 Task: Clone the Jira issue 'IUM: Fee management structure' and verify it appears in the 'In Progress' column.
Action: Mouse moved to (550, 91)
Screenshot: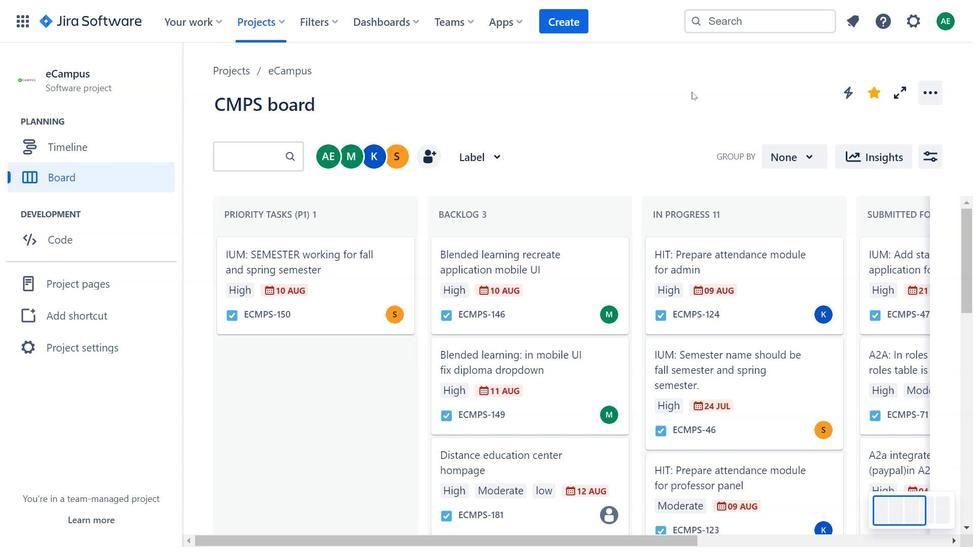 
Action: Mouse pressed left at (550, 91)
Screenshot: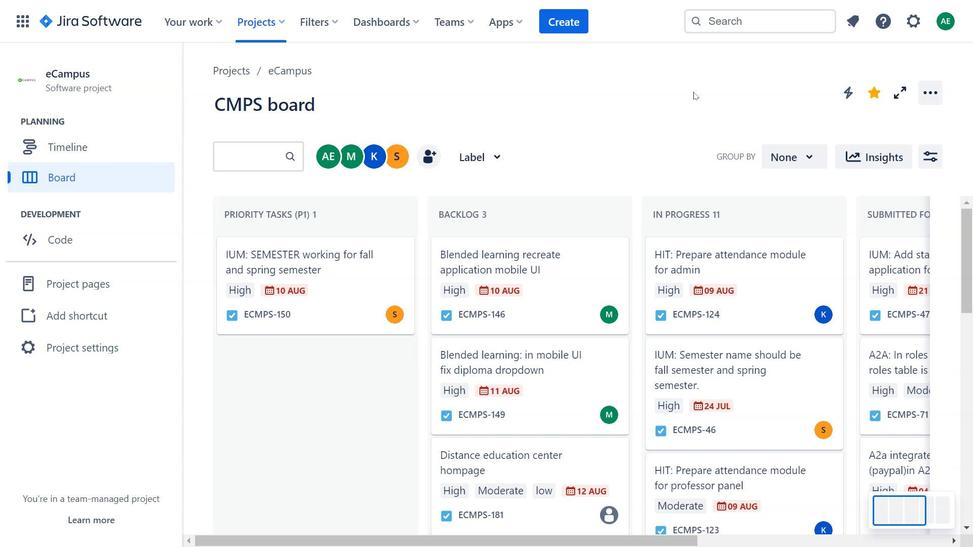 
Action: Mouse moved to (693, 91)
Screenshot: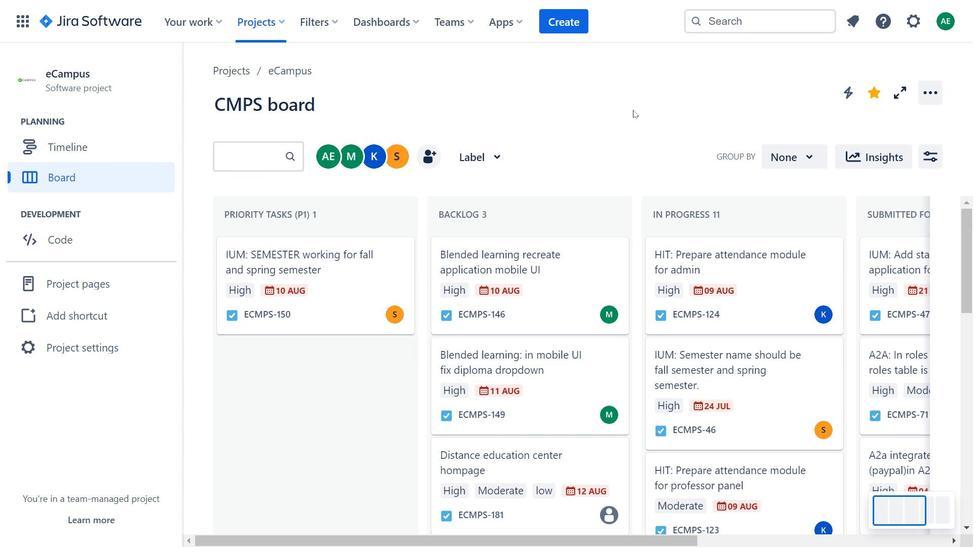 
Action: Mouse pressed left at (693, 91)
Screenshot: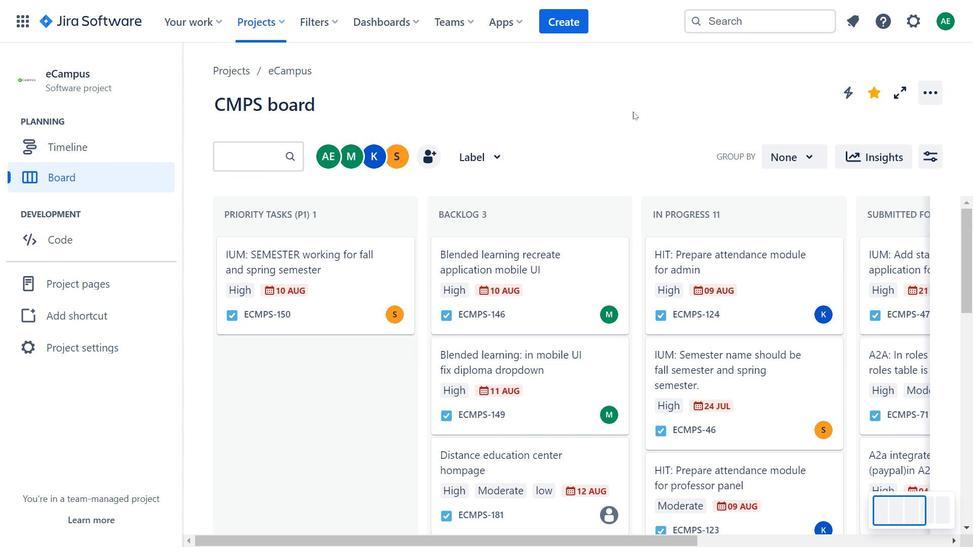 
Action: Mouse moved to (633, 111)
Screenshot: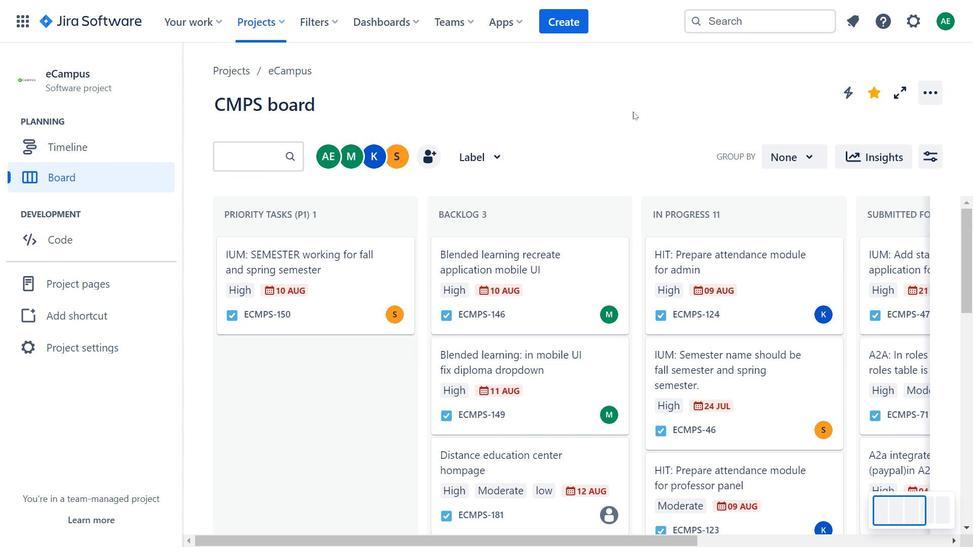 
Action: Mouse pressed left at (633, 111)
Screenshot: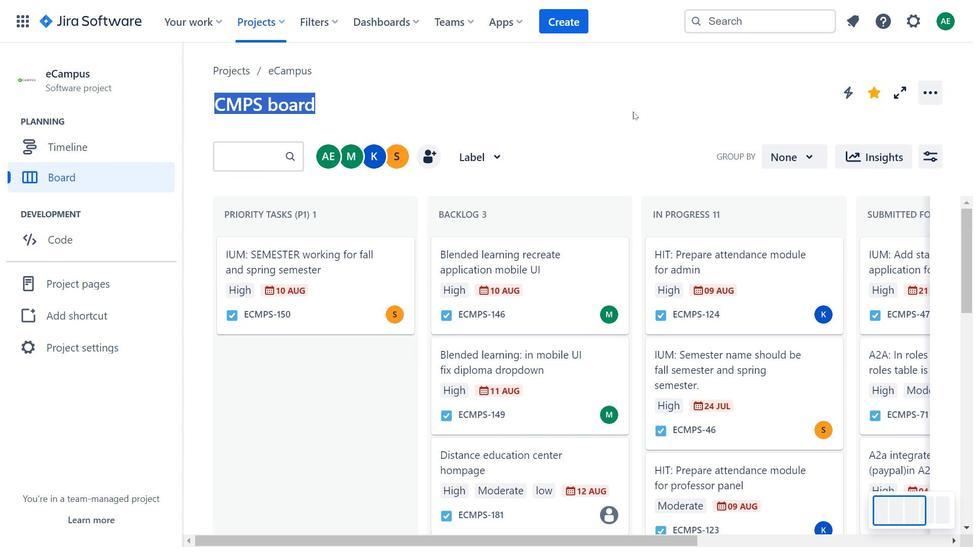 
Action: Mouse pressed left at (633, 111)
Screenshot: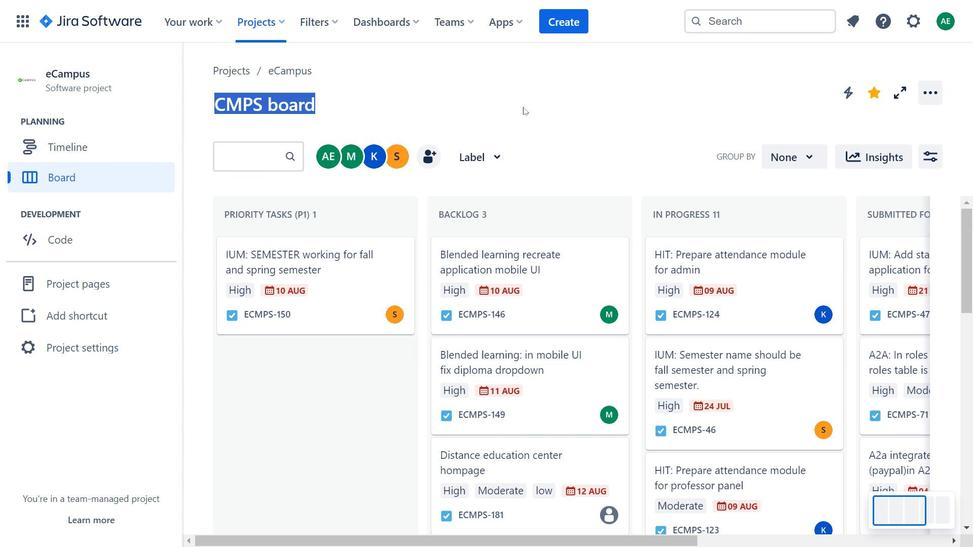 
Action: Mouse pressed left at (633, 111)
Screenshot: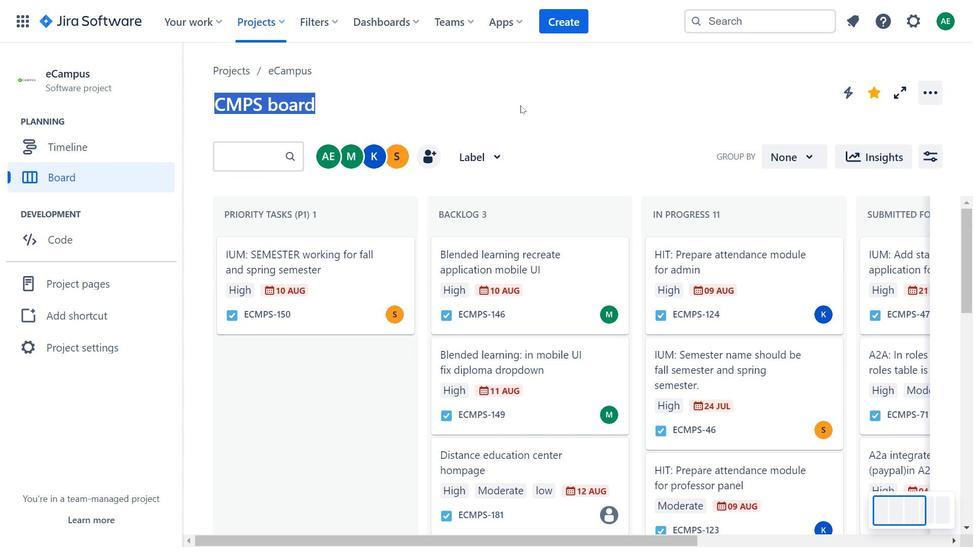 
Action: Mouse moved to (520, 105)
Screenshot: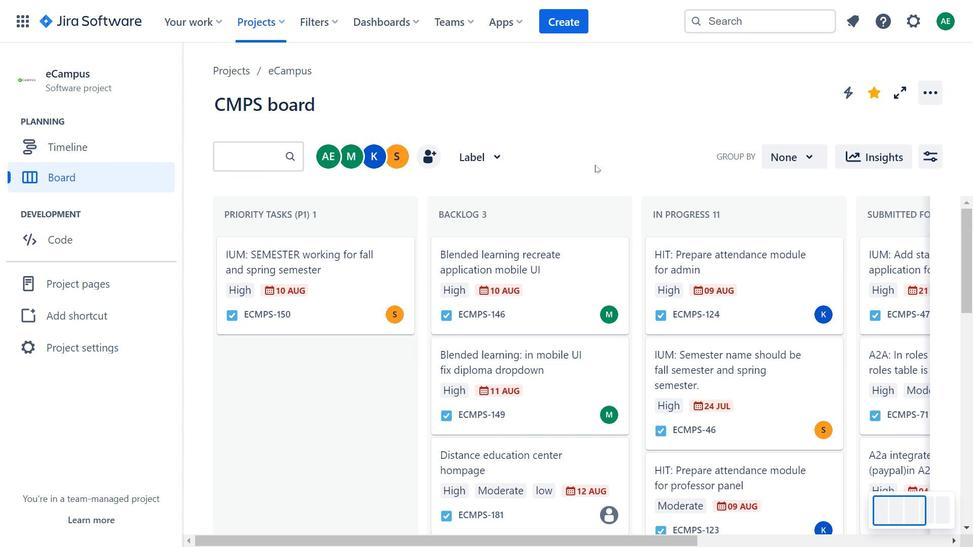 
Action: Mouse pressed left at (520, 105)
Screenshot: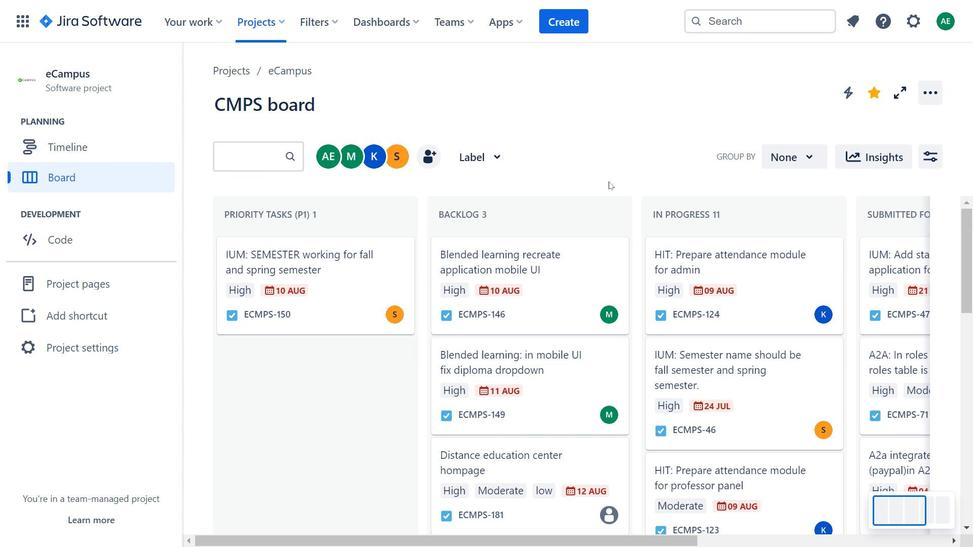 
Action: Mouse moved to (606, 178)
Screenshot: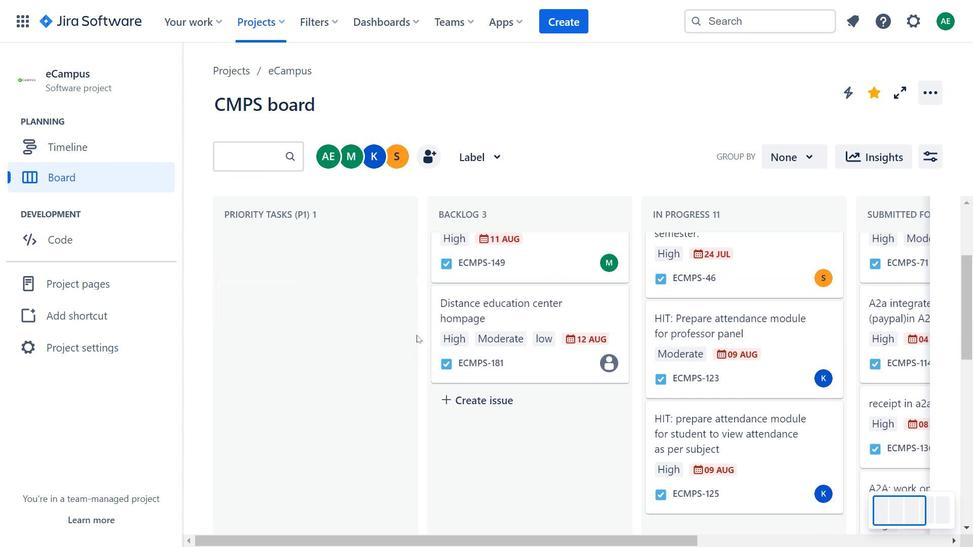 
Action: Mouse scrolled (606, 178) with delta (0, 0)
Screenshot: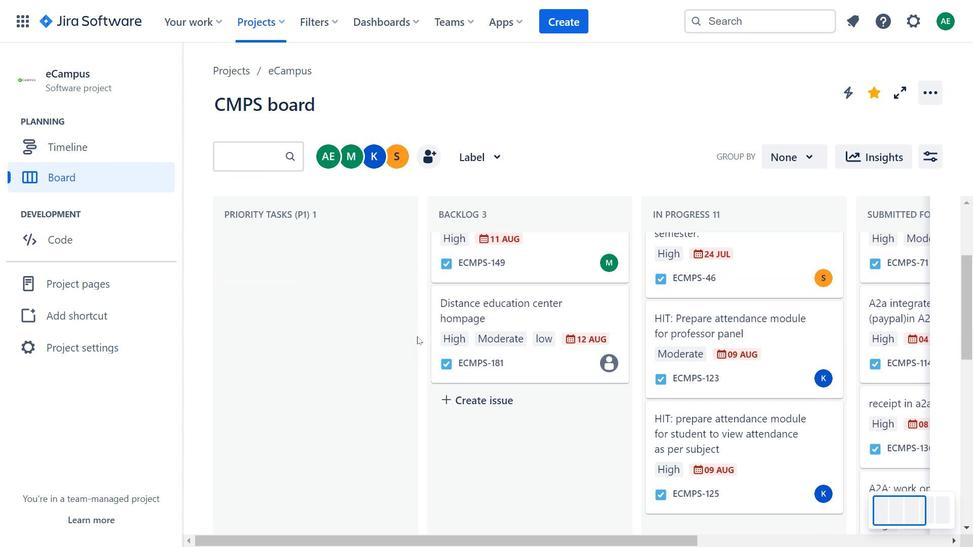 
Action: Mouse moved to (607, 180)
Screenshot: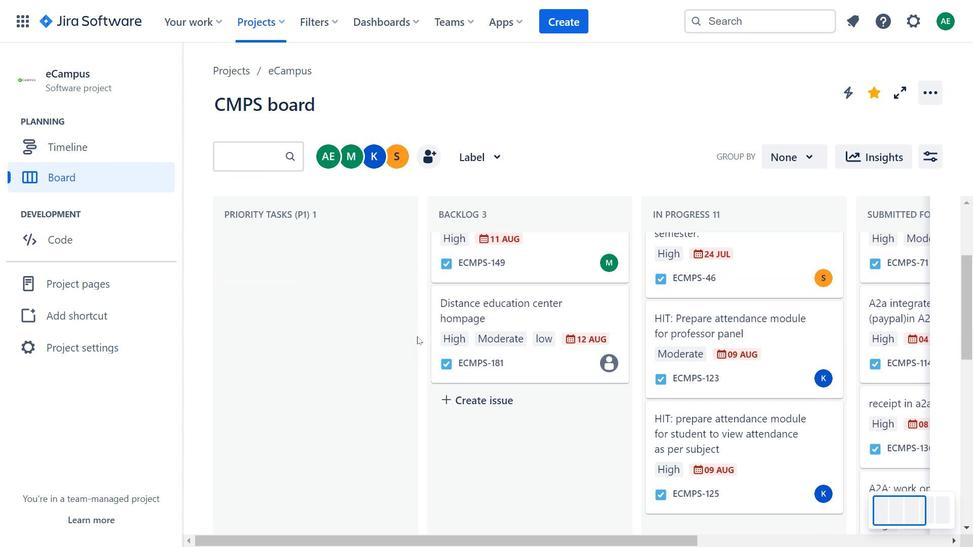 
Action: Mouse scrolled (607, 179) with delta (0, 0)
Screenshot: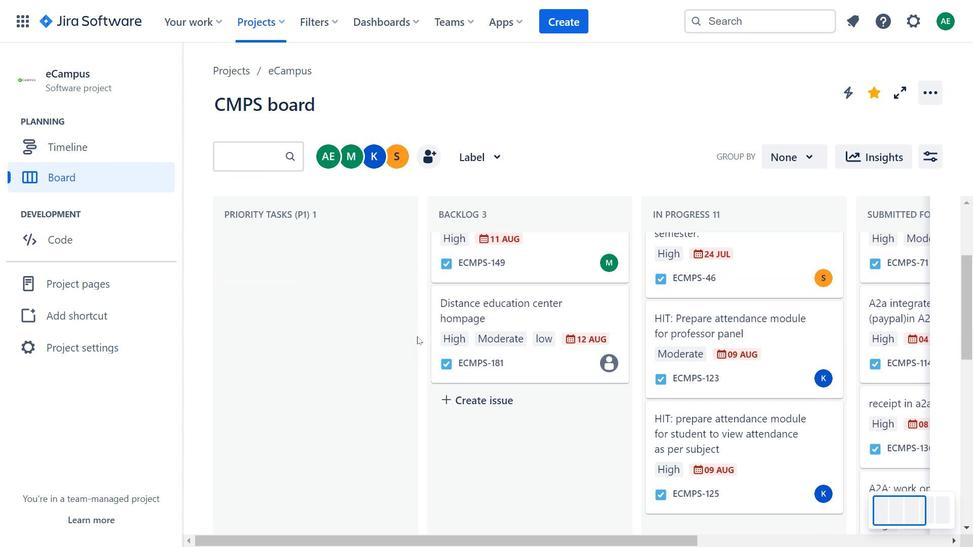
Action: Mouse moved to (608, 181)
Screenshot: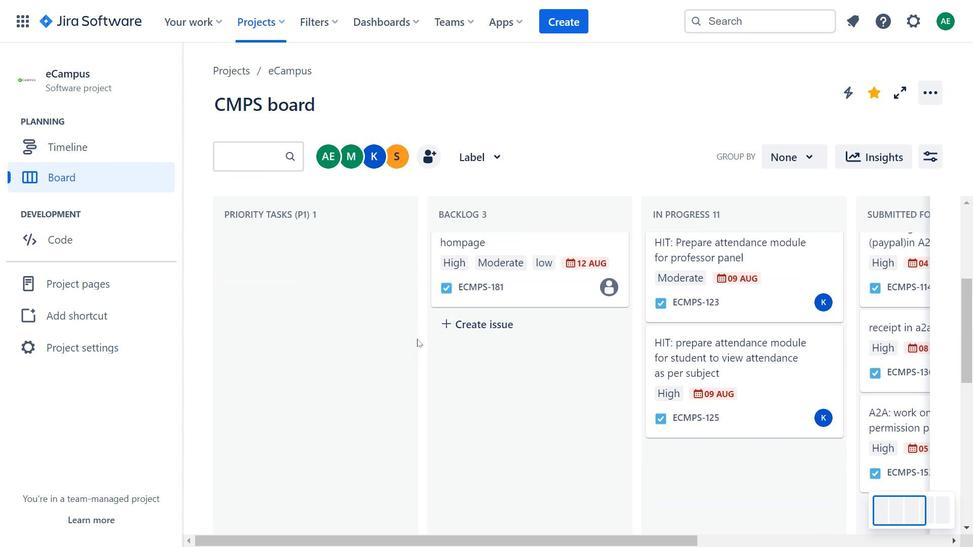 
Action: Mouse scrolled (608, 180) with delta (0, 0)
Screenshot: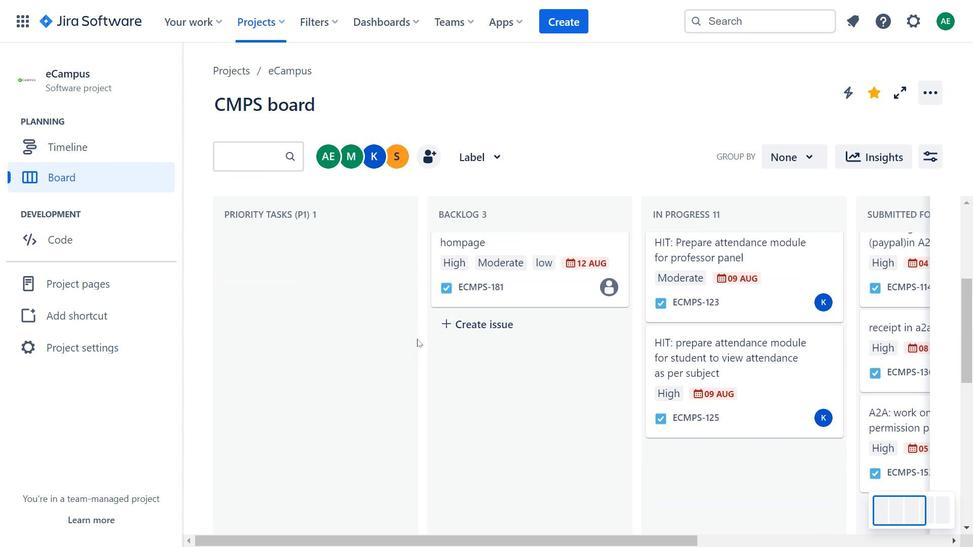 
Action: Mouse moved to (413, 335)
Screenshot: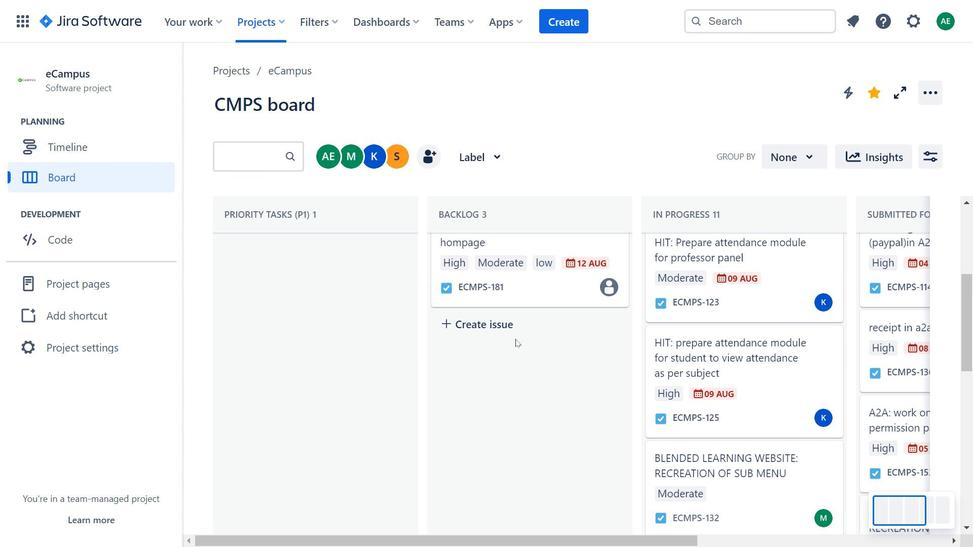 
Action: Mouse scrolled (413, 334) with delta (0, 0)
Screenshot: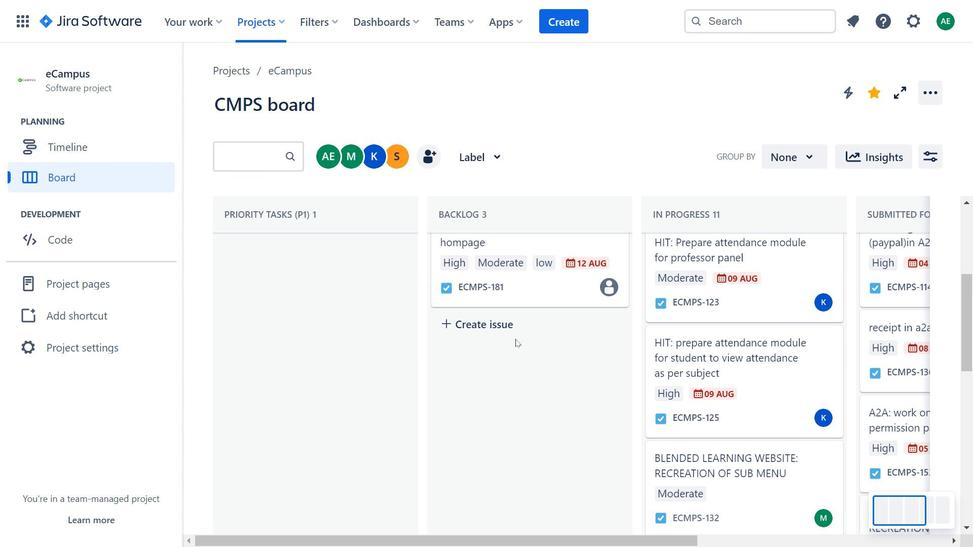 
Action: Mouse moved to (415, 335)
Screenshot: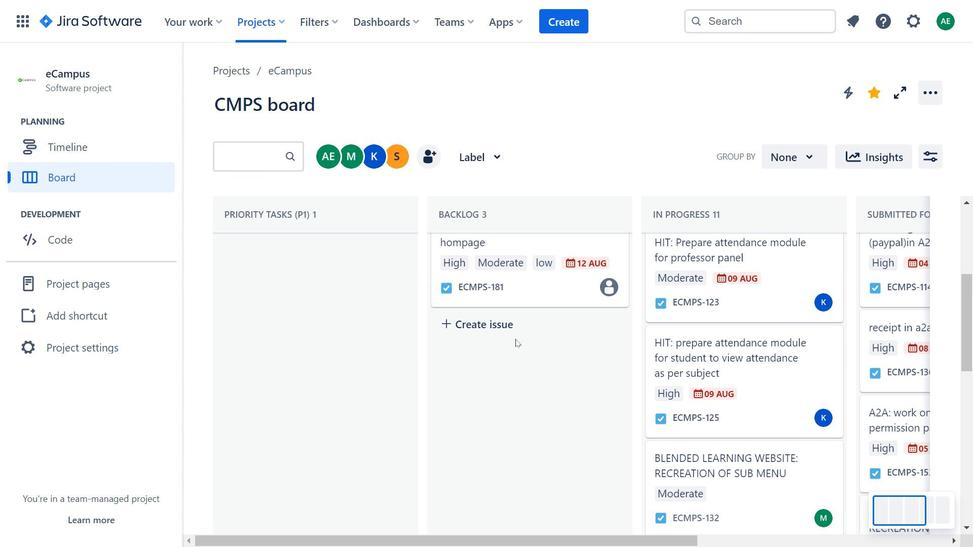 
Action: Mouse scrolled (415, 334) with delta (0, 0)
Screenshot: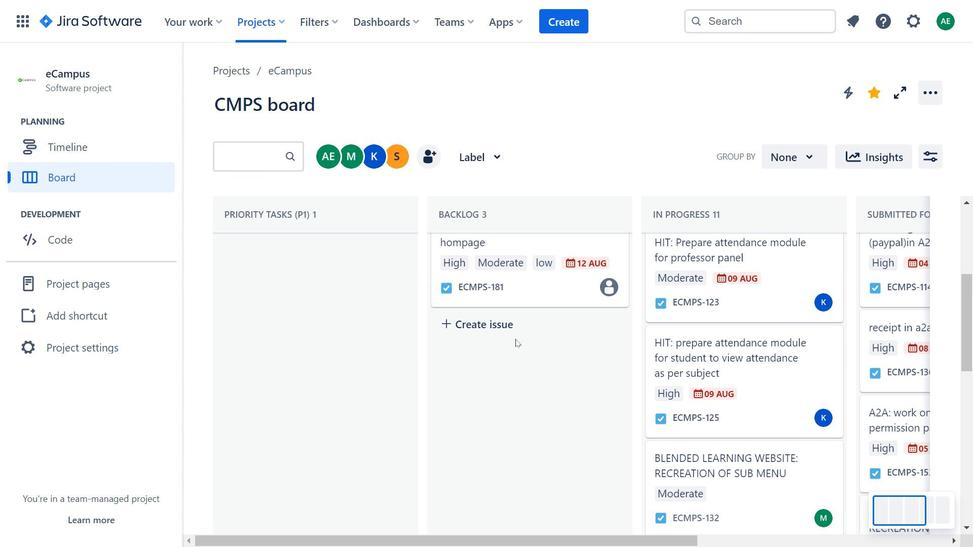 
Action: Mouse moved to (416, 335)
Screenshot: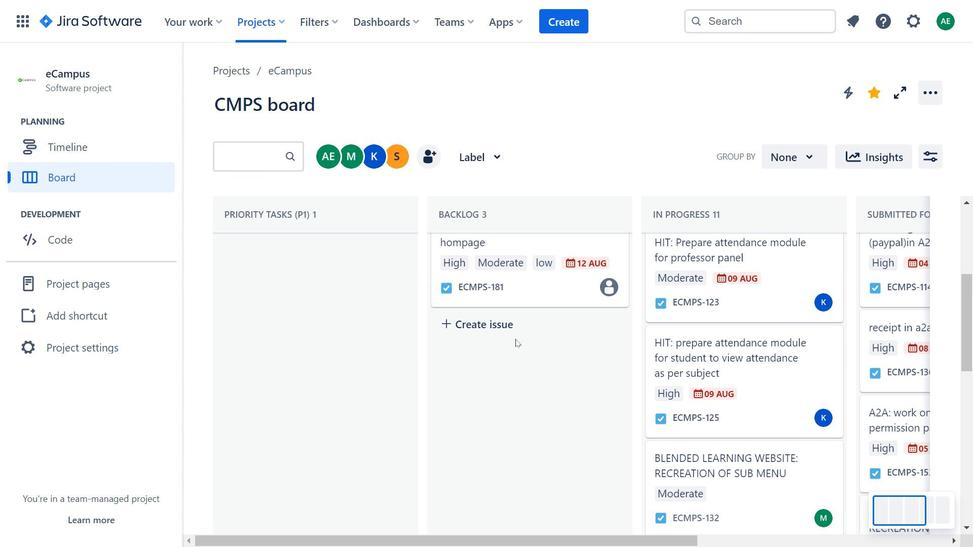 
Action: Mouse scrolled (416, 334) with delta (0, 0)
Screenshot: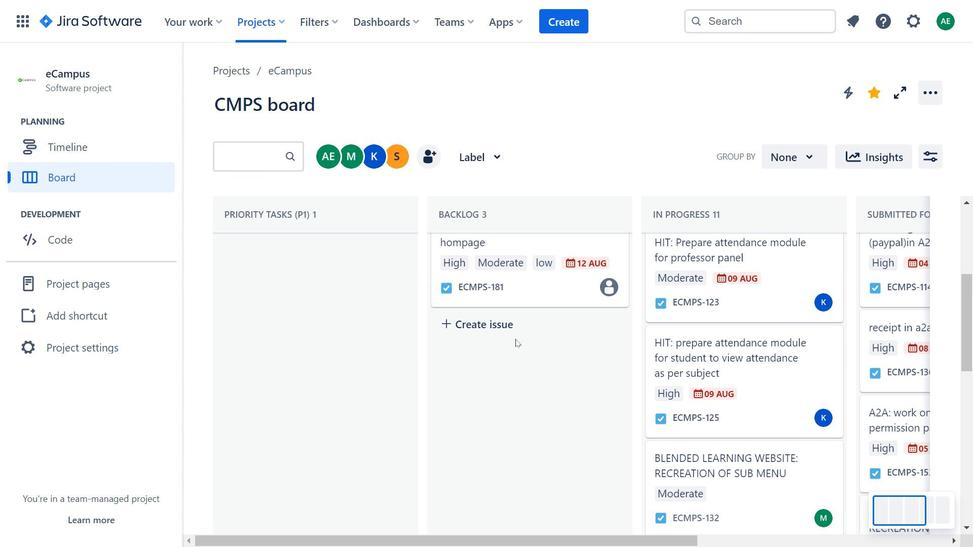 
Action: Mouse moved to (362, 355)
Screenshot: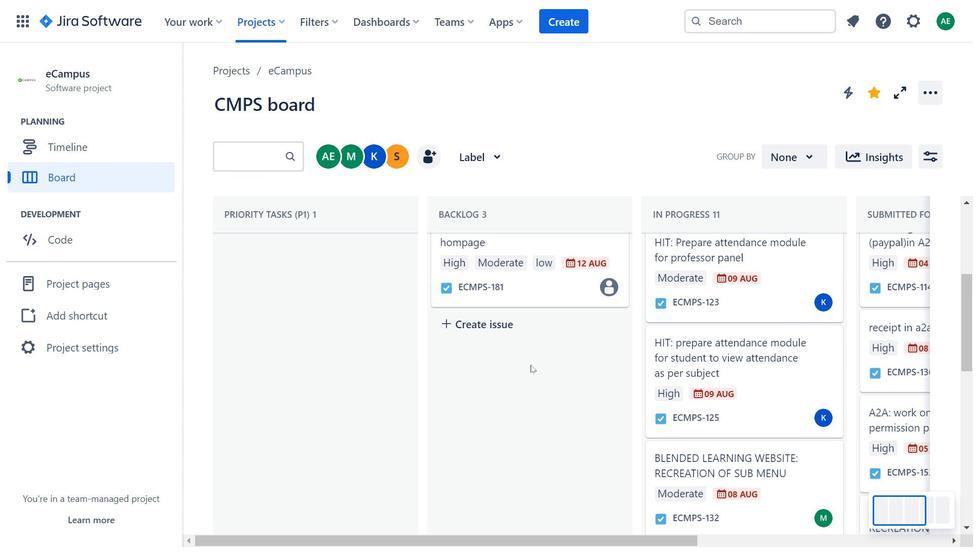 
Action: Mouse pressed left at (362, 355)
Screenshot: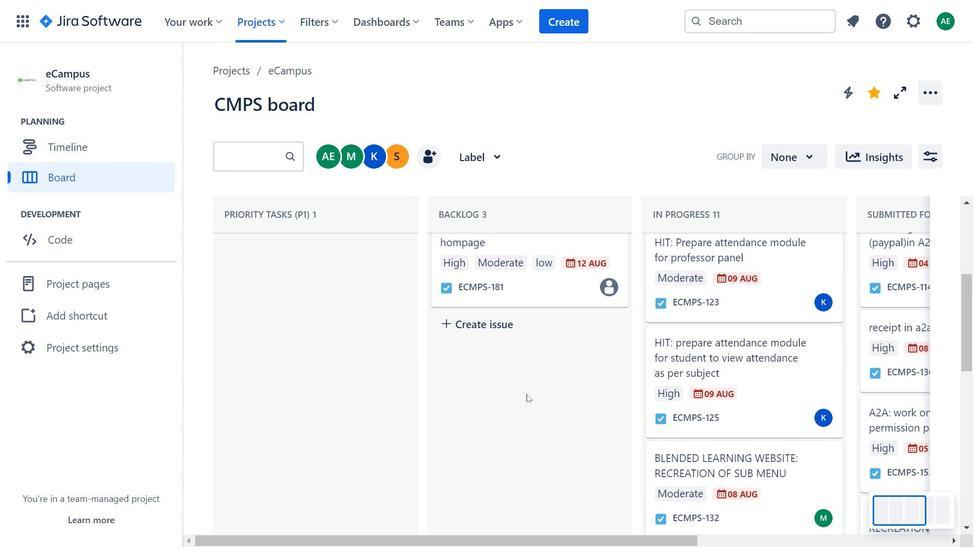 
Action: Mouse moved to (526, 394)
Screenshot: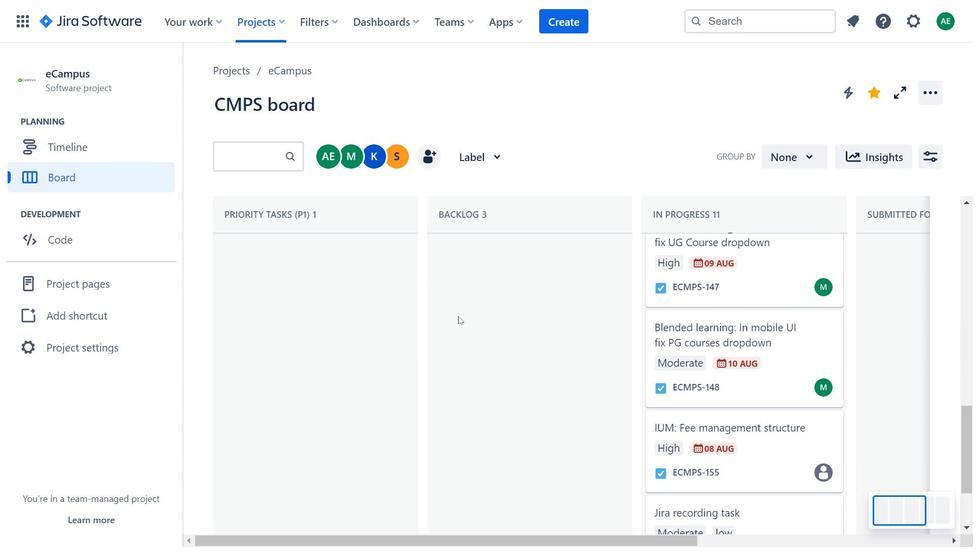 
Action: Mouse scrolled (526, 393) with delta (0, 0)
Screenshot: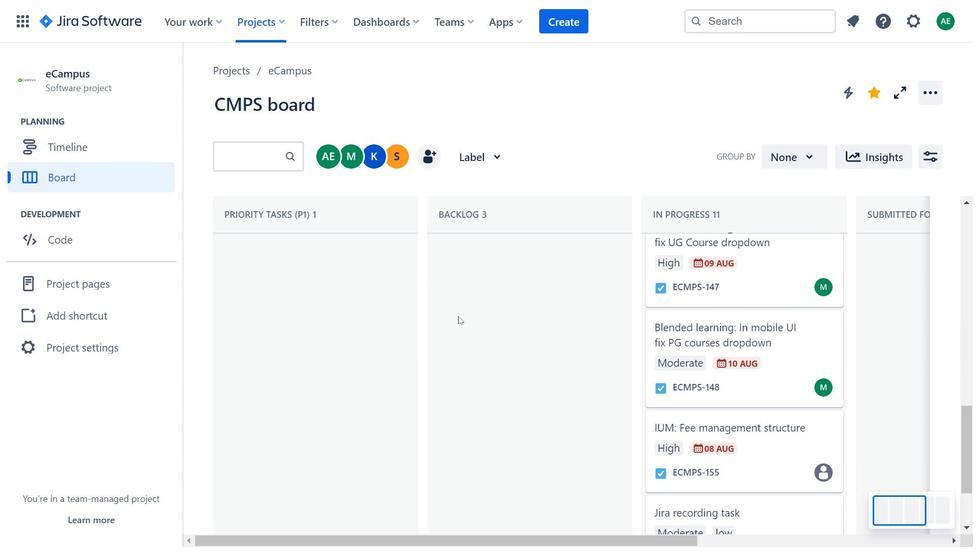 
Action: Mouse moved to (526, 396)
Screenshot: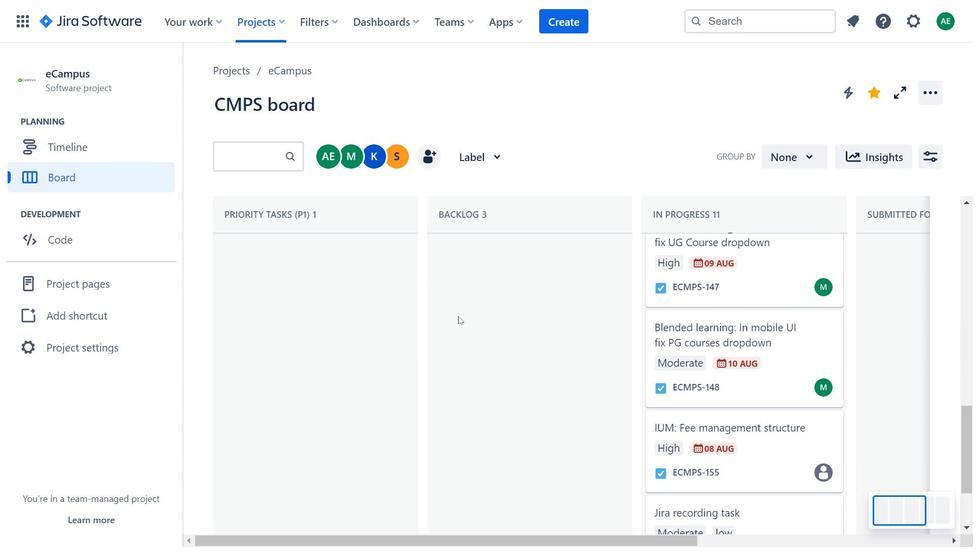 
Action: Mouse scrolled (526, 395) with delta (0, 0)
Screenshot: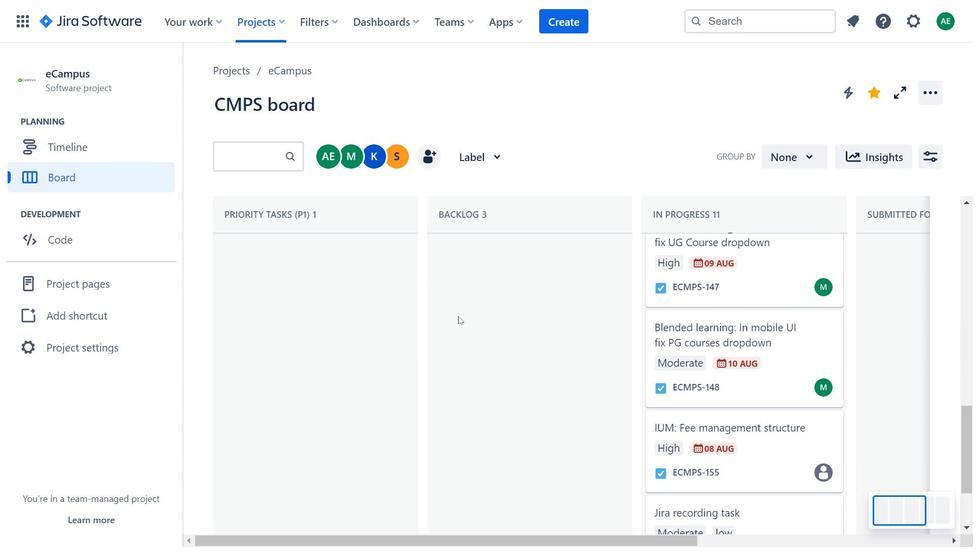 
Action: Mouse moved to (526, 396)
Screenshot: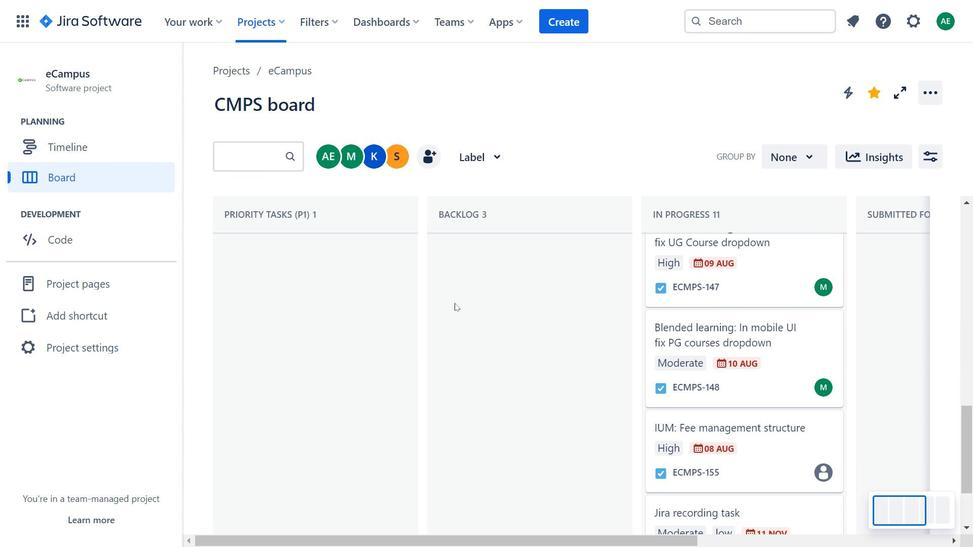 
Action: Mouse scrolled (526, 396) with delta (0, 0)
Screenshot: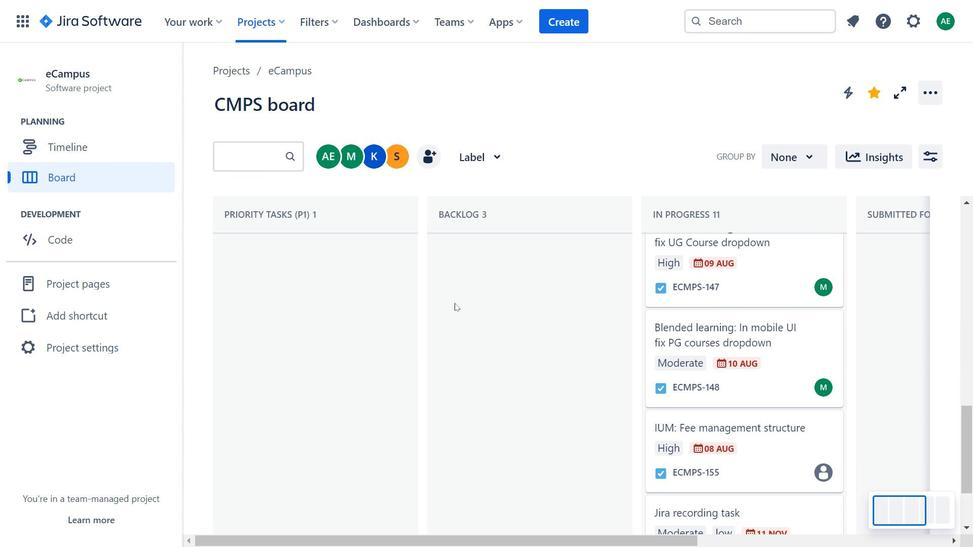 
Action: Mouse moved to (526, 397)
Screenshot: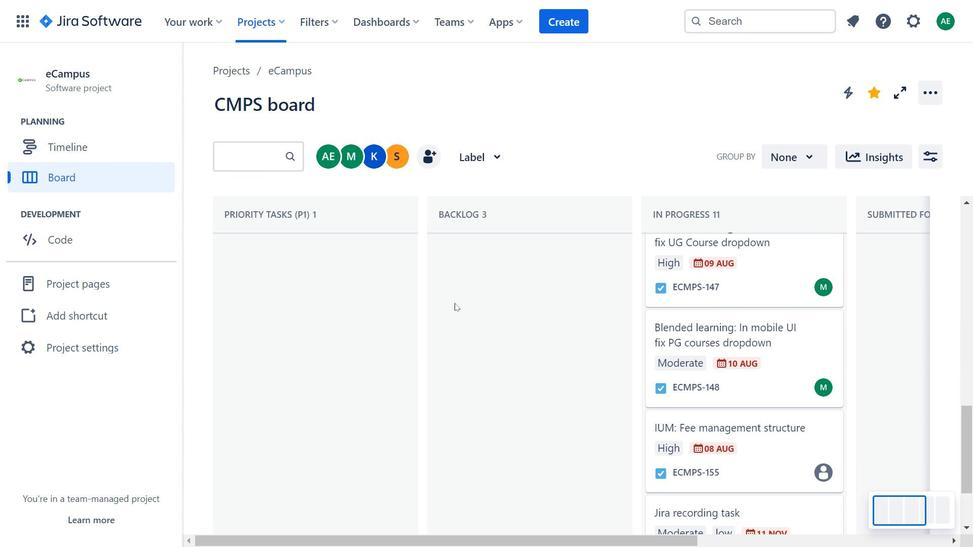 
Action: Mouse scrolled (526, 396) with delta (0, 0)
Screenshot: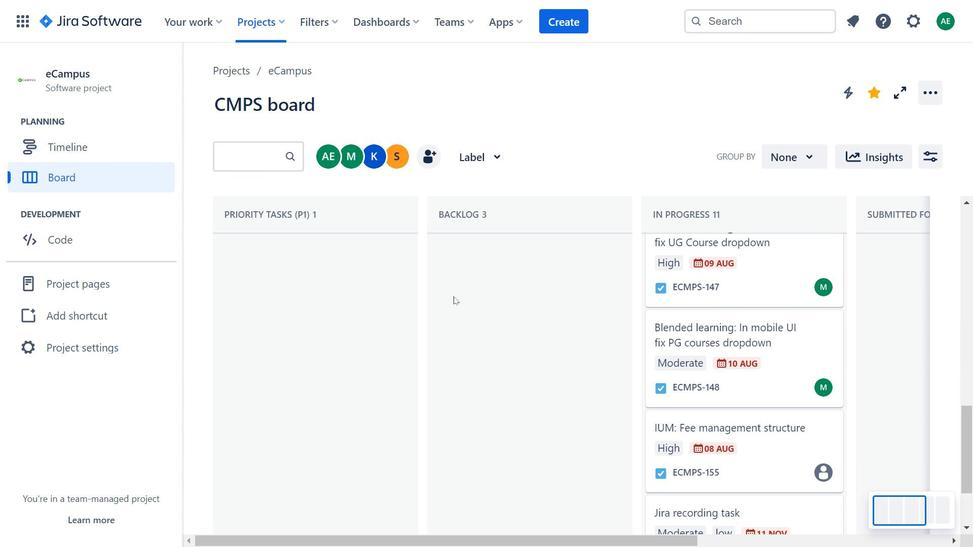 
Action: Mouse moved to (550, 385)
Screenshot: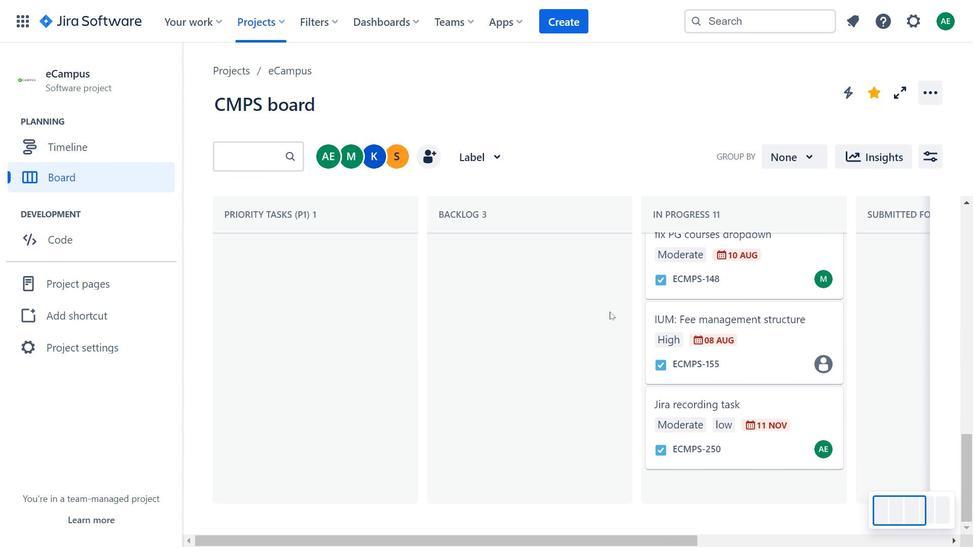 
Action: Mouse scrolled (550, 384) with delta (0, 0)
Screenshot: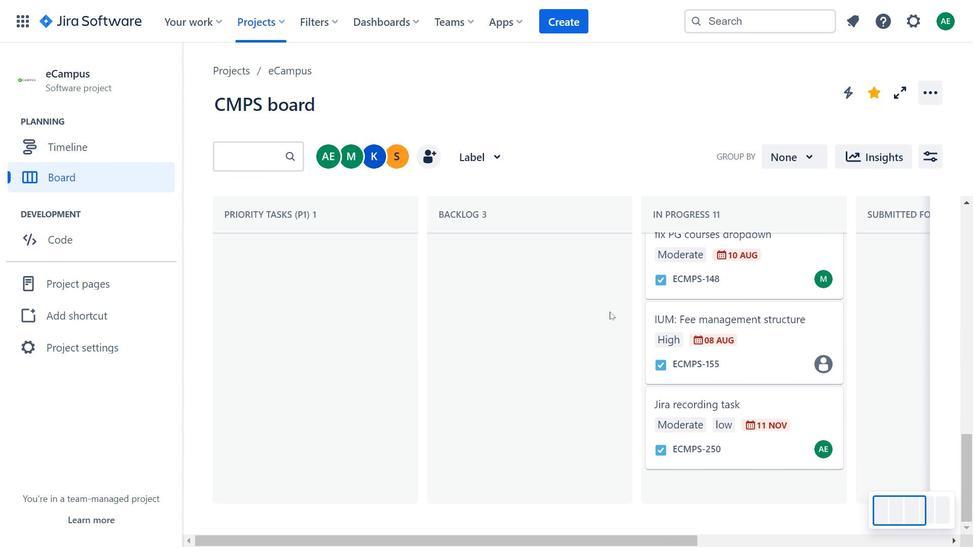 
Action: Mouse moved to (551, 385)
Screenshot: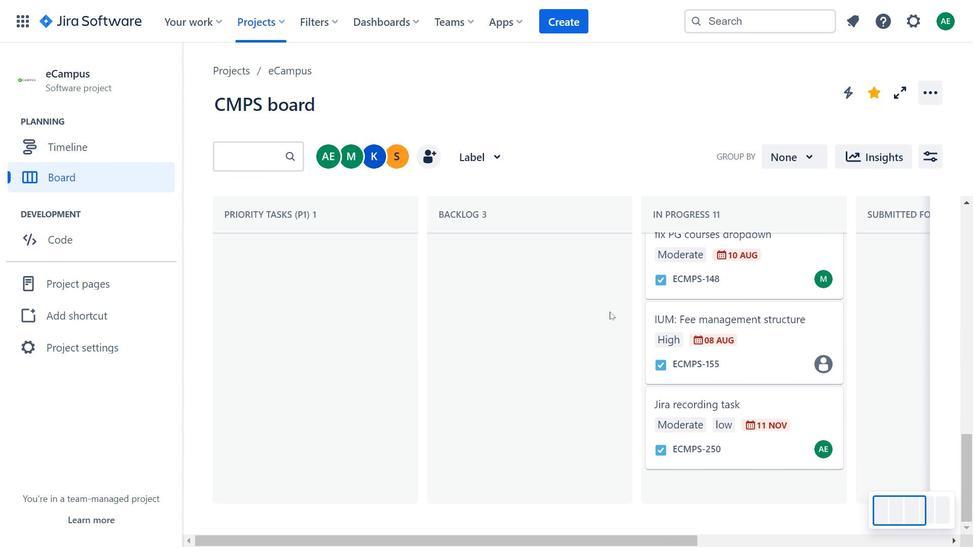 
Action: Mouse scrolled (551, 384) with delta (0, 0)
Screenshot: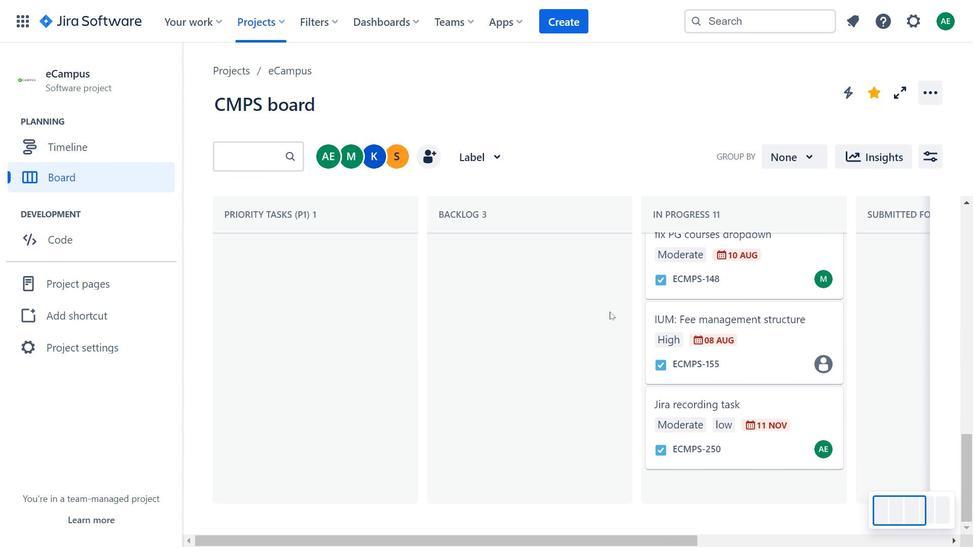 
Action: Mouse moved to (555, 383)
Screenshot: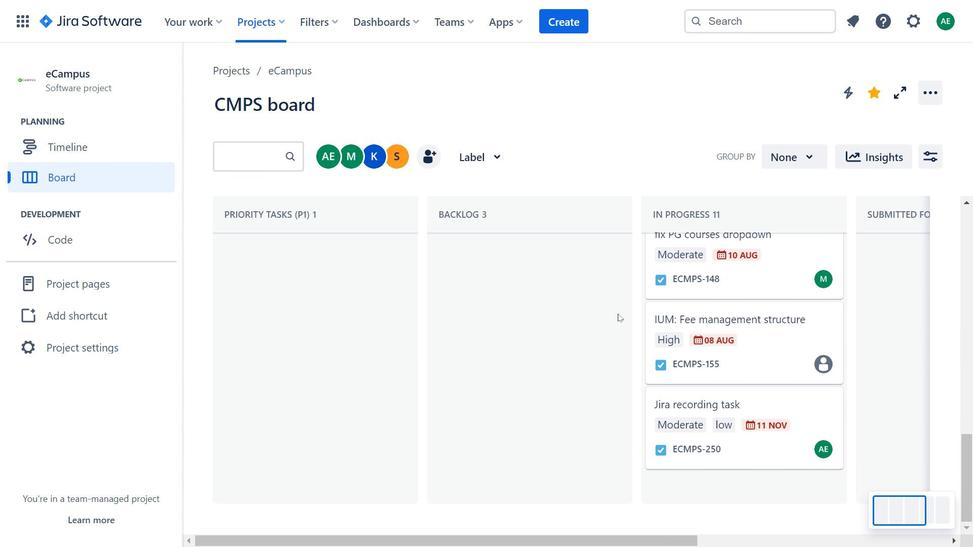 
Action: Mouse scrolled (555, 383) with delta (0, 0)
Screenshot: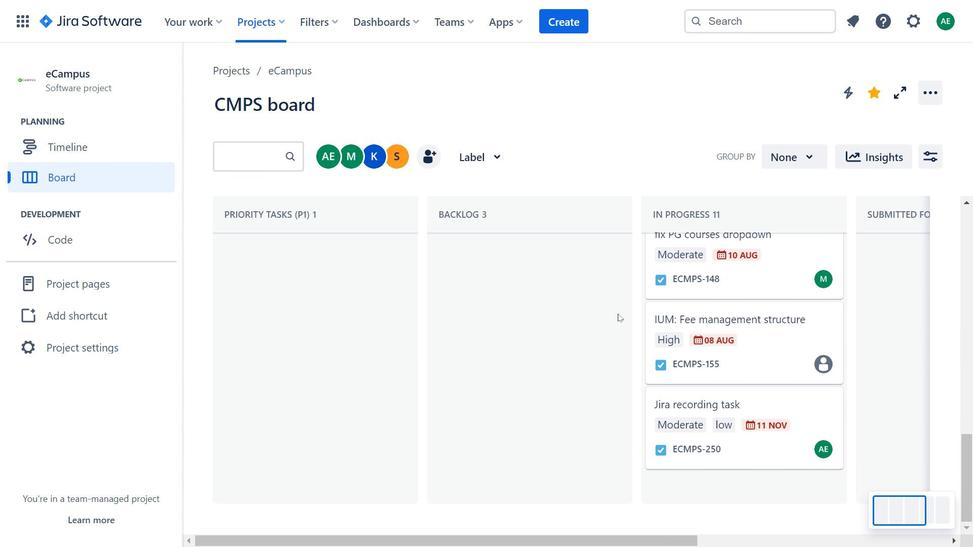 
Action: Mouse moved to (455, 296)
Screenshot: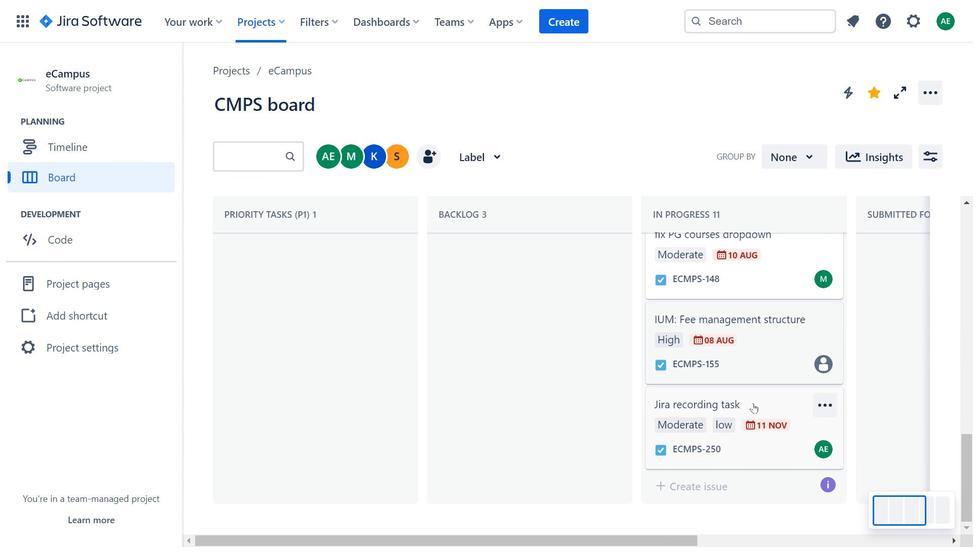 
Action: Mouse scrolled (455, 295) with delta (0, 0)
Screenshot: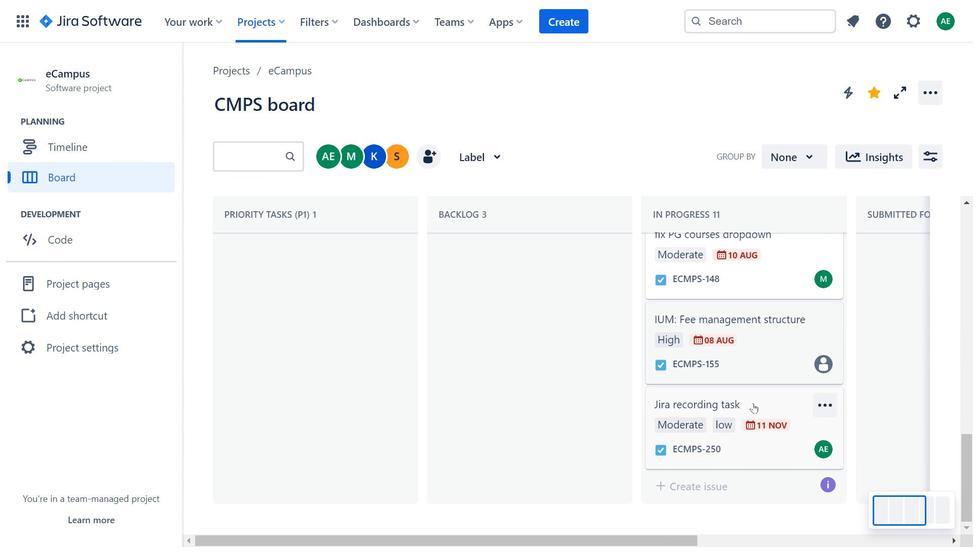 
Action: Mouse scrolled (455, 295) with delta (0, 0)
Screenshot: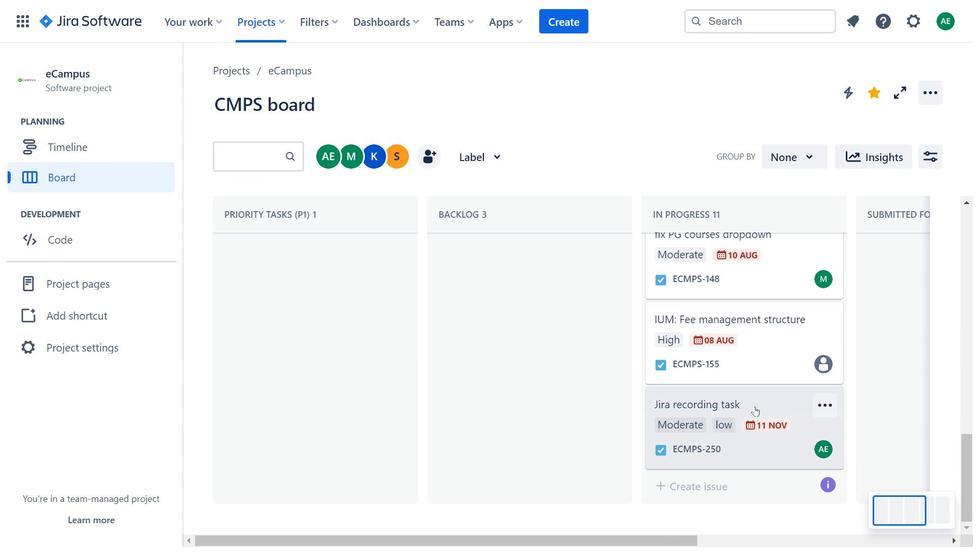 
Action: Mouse moved to (463, 299)
Screenshot: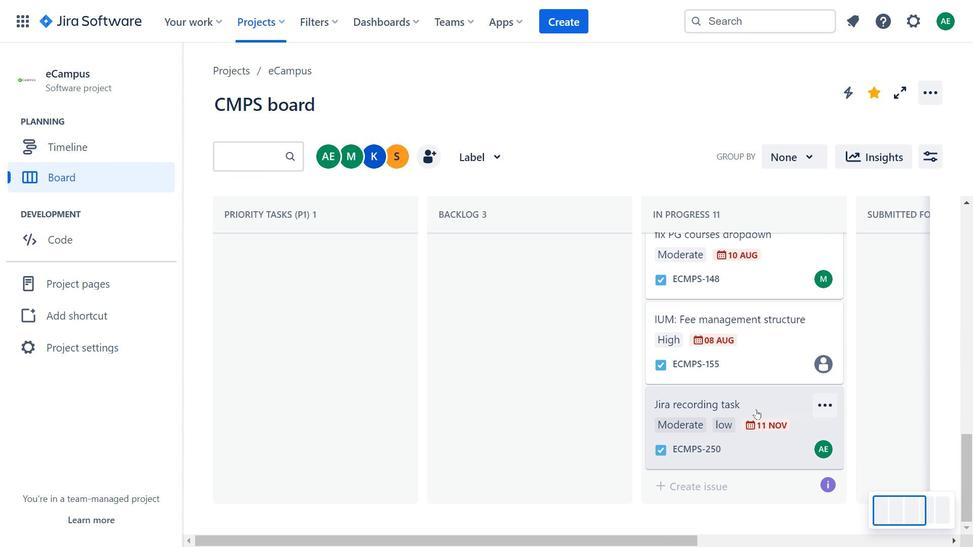 
Action: Mouse scrolled (463, 299) with delta (0, 0)
Screenshot: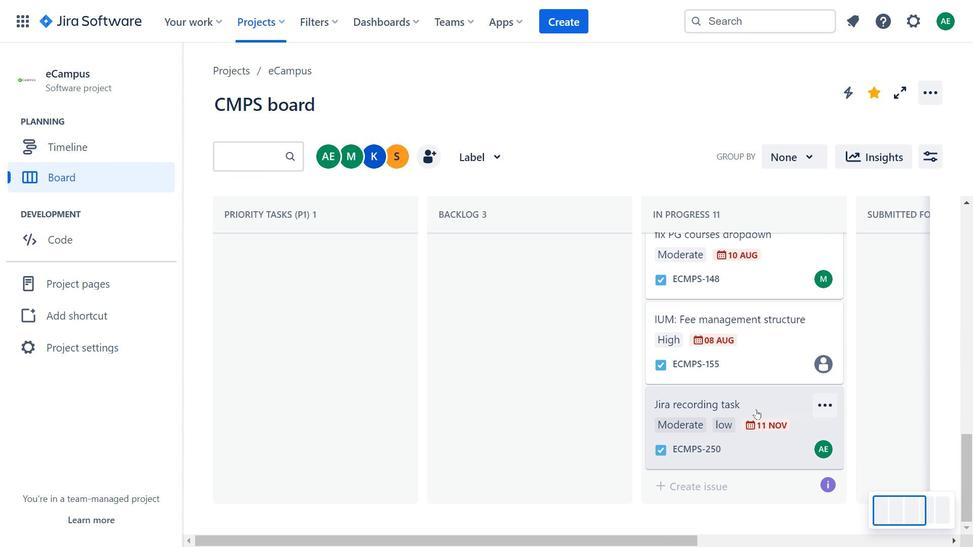 
Action: Mouse moved to (760, 415)
Screenshot: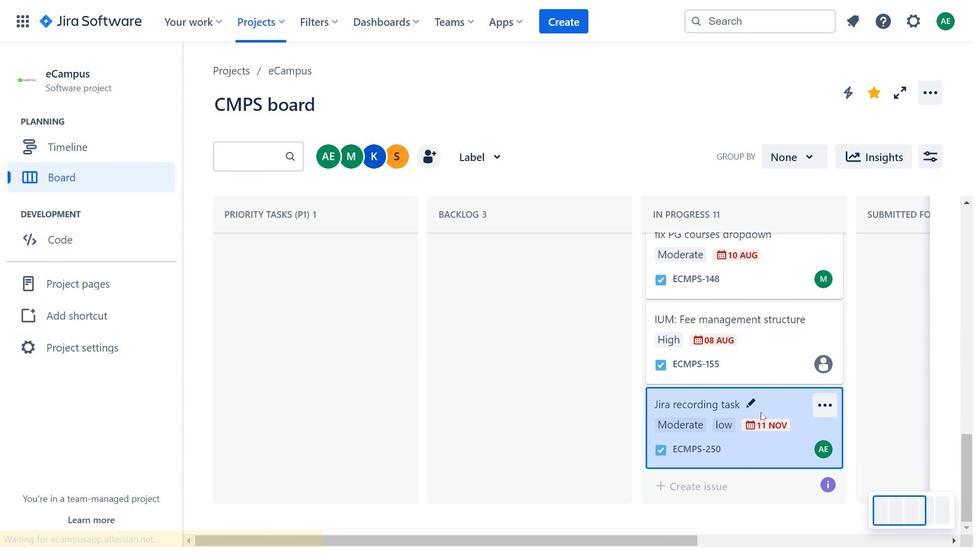
Action: Mouse pressed left at (760, 415)
Screenshot: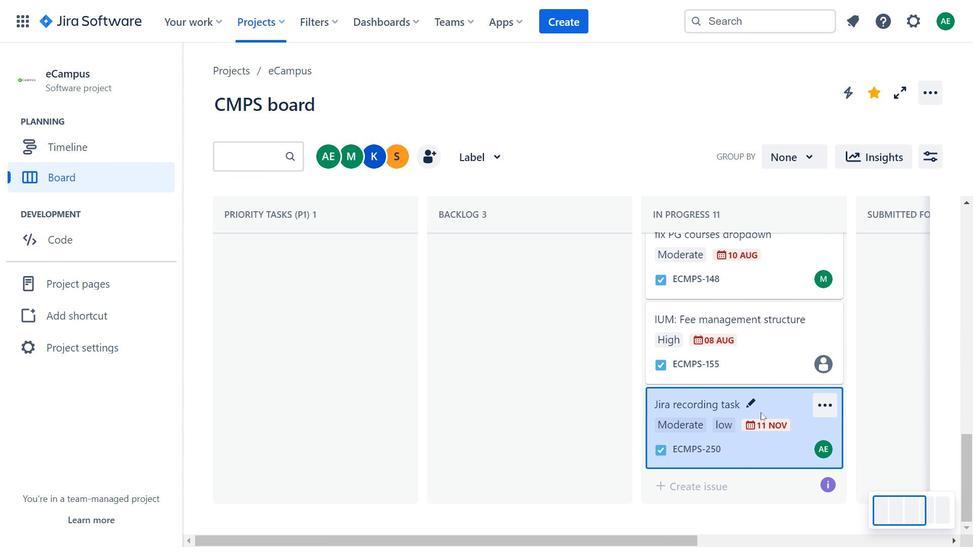 
Action: Mouse moved to (455, 188)
Screenshot: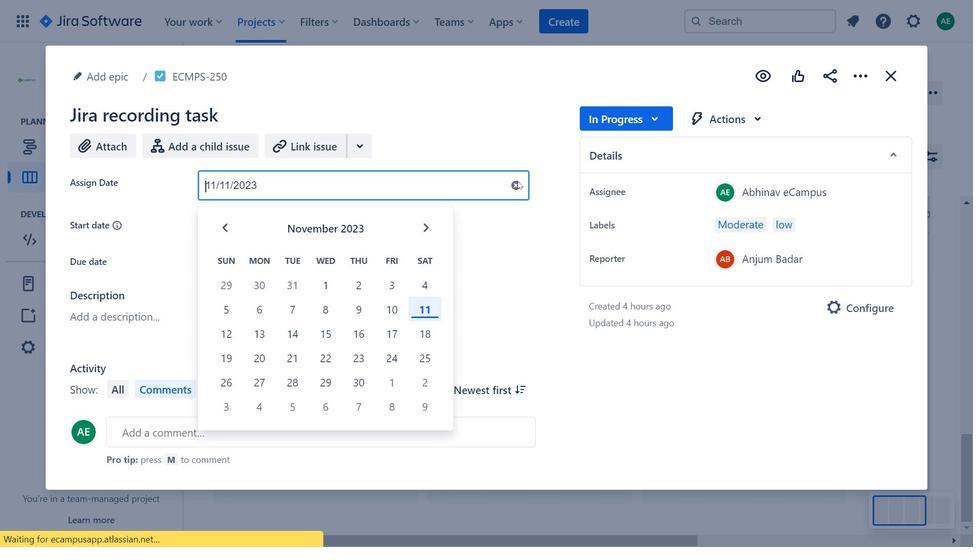 
Action: Mouse pressed left at (455, 188)
Screenshot: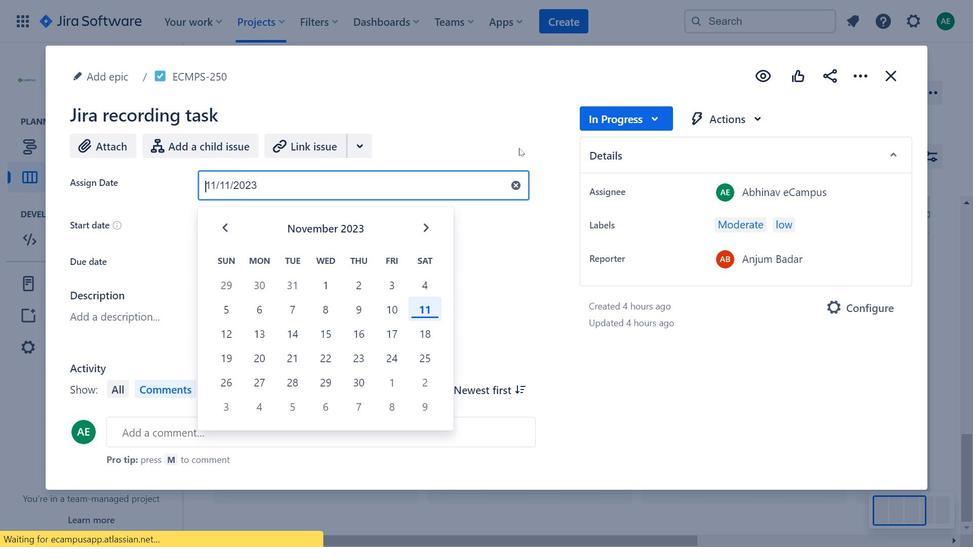 
Action: Mouse moved to (541, 99)
Screenshot: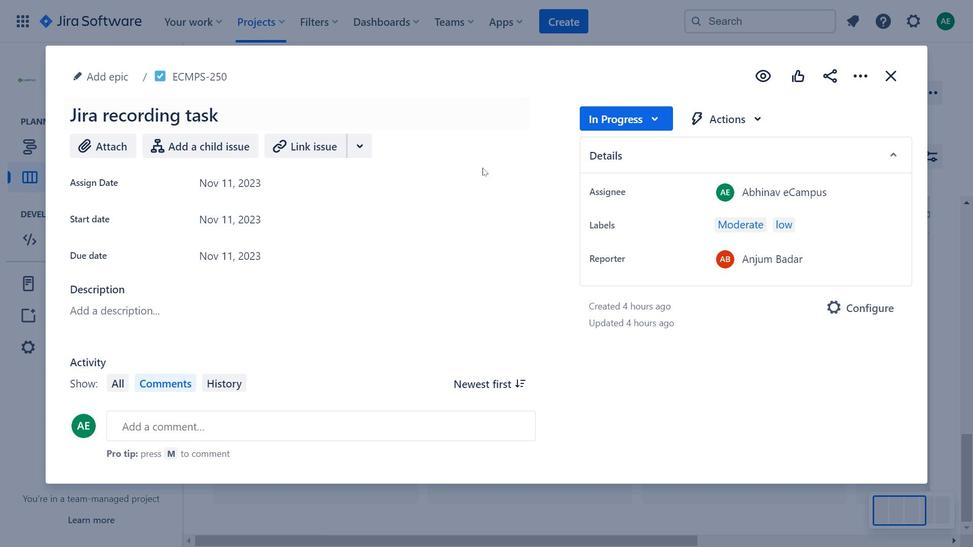 
Action: Mouse pressed left at (541, 99)
Screenshot: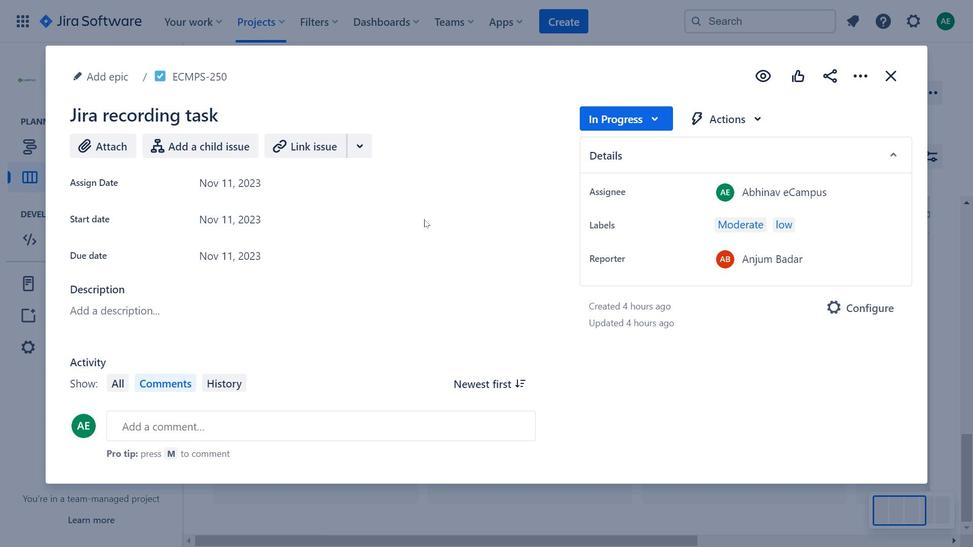 
Action: Mouse pressed left at (541, 99)
Screenshot: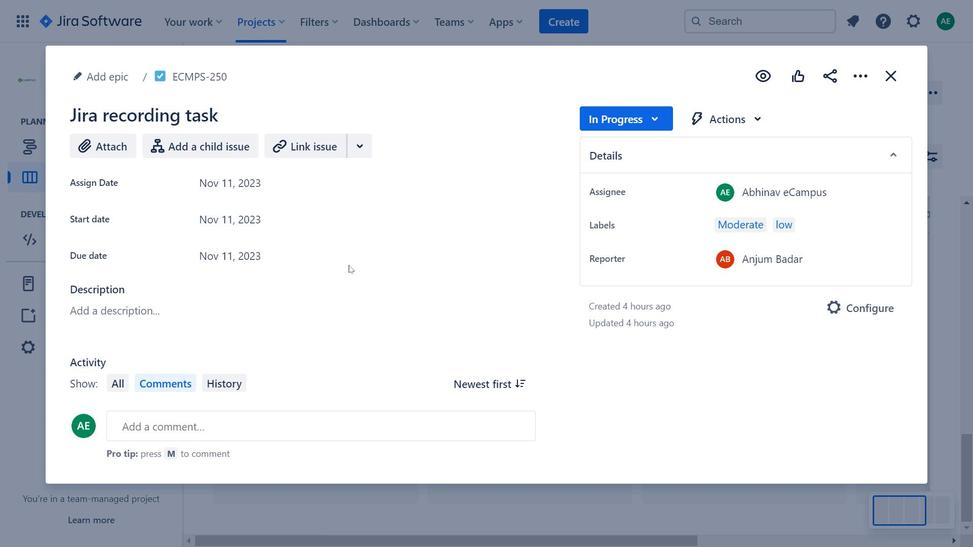 
Action: Mouse moved to (348, 264)
Screenshot: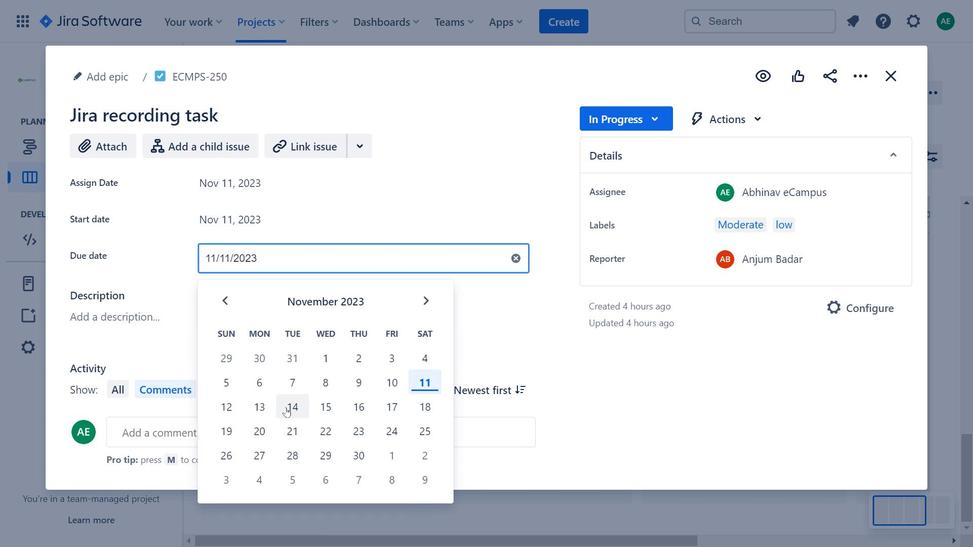 
Action: Mouse pressed left at (348, 264)
Screenshot: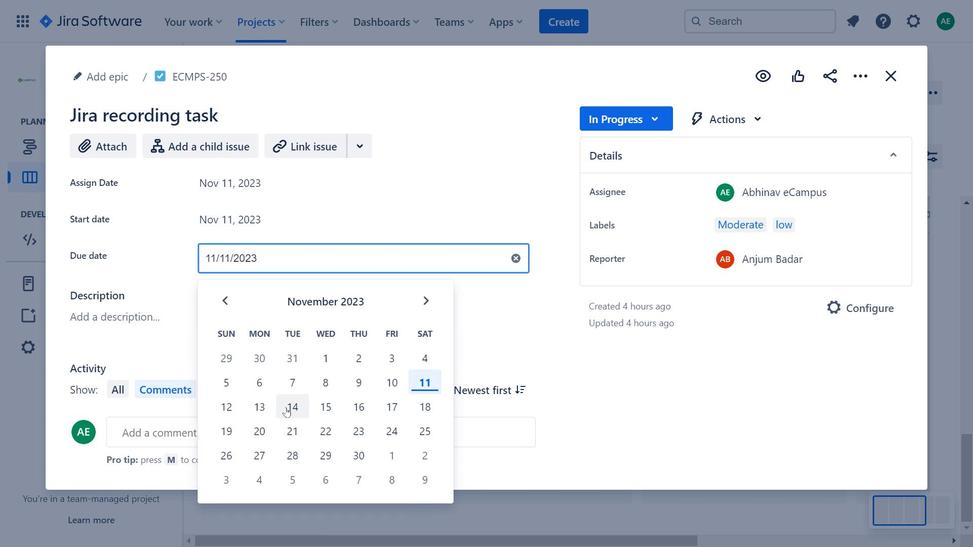 
Action: Mouse moved to (660, 117)
Screenshot: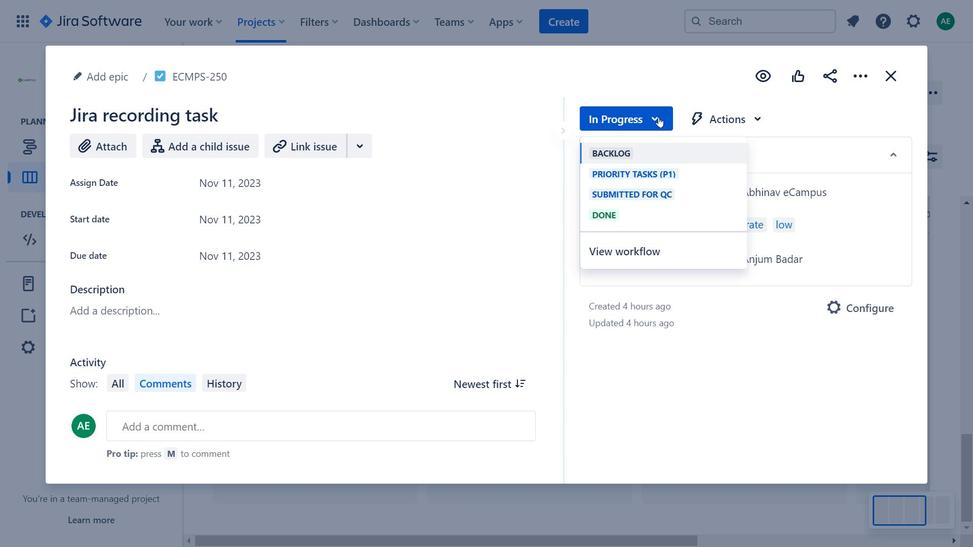 
Action: Mouse pressed left at (660, 117)
Screenshot: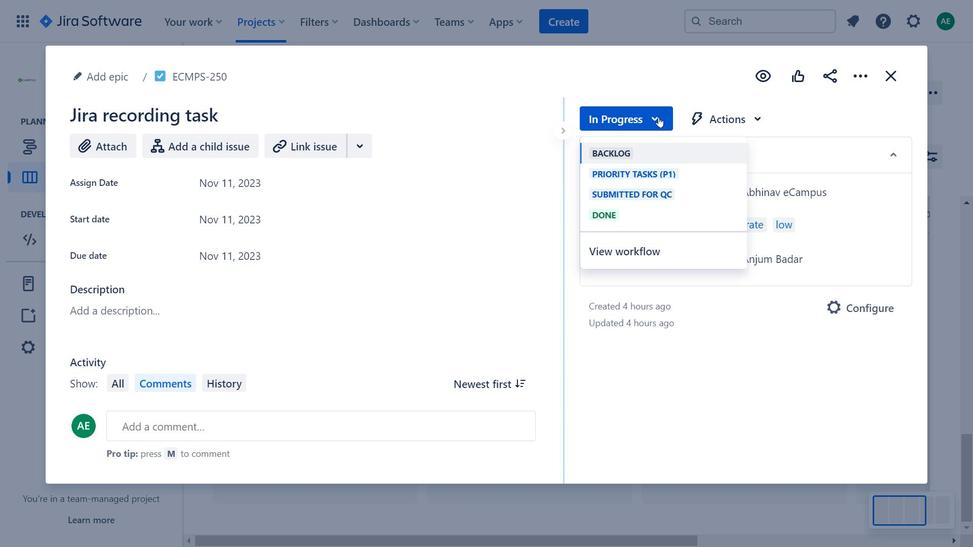 
Action: Mouse moved to (855, 80)
Screenshot: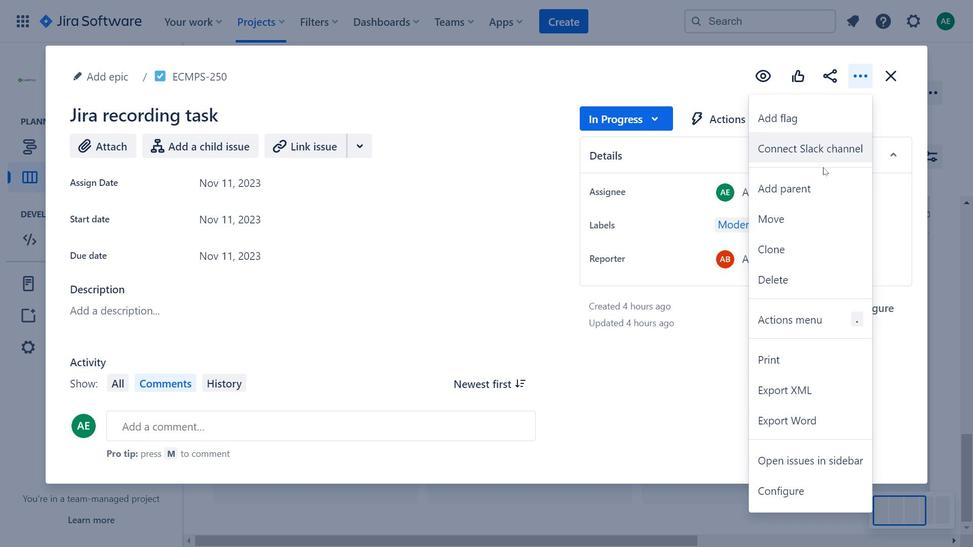 
Action: Mouse pressed left at (855, 80)
Screenshot: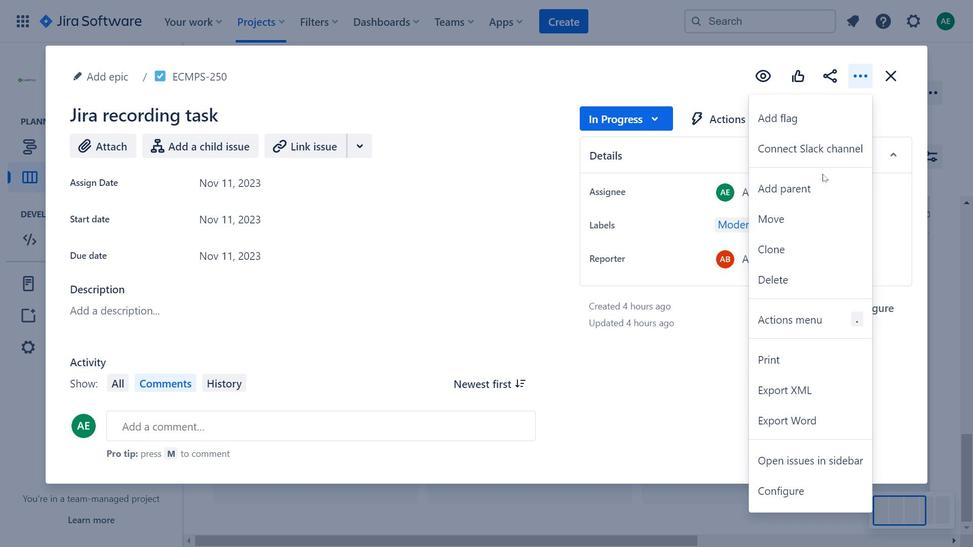 
Action: Mouse moved to (725, 122)
Screenshot: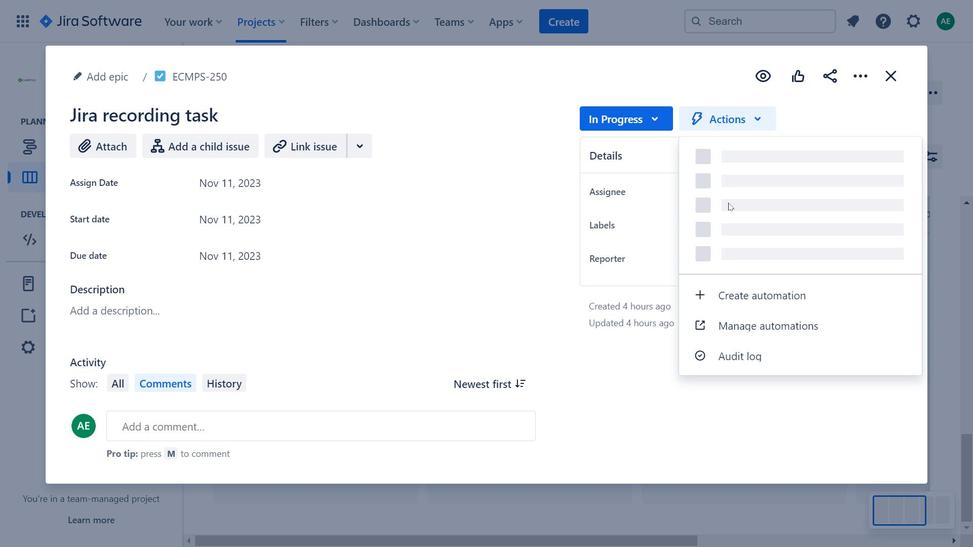 
Action: Mouse pressed left at (725, 122)
Screenshot: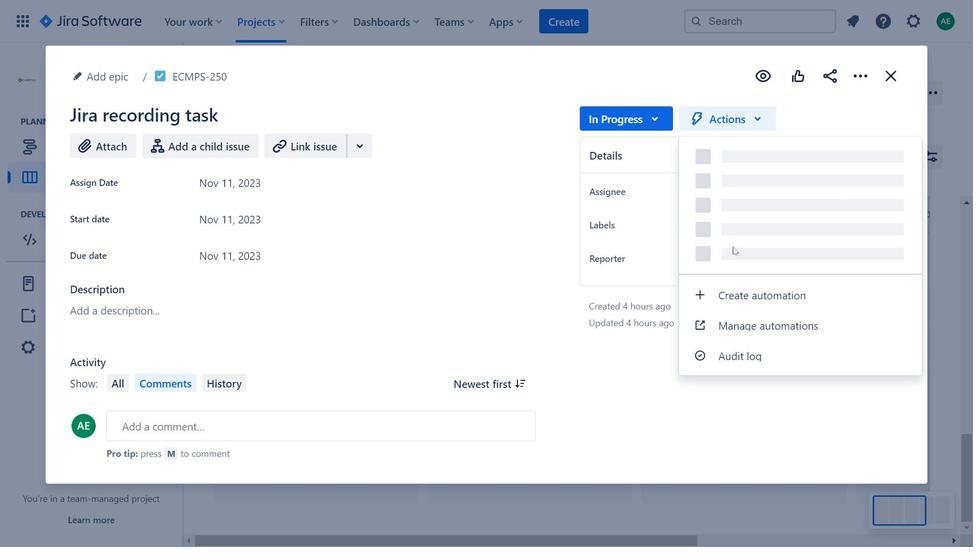
Action: Mouse moved to (807, 451)
Screenshot: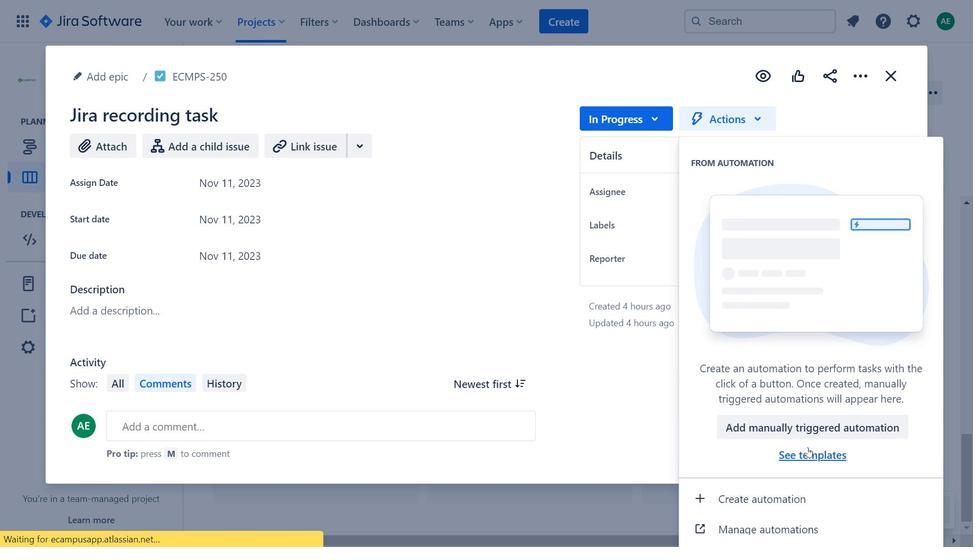 
Action: Mouse pressed left at (807, 451)
Screenshot: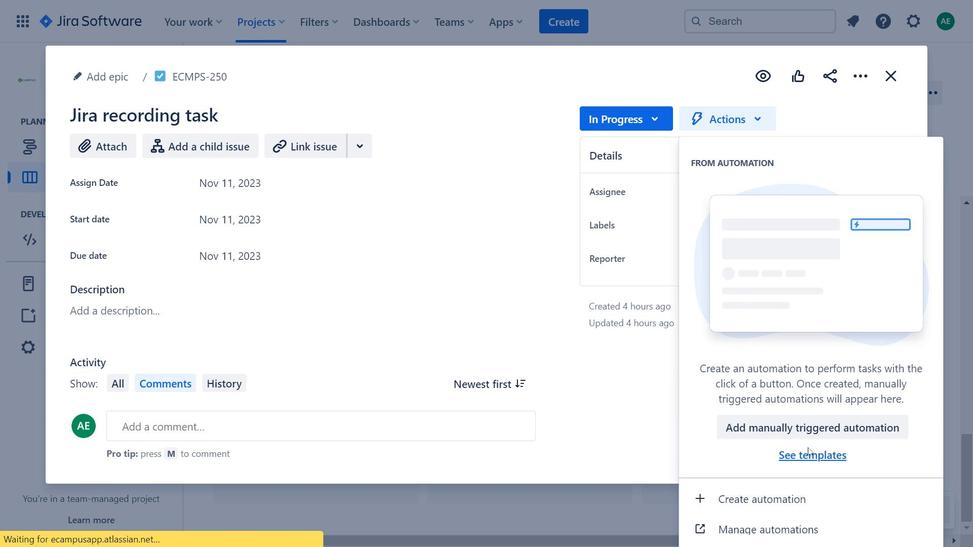 
Action: Mouse moved to (464, 291)
Screenshot: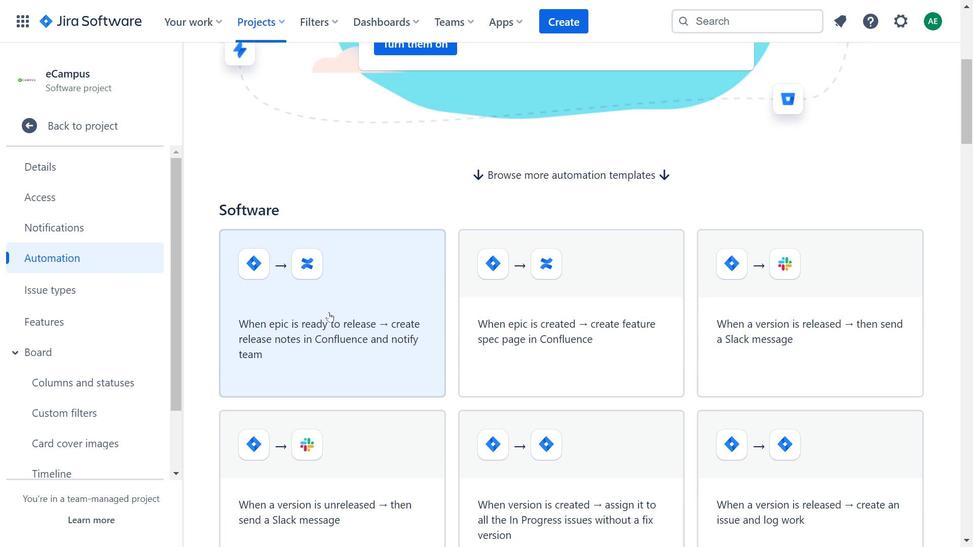 
Action: Mouse scrolled (464, 291) with delta (0, 0)
Screenshot: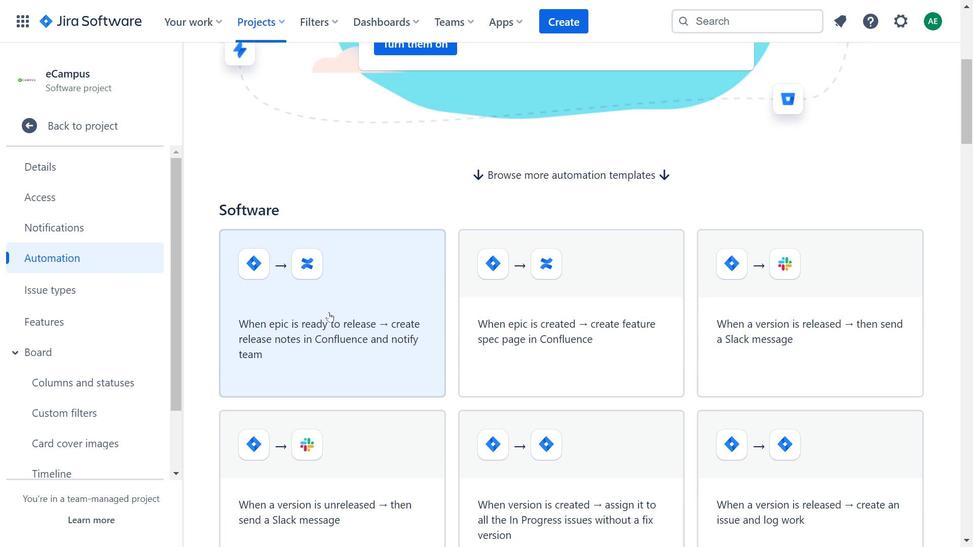 
Action: Mouse scrolled (464, 291) with delta (0, 0)
Screenshot: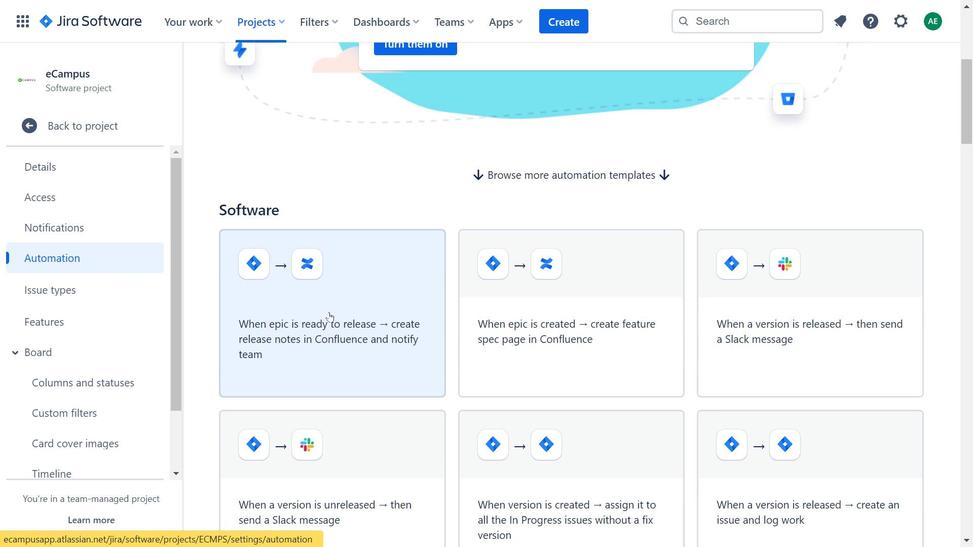
Action: Mouse scrolled (464, 291) with delta (0, 0)
Screenshot: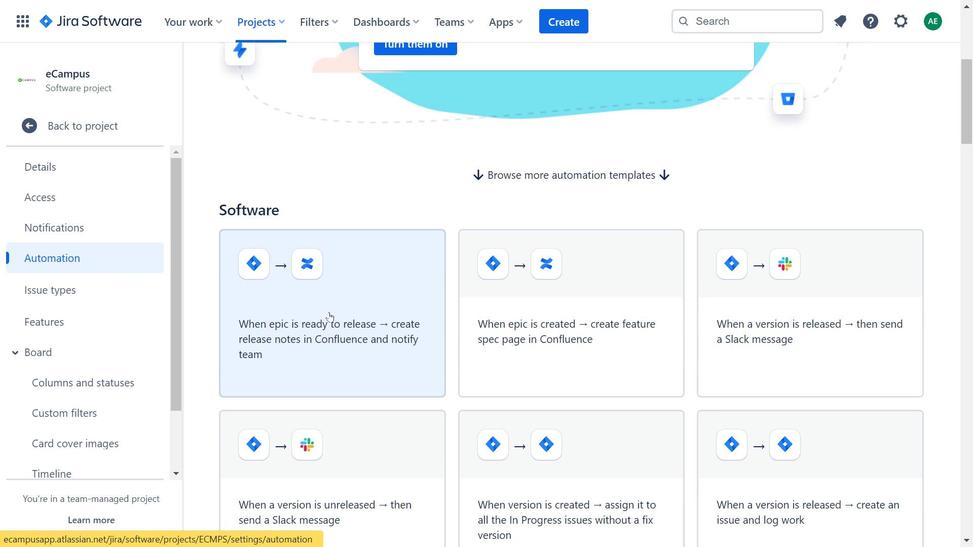 
Action: Mouse scrolled (464, 291) with delta (0, 0)
Screenshot: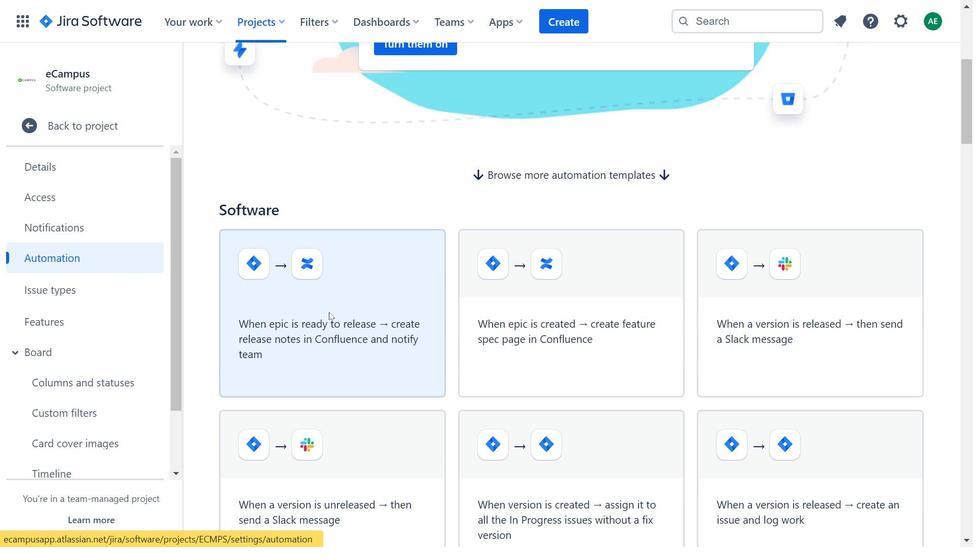
Action: Mouse moved to (329, 312)
Screenshot: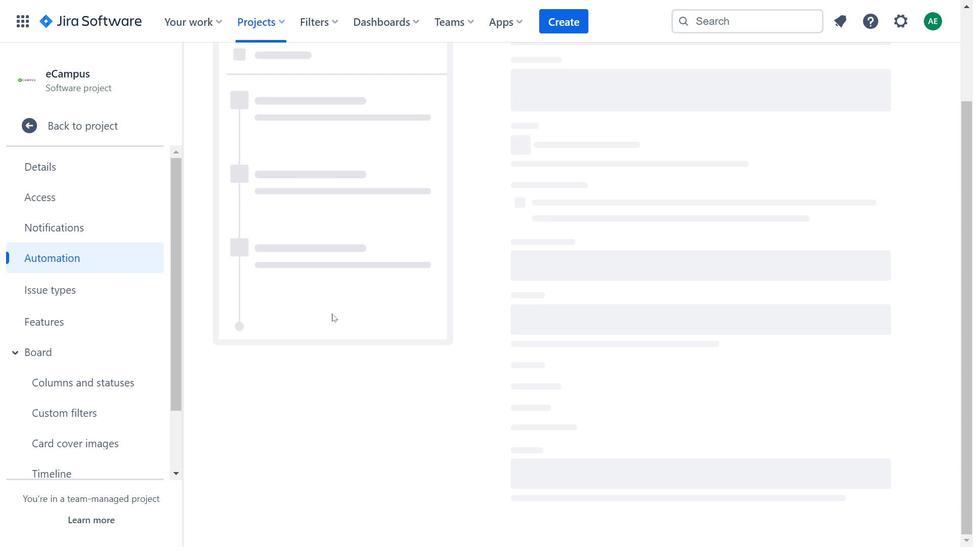 
Action: Mouse pressed left at (329, 312)
Screenshot: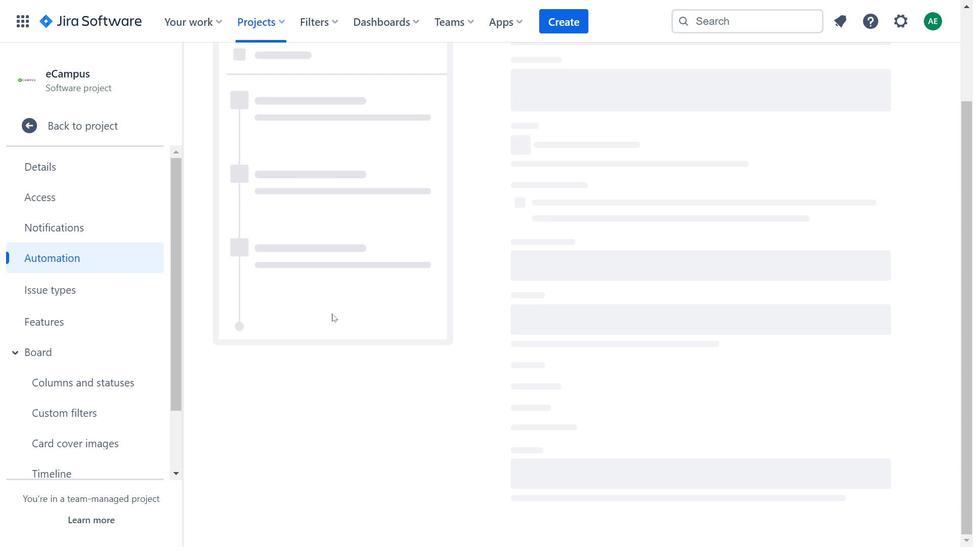 
Action: Mouse moved to (593, 248)
Screenshot: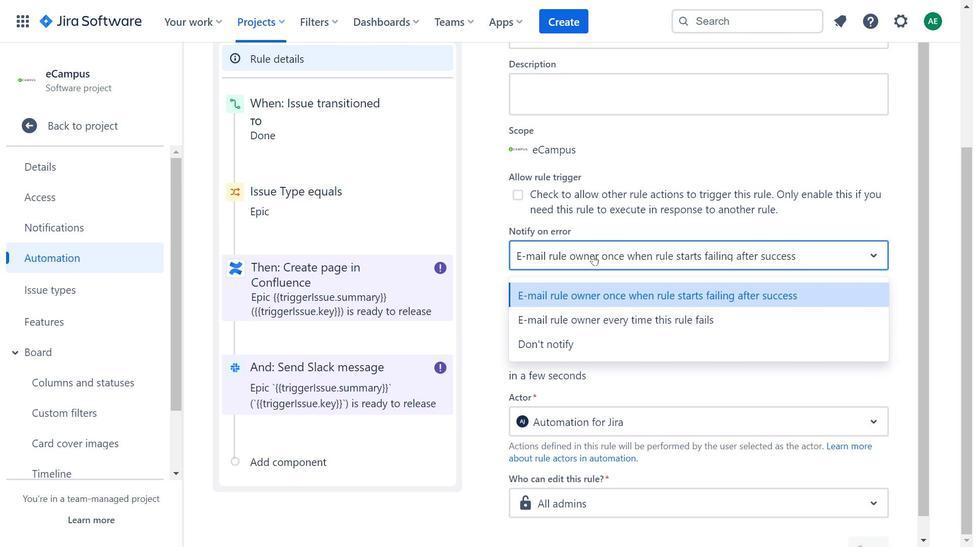 
Action: Mouse pressed left at (593, 248)
Screenshot: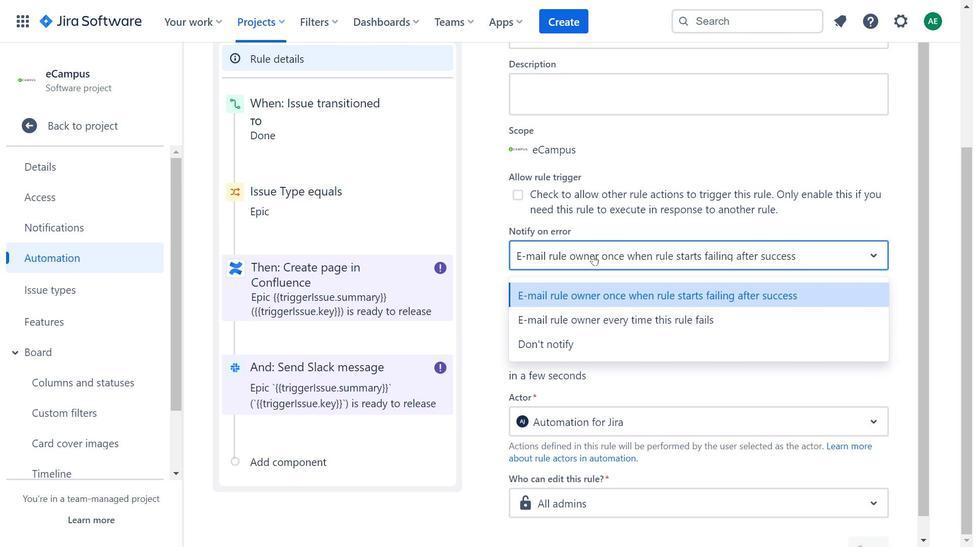 
Action: Mouse moved to (346, 180)
Screenshot: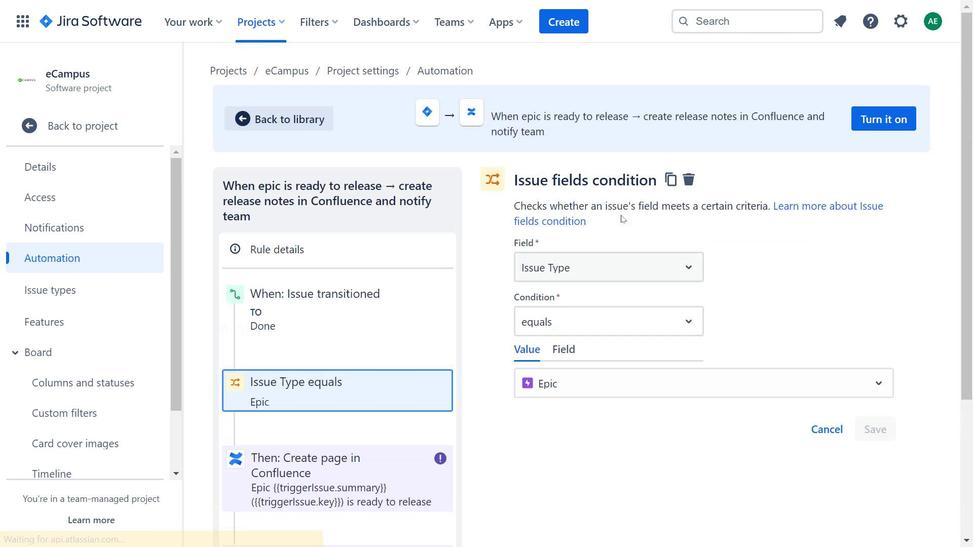 
Action: Mouse pressed left at (346, 180)
Screenshot: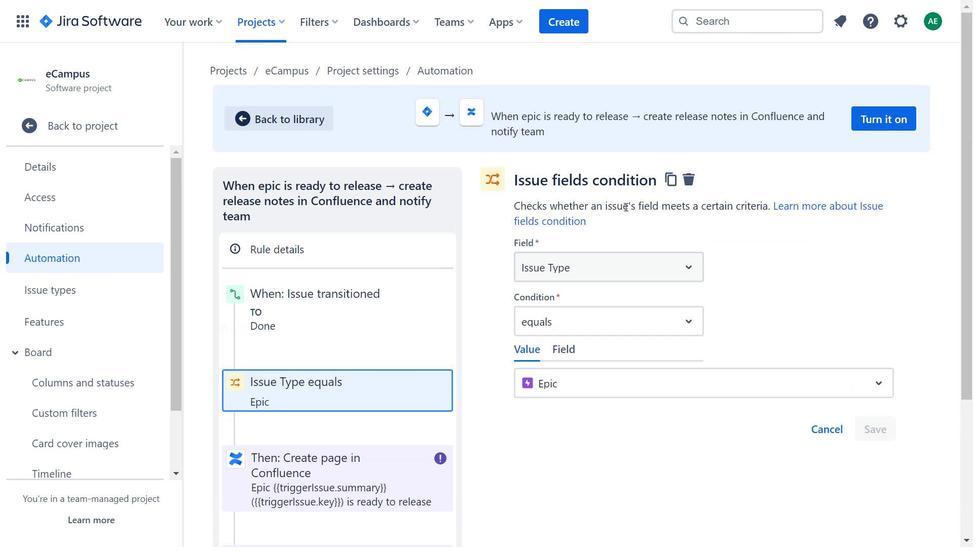 
Action: Mouse moved to (611, 247)
Screenshot: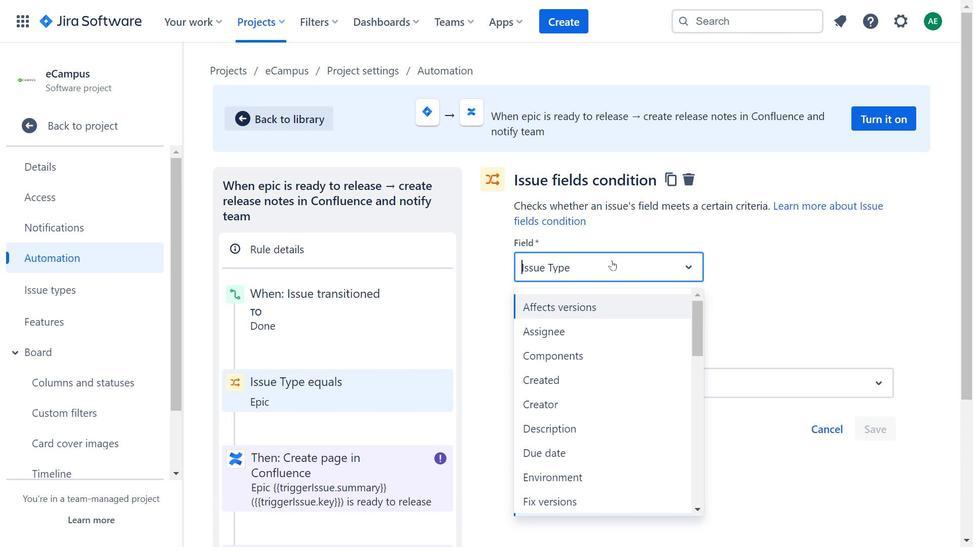 
Action: Mouse pressed left at (611, 247)
Screenshot: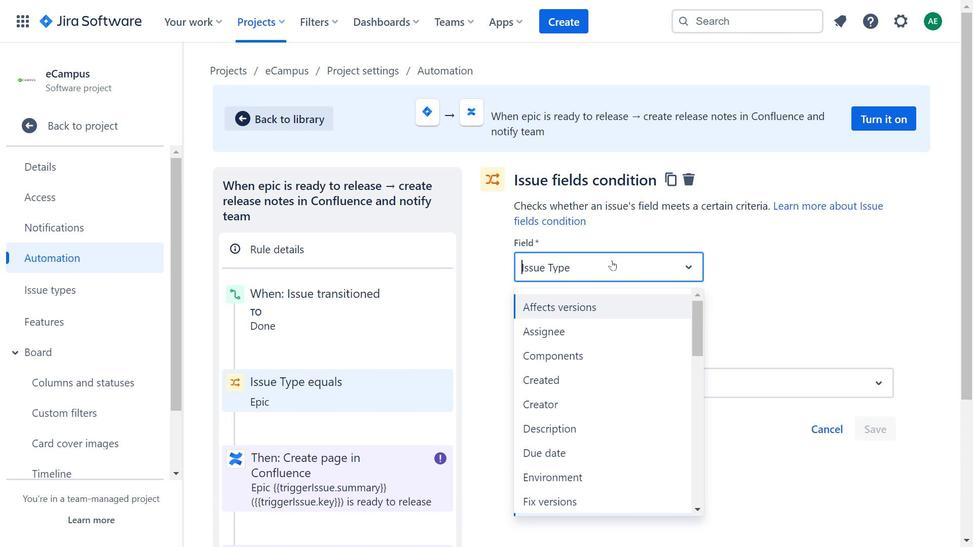 
Action: Mouse moved to (612, 260)
Screenshot: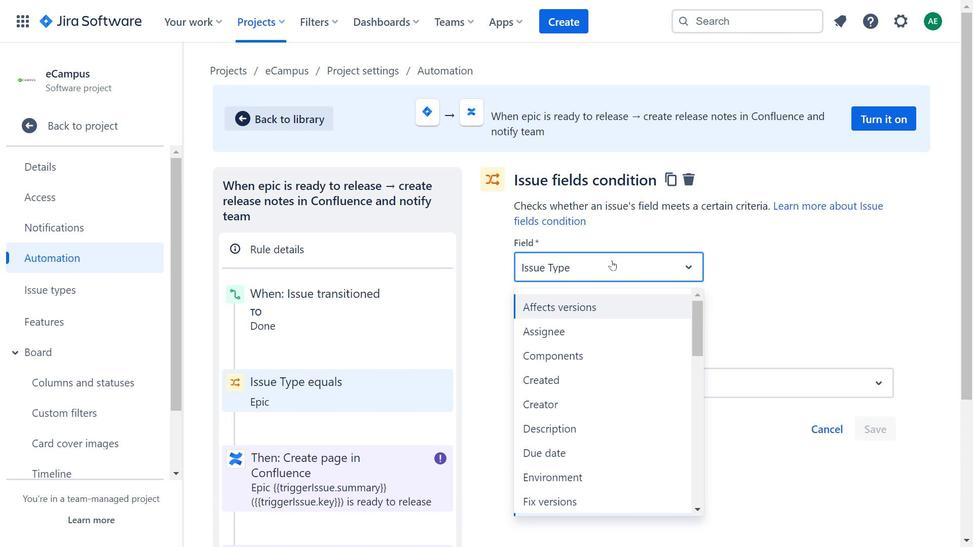 
Action: Mouse pressed left at (612, 260)
Screenshot: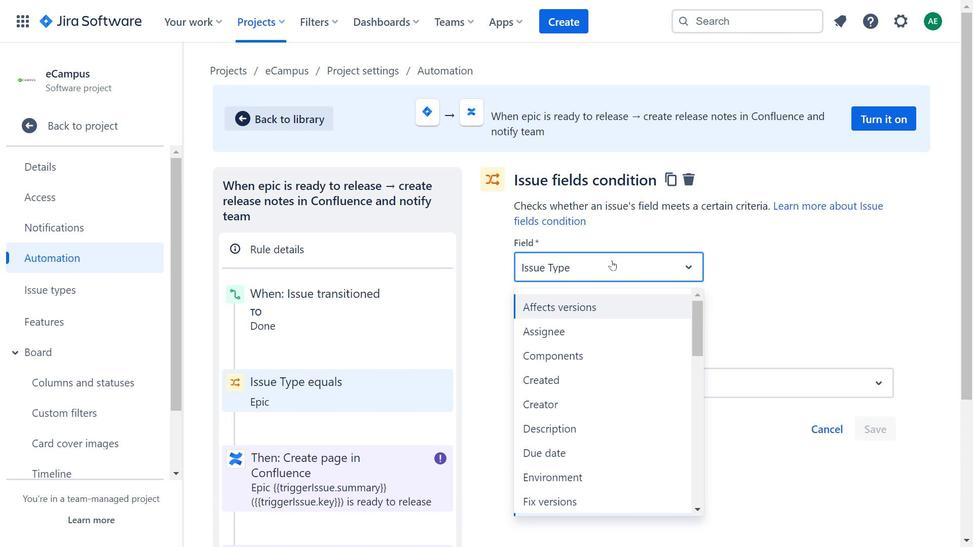 
Action: Mouse moved to (563, 341)
Screenshot: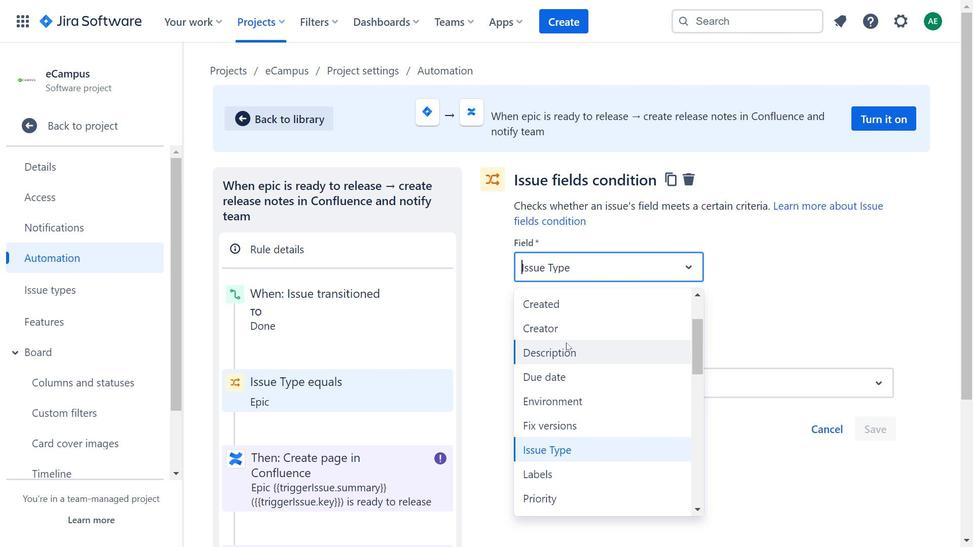 
Action: Mouse scrolled (563, 341) with delta (0, 0)
Screenshot: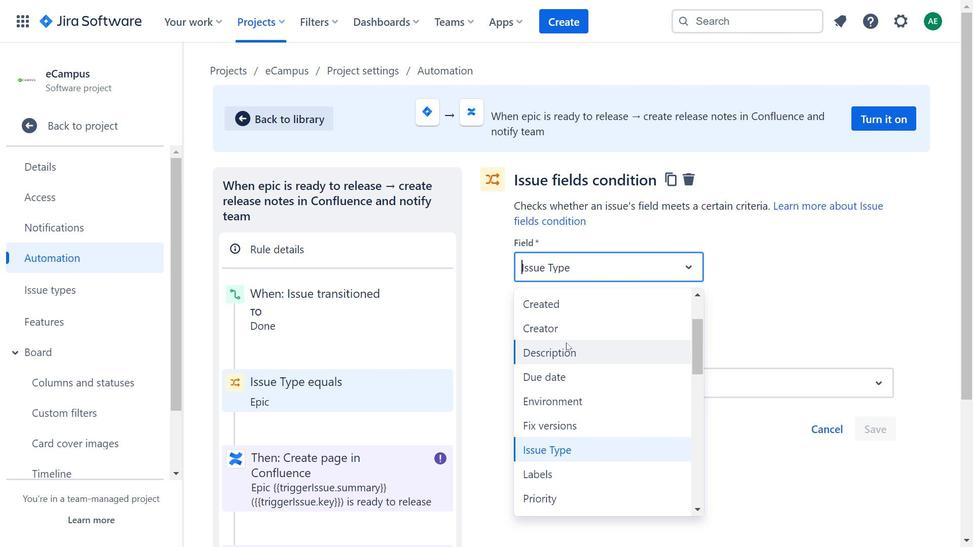 
Action: Mouse moved to (614, 363)
Screenshot: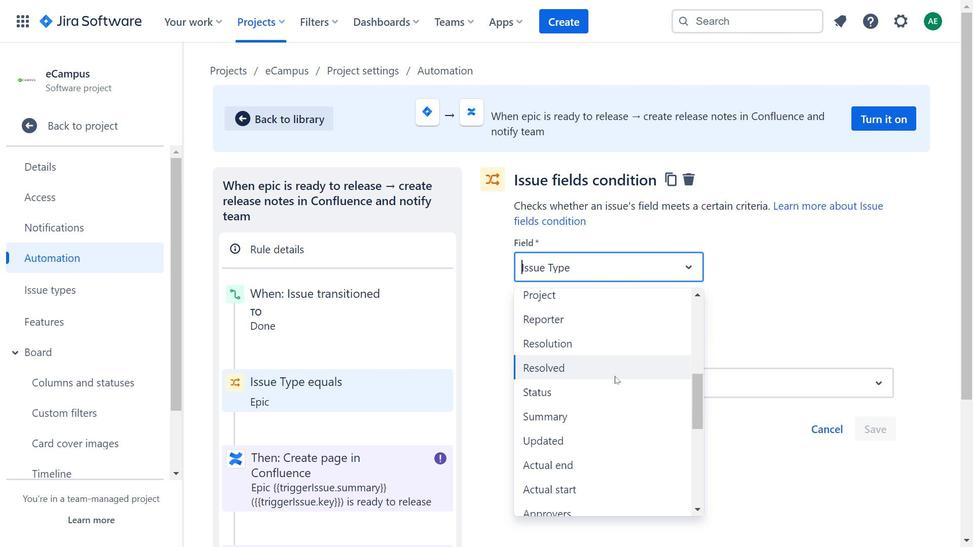 
Action: Mouse scrolled (614, 363) with delta (0, 0)
Screenshot: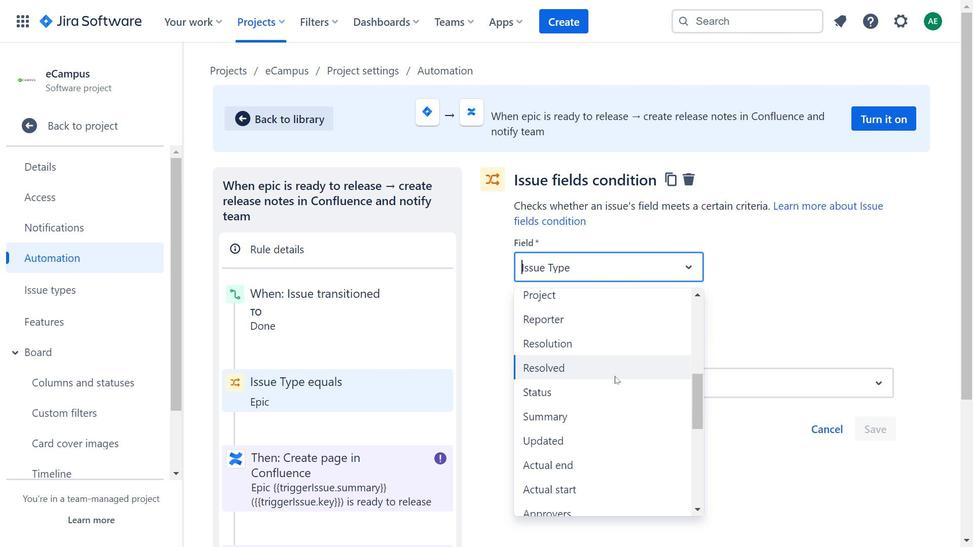 
Action: Mouse scrolled (614, 363) with delta (0, 0)
Screenshot: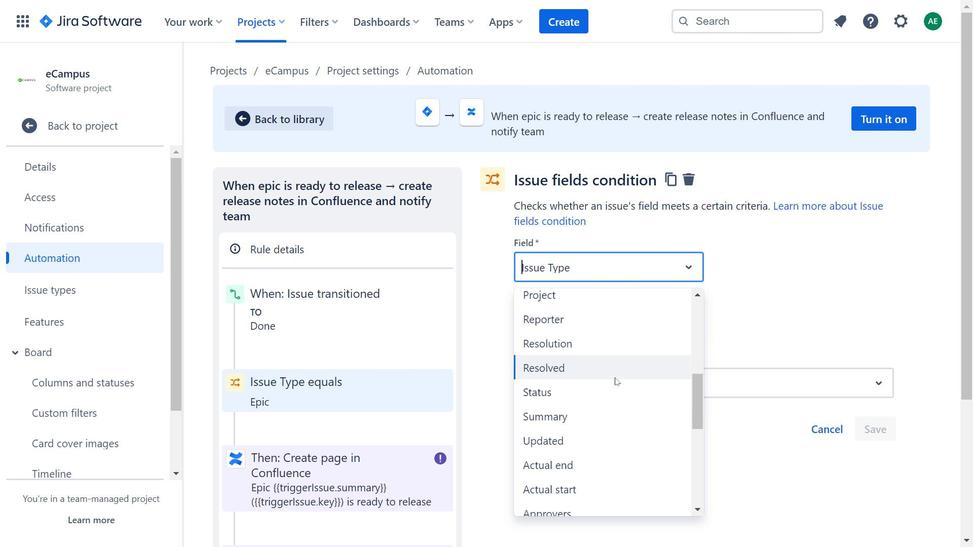 
Action: Mouse moved to (614, 363)
Screenshot: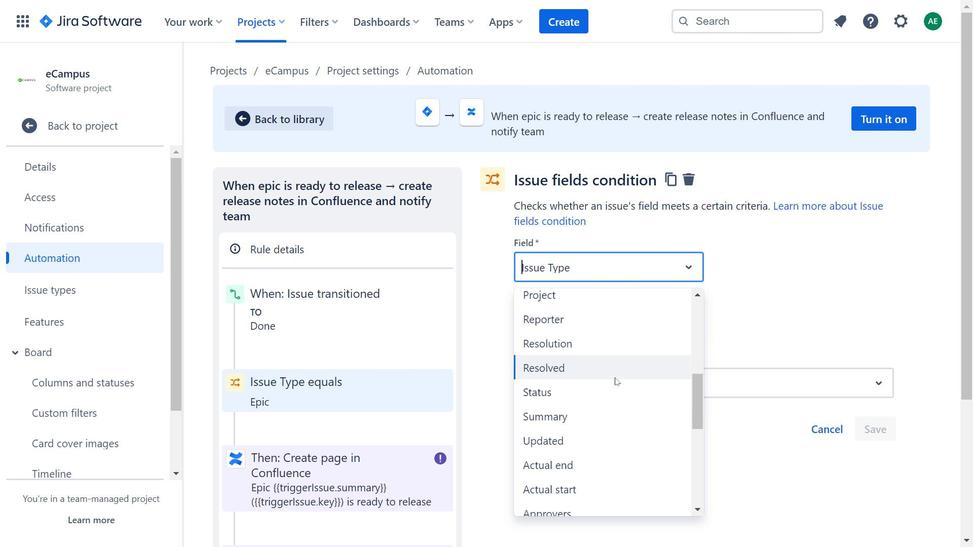 
Action: Mouse scrolled (614, 363) with delta (0, 0)
Screenshot: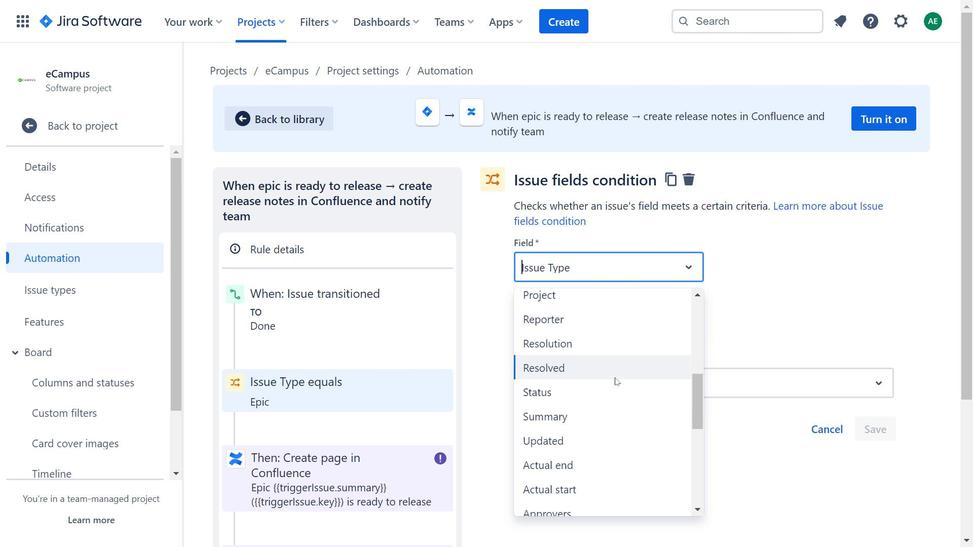 
Action: Mouse moved to (615, 377)
Screenshot: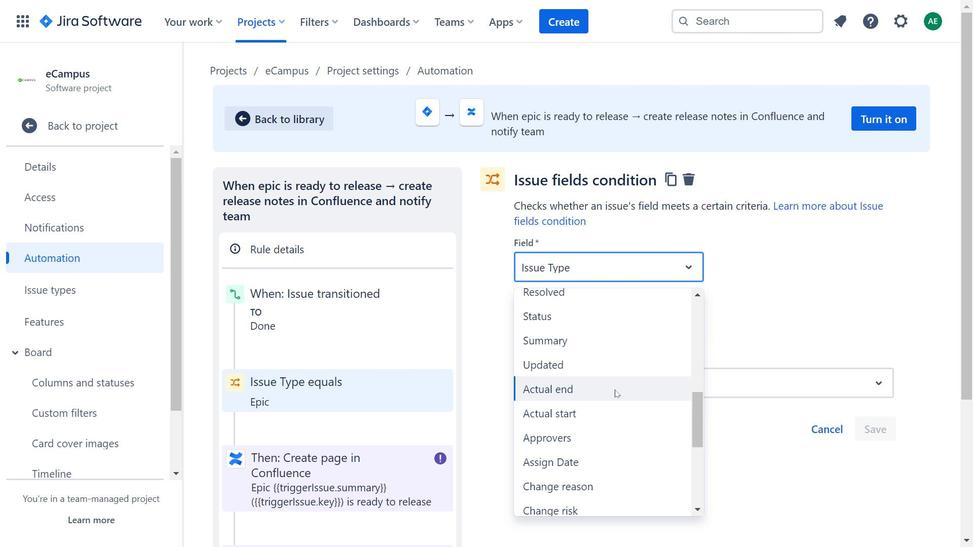 
Action: Mouse scrolled (615, 377) with delta (0, 0)
Screenshot: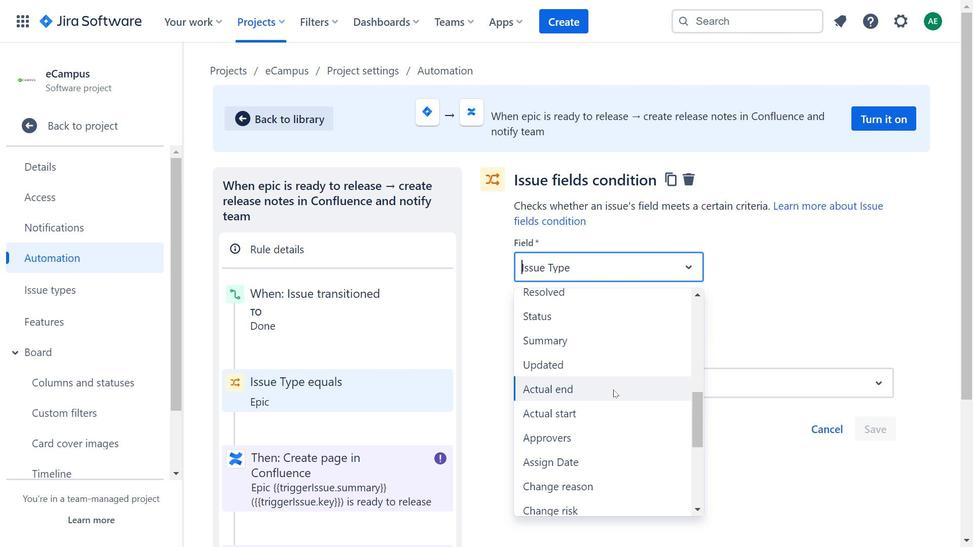 
Action: Mouse moved to (640, 359)
Screenshot: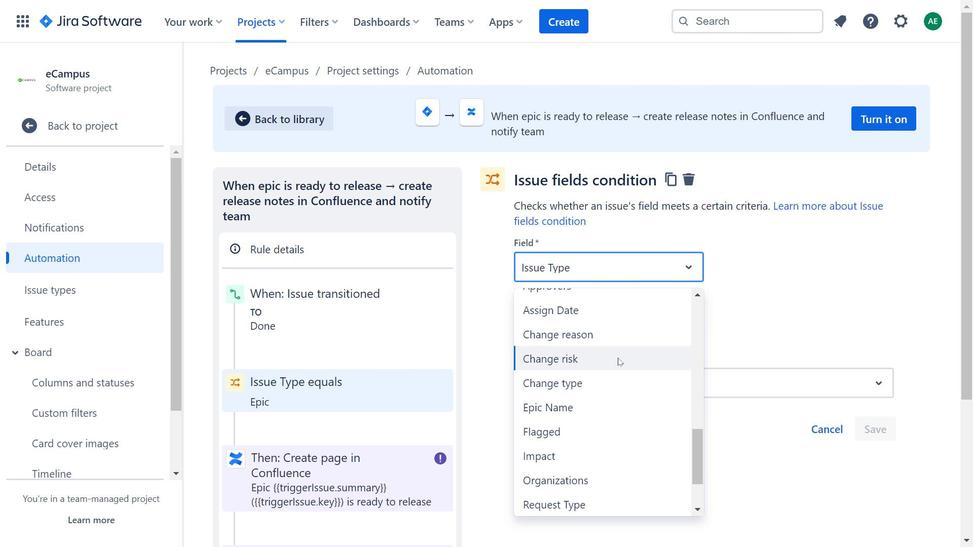 
Action: Mouse scrolled (640, 358) with delta (0, 0)
Screenshot: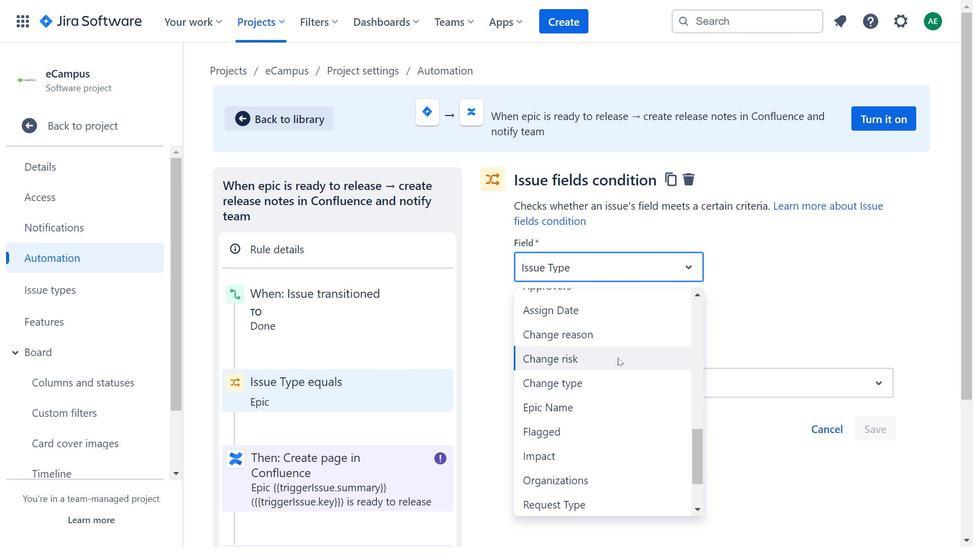 
Action: Mouse moved to (613, 355)
Screenshot: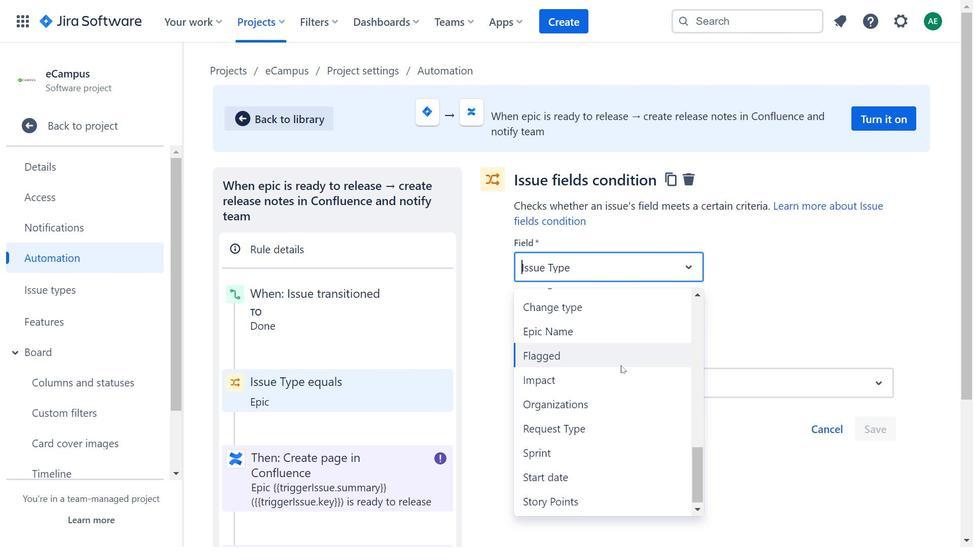 
Action: Mouse scrolled (613, 355) with delta (0, 0)
Screenshot: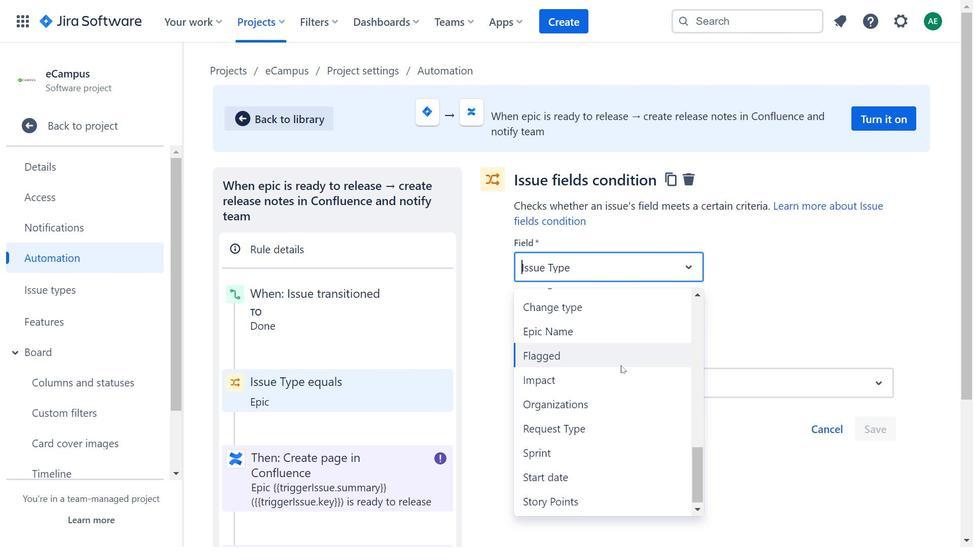 
Action: Mouse moved to (619, 357)
Screenshot: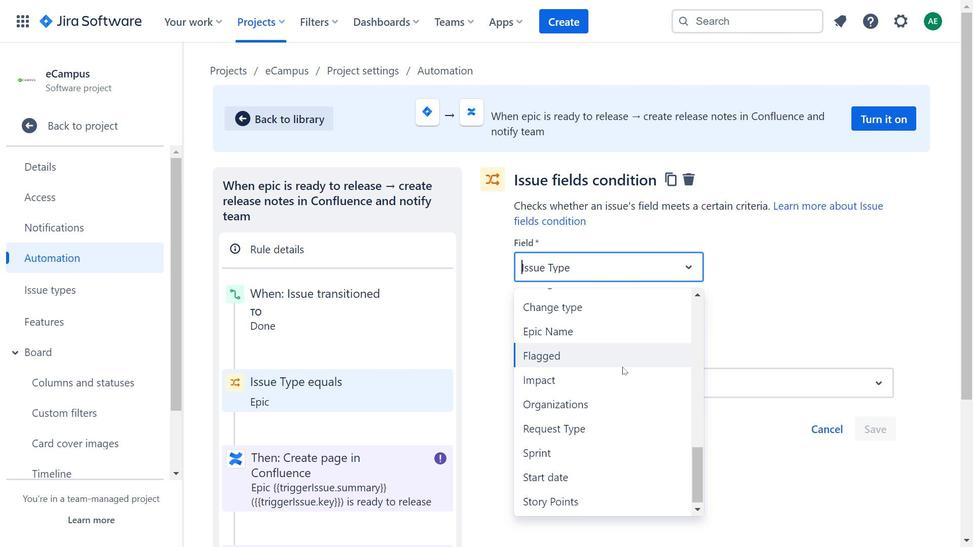 
Action: Mouse scrolled (619, 357) with delta (0, 0)
Screenshot: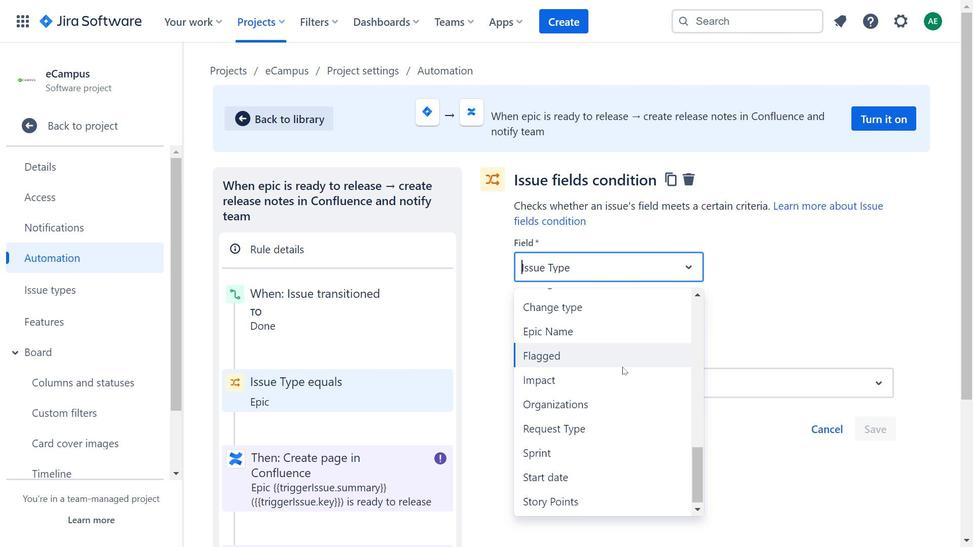 
Action: Mouse moved to (735, 285)
Screenshot: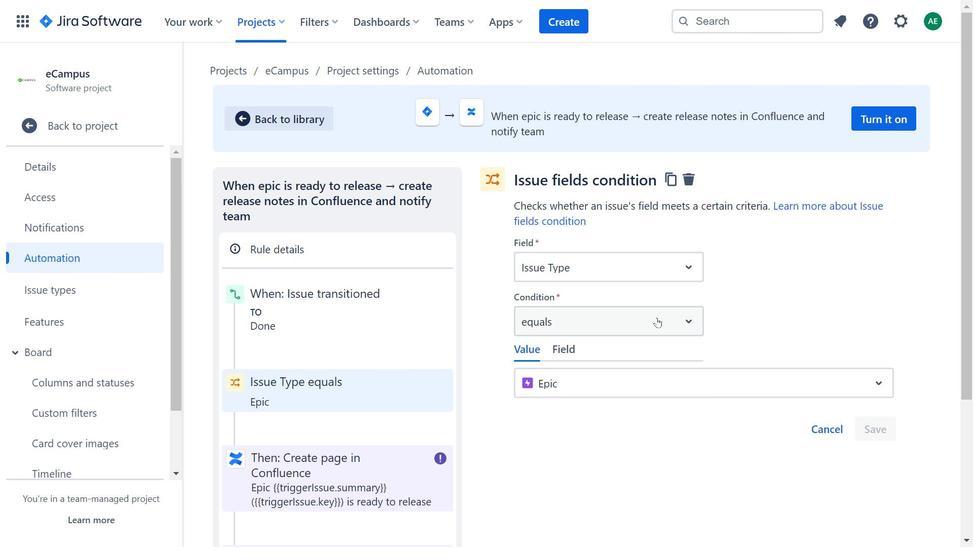 
Action: Mouse pressed left at (735, 285)
Screenshot: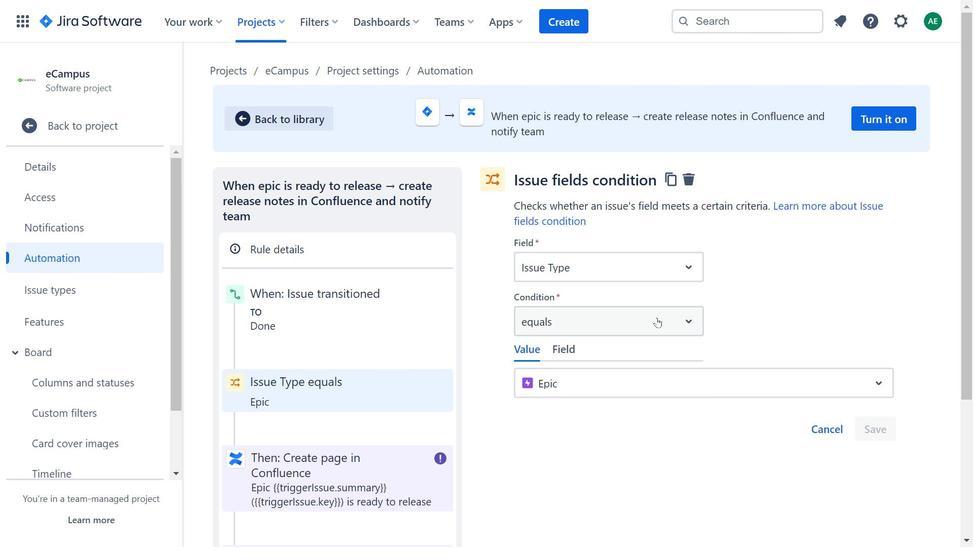 
Action: Mouse moved to (656, 317)
Screenshot: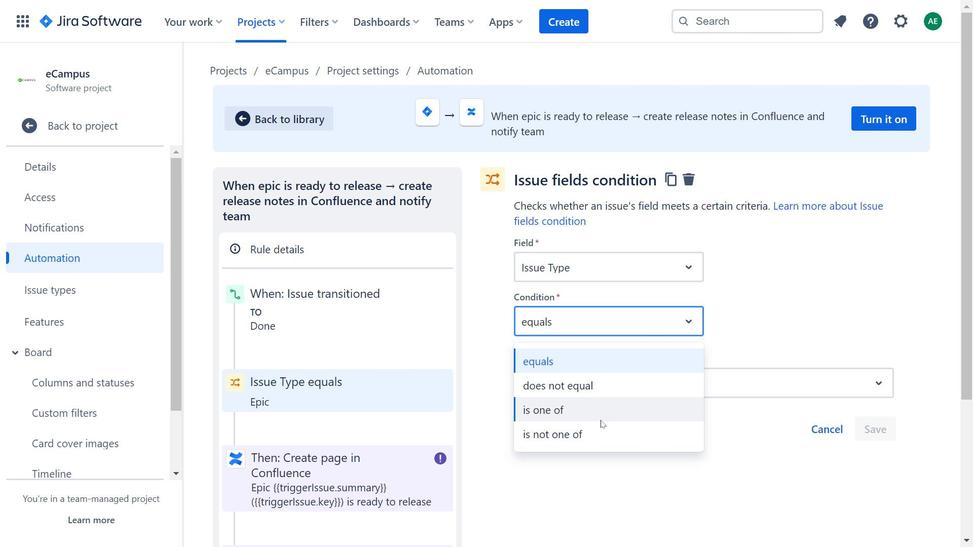 
Action: Mouse pressed left at (656, 317)
Screenshot: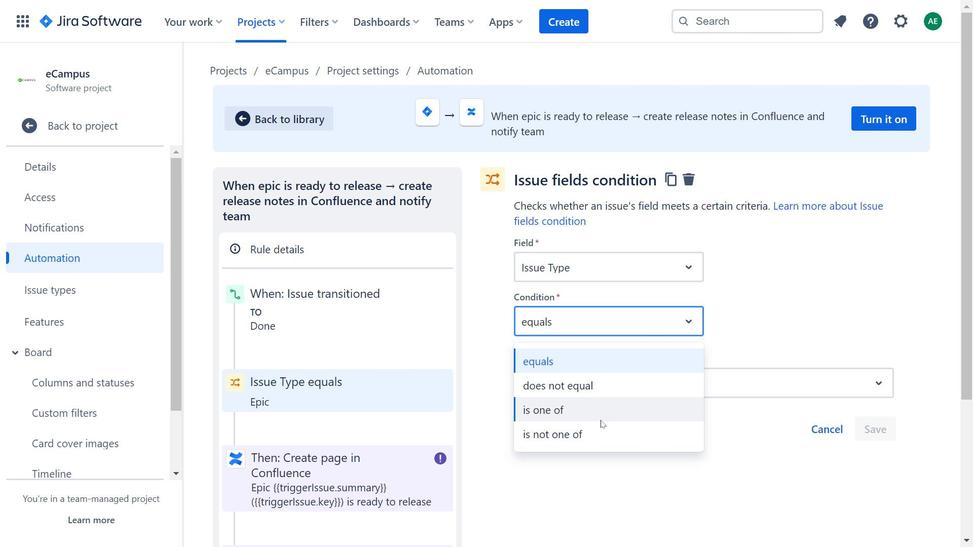 
Action: Mouse moved to (752, 298)
Screenshot: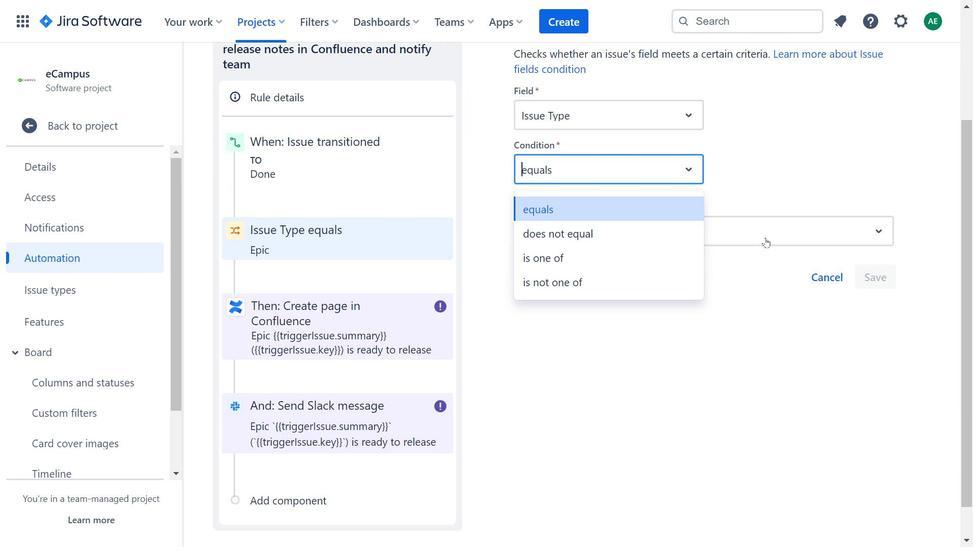 
Action: Mouse scrolled (752, 297) with delta (0, 0)
Screenshot: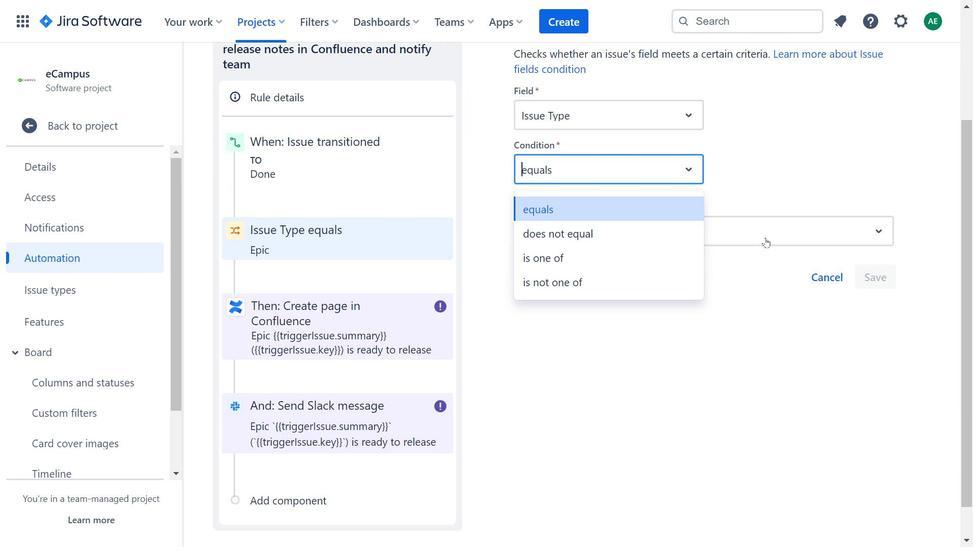 
Action: Mouse moved to (752, 299)
Screenshot: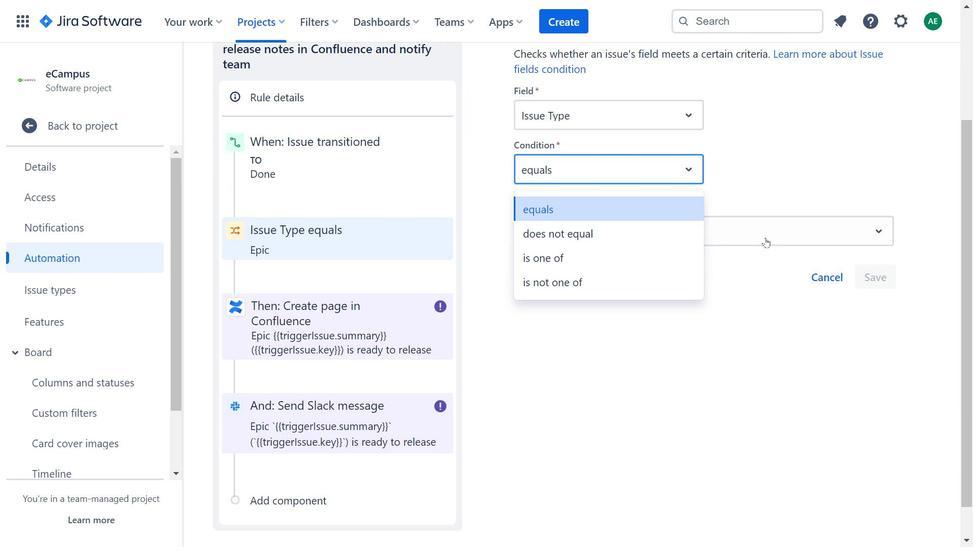 
Action: Mouse scrolled (752, 298) with delta (0, 0)
Screenshot: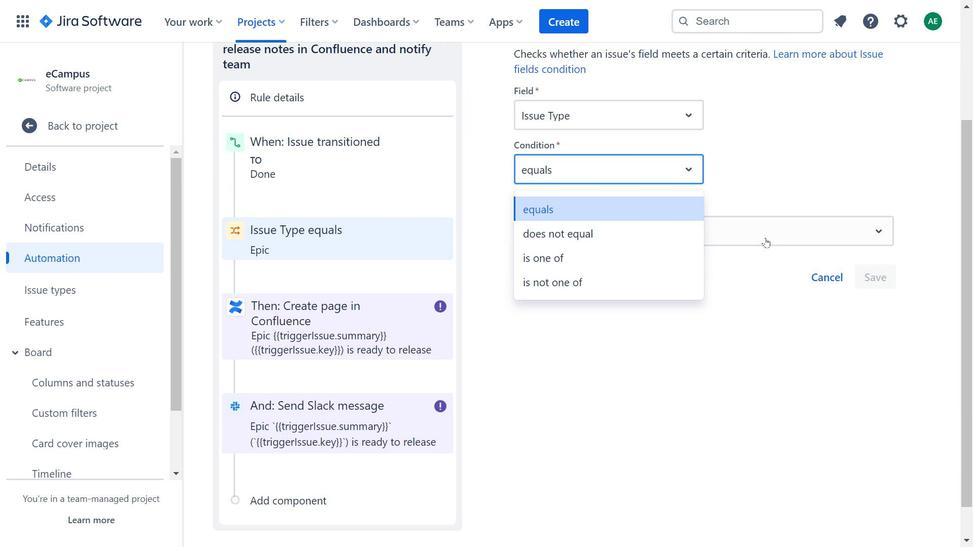 
Action: Mouse moved to (765, 237)
Screenshot: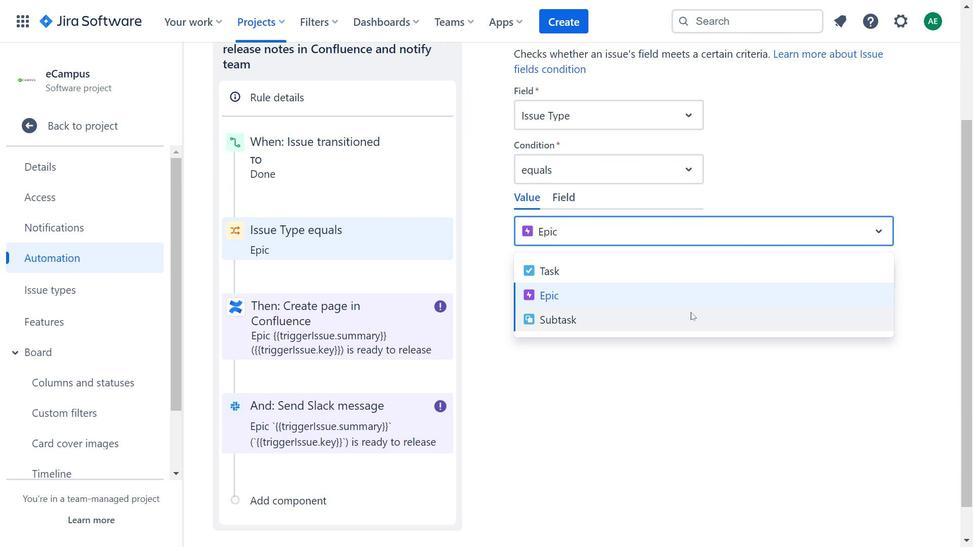 
Action: Mouse pressed left at (765, 237)
Screenshot: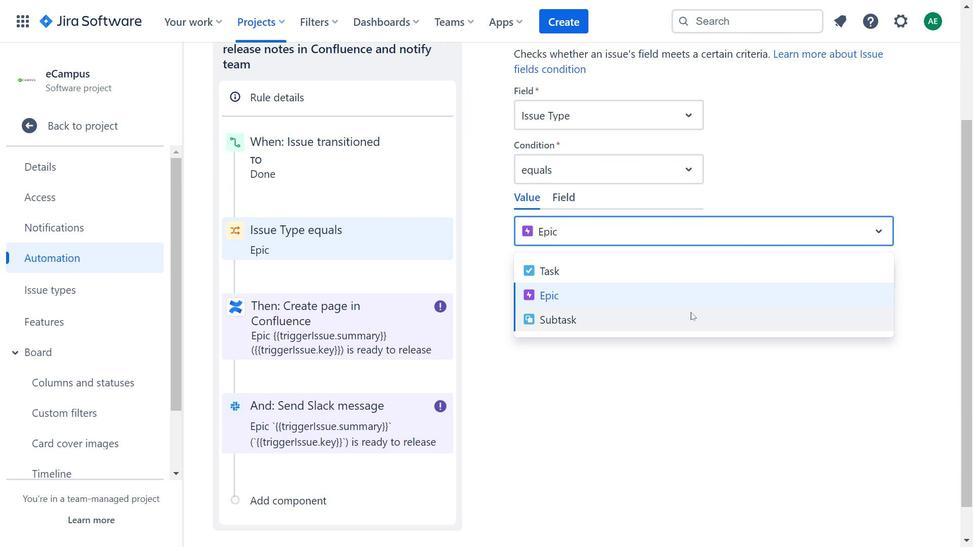 
Action: Mouse moved to (557, 229)
Screenshot: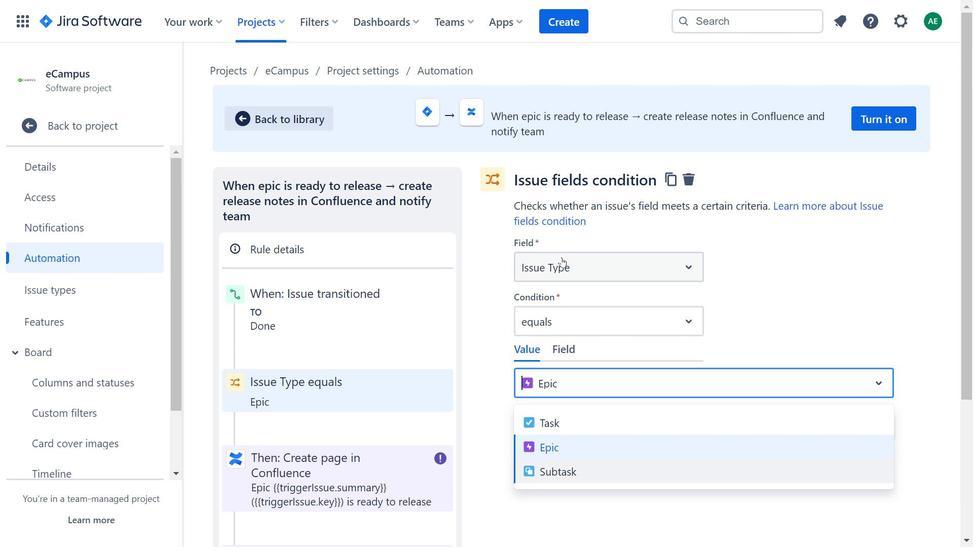 
Action: Mouse scrolled (557, 229) with delta (0, 0)
Screenshot: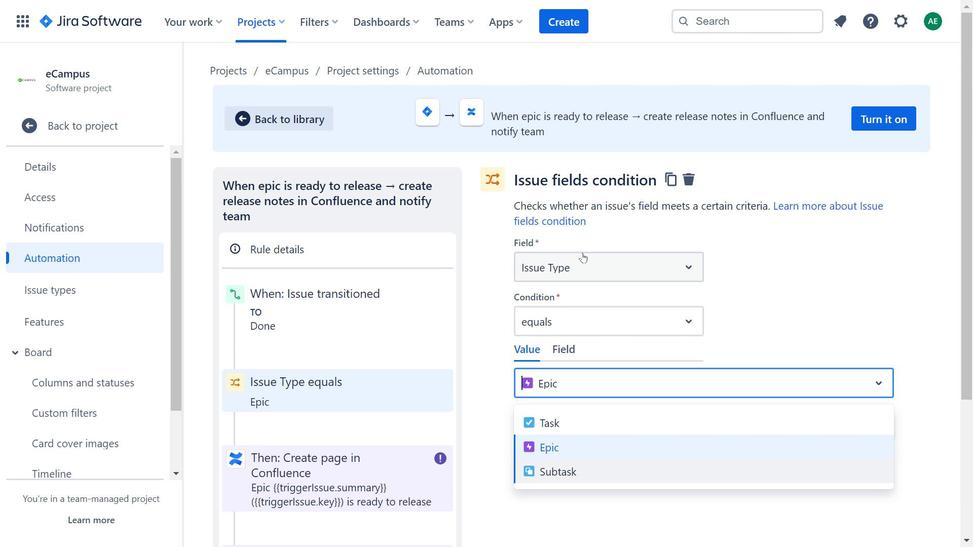 
Action: Mouse scrolled (557, 229) with delta (0, 0)
Screenshot: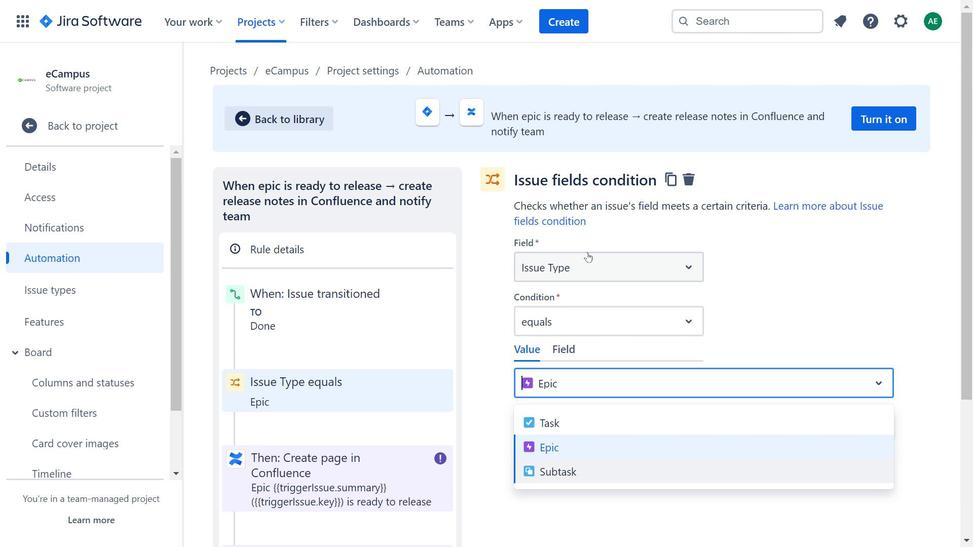 
Action: Mouse scrolled (557, 229) with delta (0, 0)
Screenshot: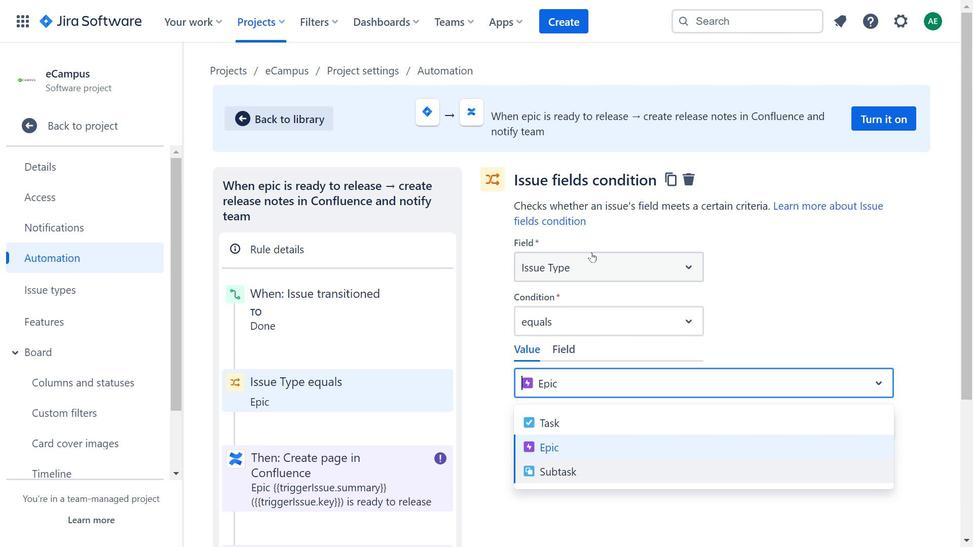 
Action: Mouse moved to (344, 255)
Screenshot: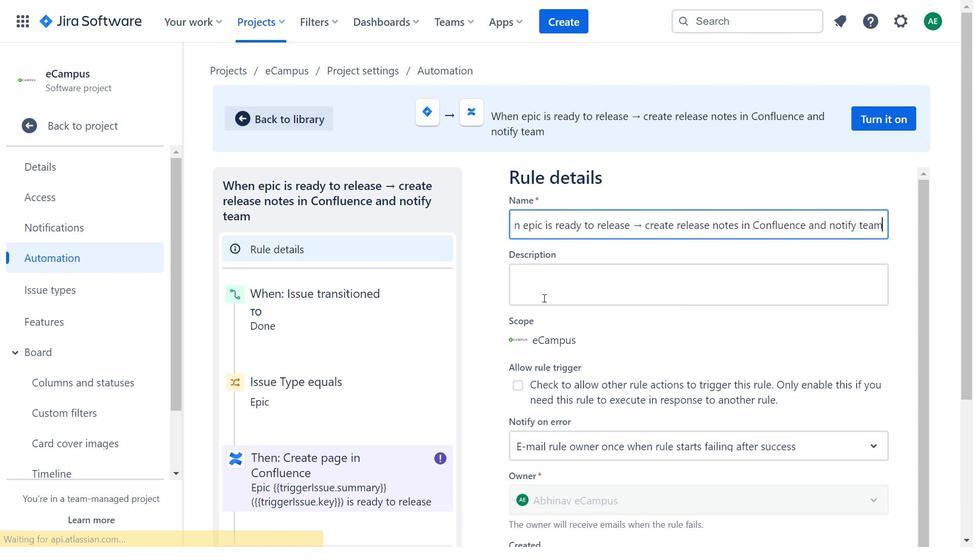 
Action: Mouse pressed left at (344, 255)
Screenshot: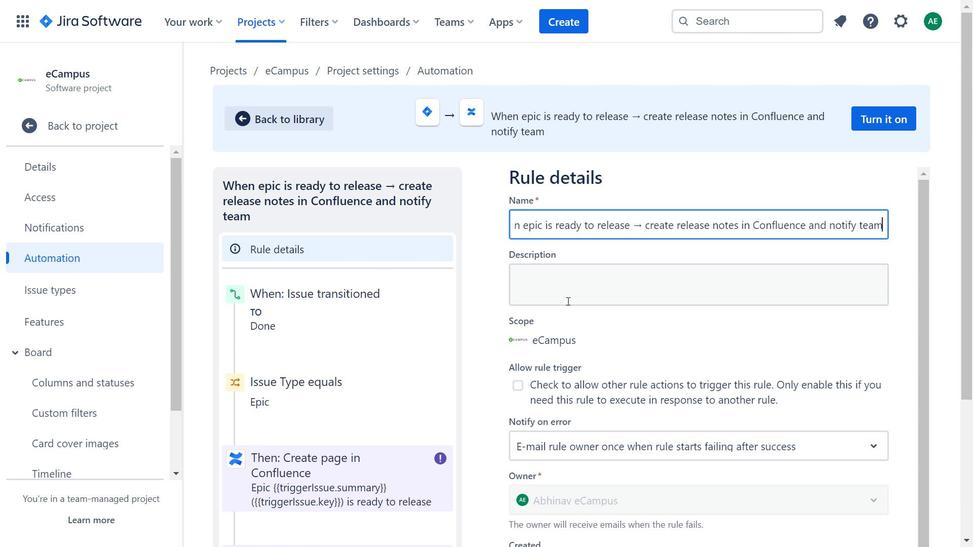 
Action: Mouse moved to (609, 315)
Screenshot: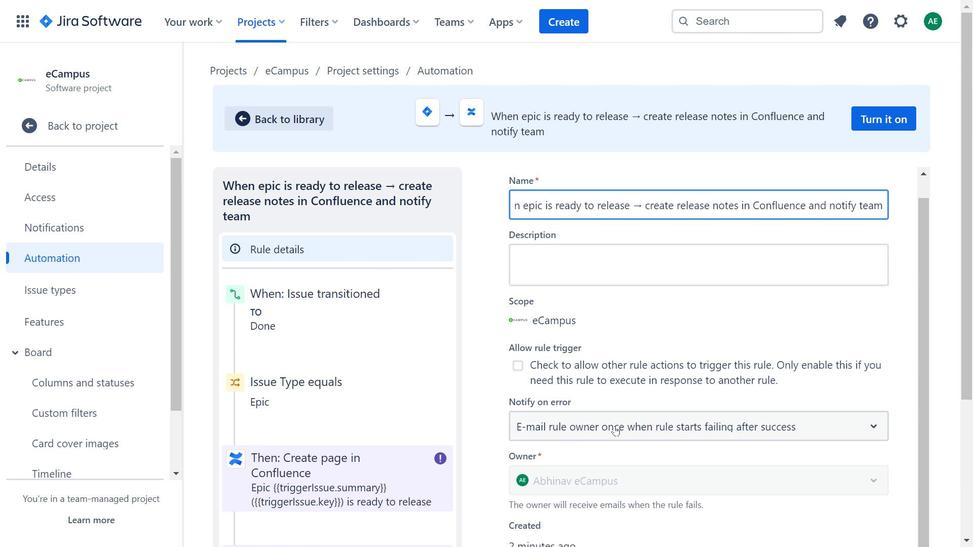 
Action: Mouse scrolled (609, 314) with delta (0, 0)
Screenshot: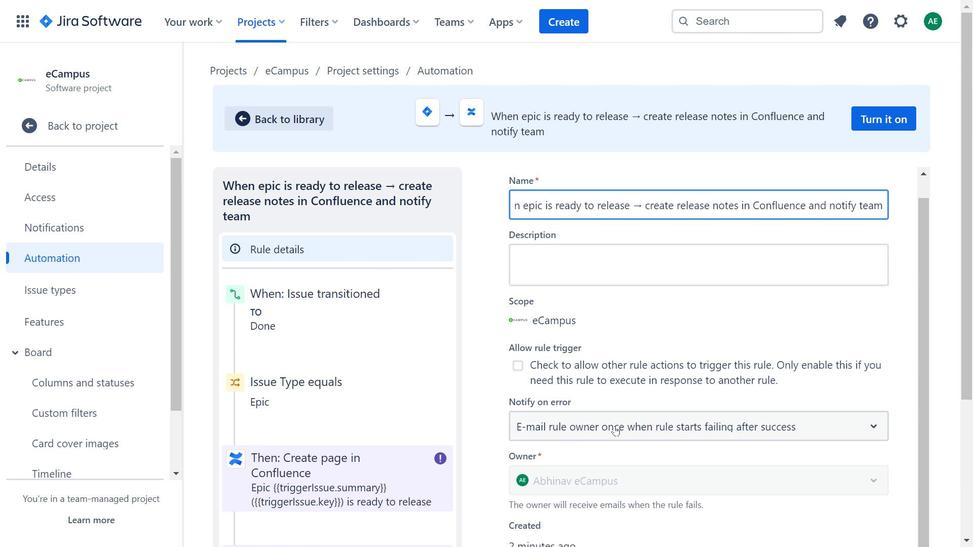 
Action: Mouse moved to (616, 429)
Screenshot: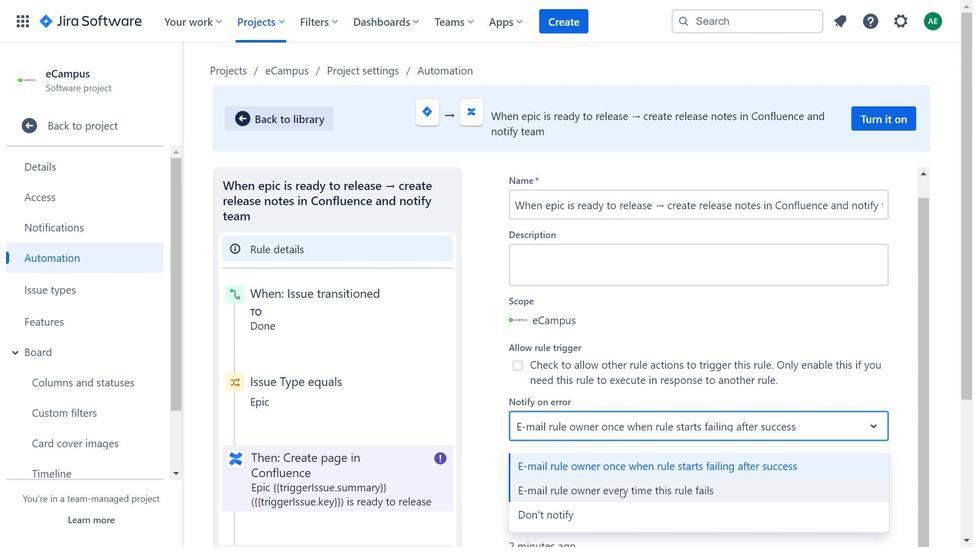 
Action: Mouse pressed left at (616, 429)
Screenshot: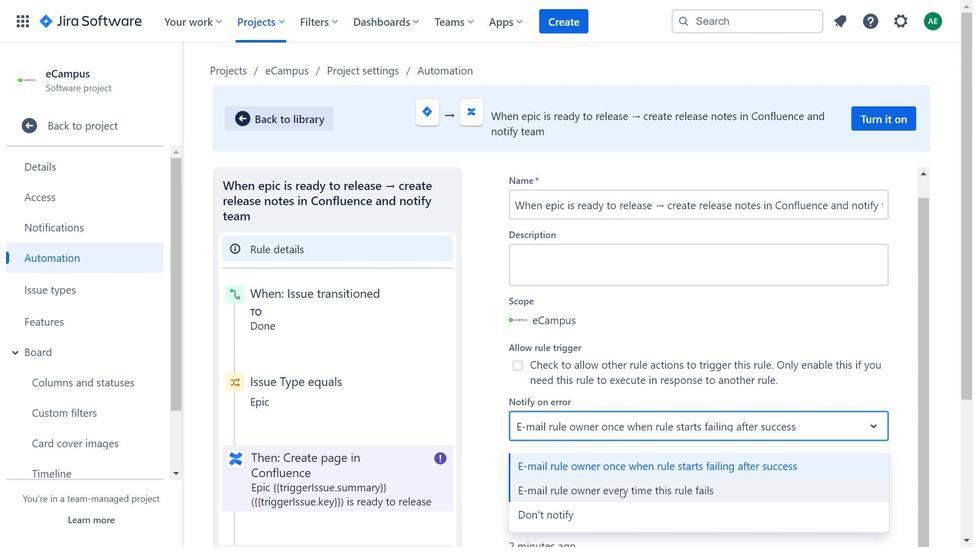 
Action: Mouse moved to (668, 277)
Screenshot: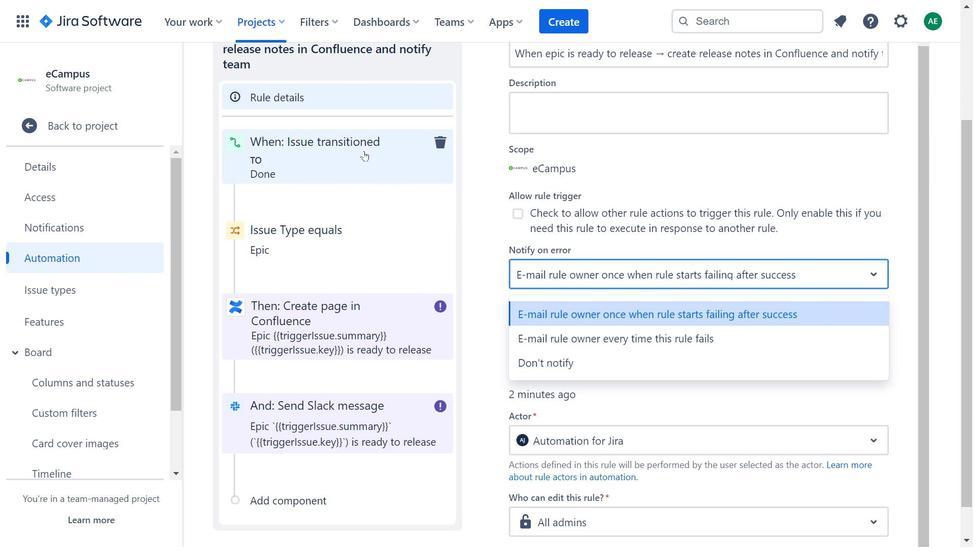 
Action: Mouse scrolled (668, 277) with delta (0, 0)
Screenshot: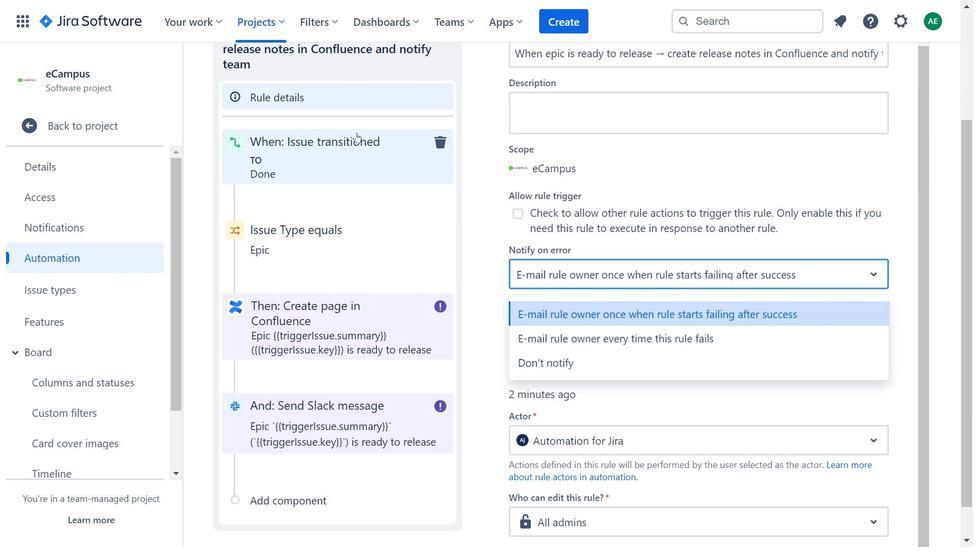 
Action: Mouse scrolled (668, 277) with delta (0, 0)
Screenshot: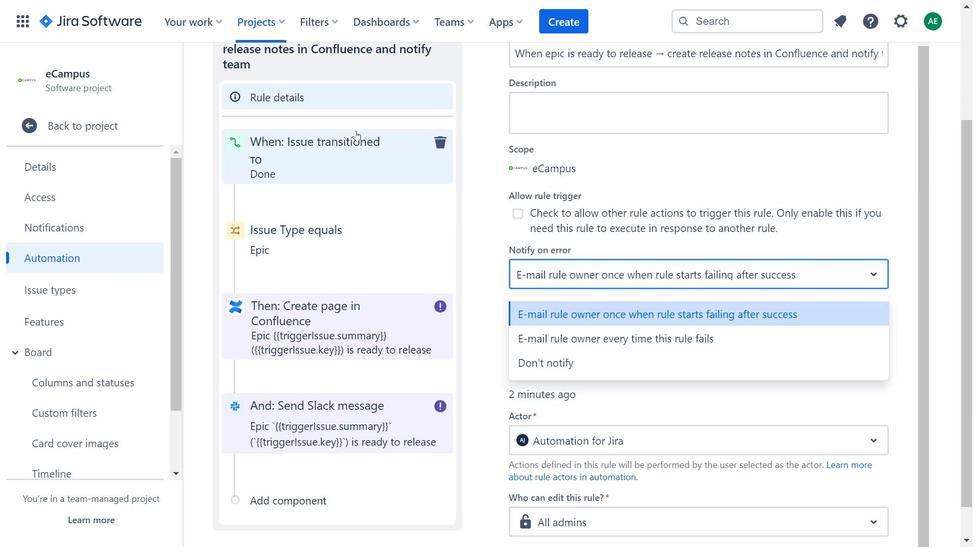 
Action: Mouse moved to (356, 137)
Screenshot: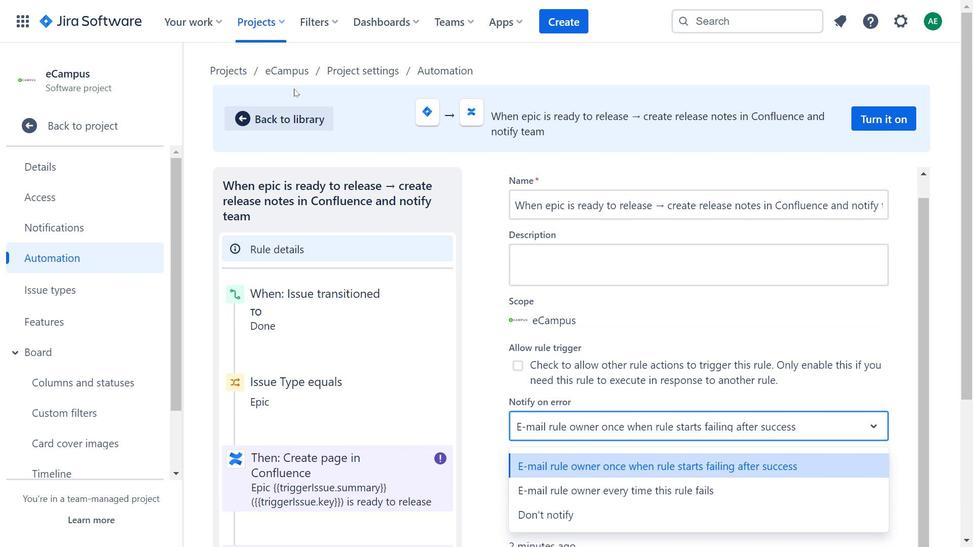 
Action: Mouse scrolled (356, 137) with delta (0, 0)
Screenshot: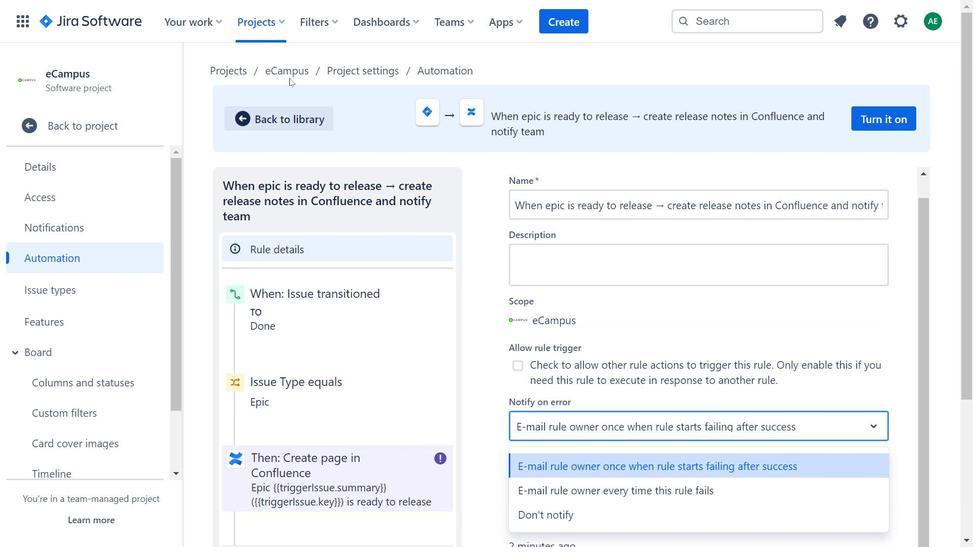 
Action: Mouse scrolled (356, 137) with delta (0, 0)
Screenshot: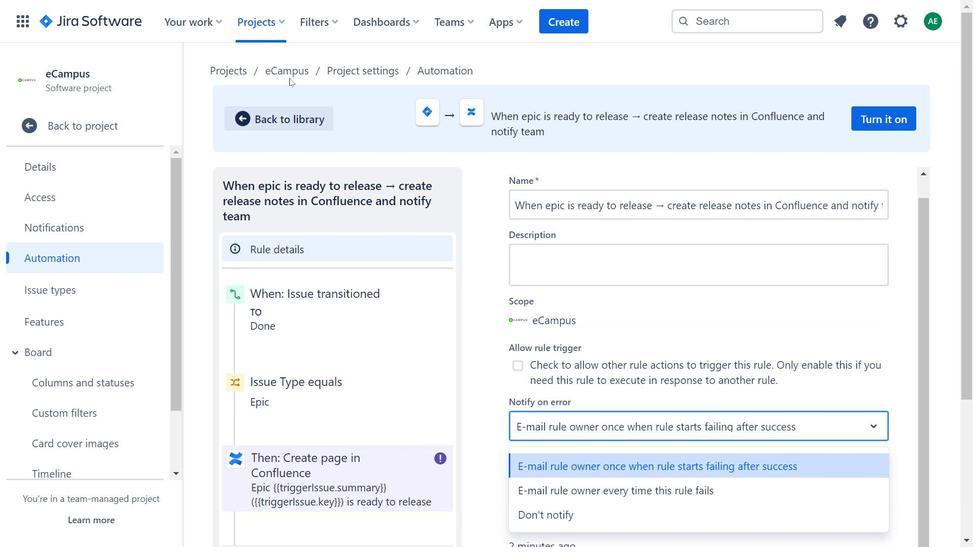 
Action: Mouse scrolled (356, 137) with delta (0, 0)
Screenshot: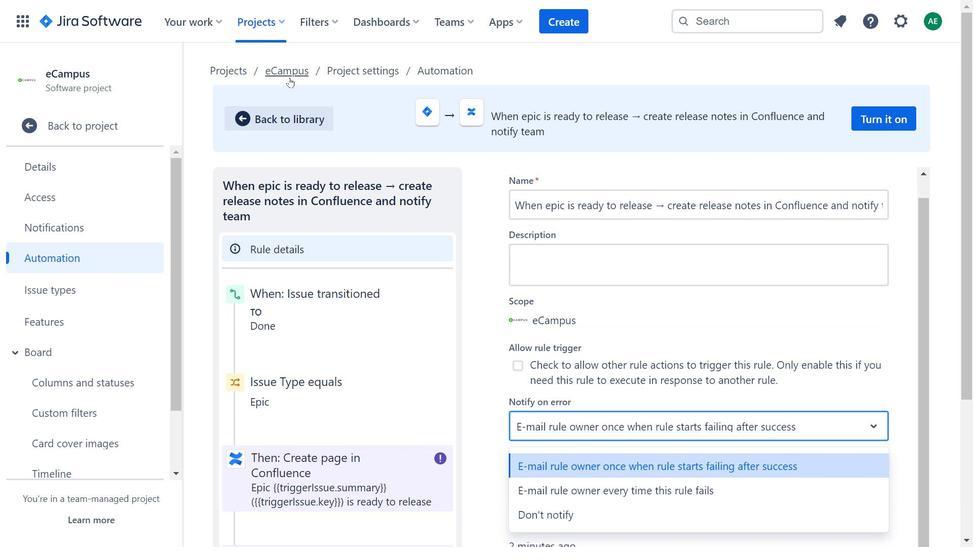 
Action: Mouse moved to (289, 71)
Screenshot: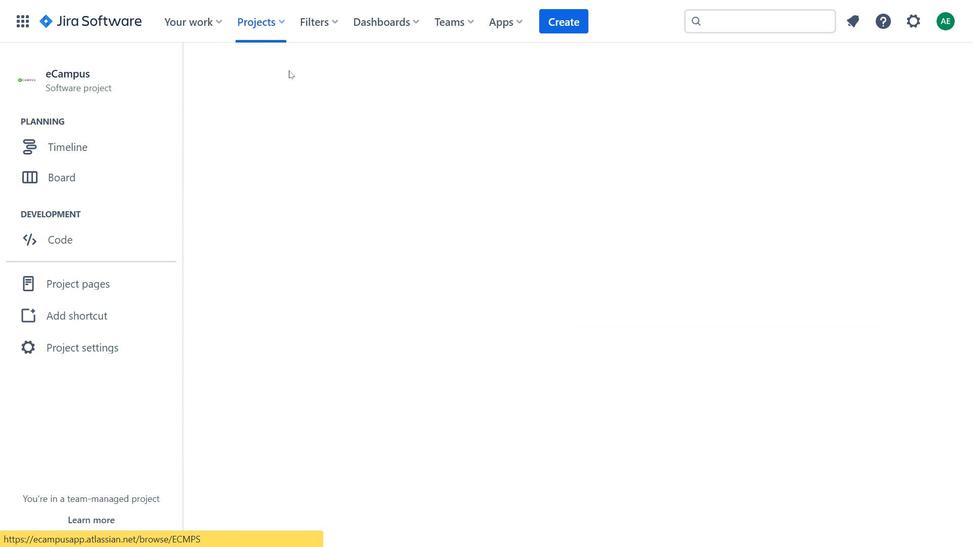 
Action: Mouse pressed left at (289, 71)
Screenshot: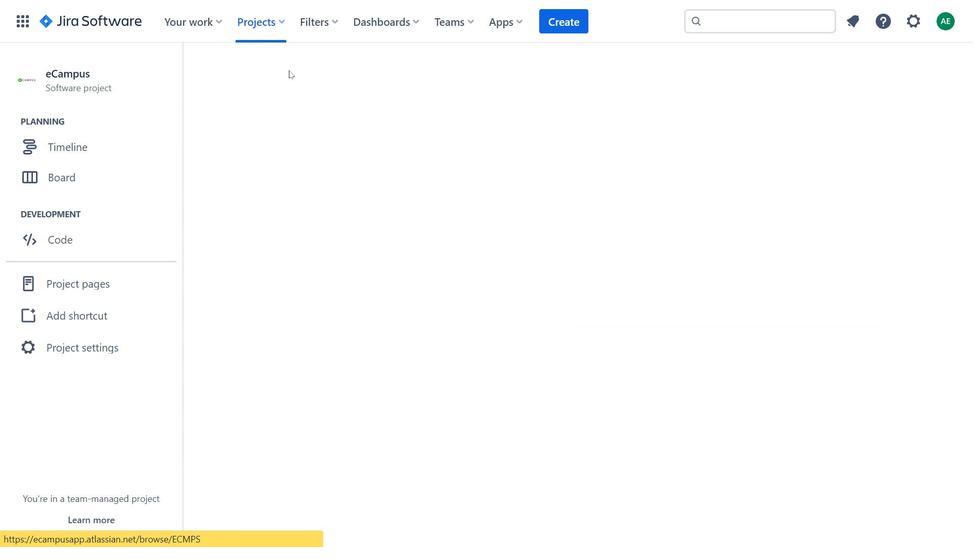 
Action: Mouse moved to (739, 273)
Screenshot: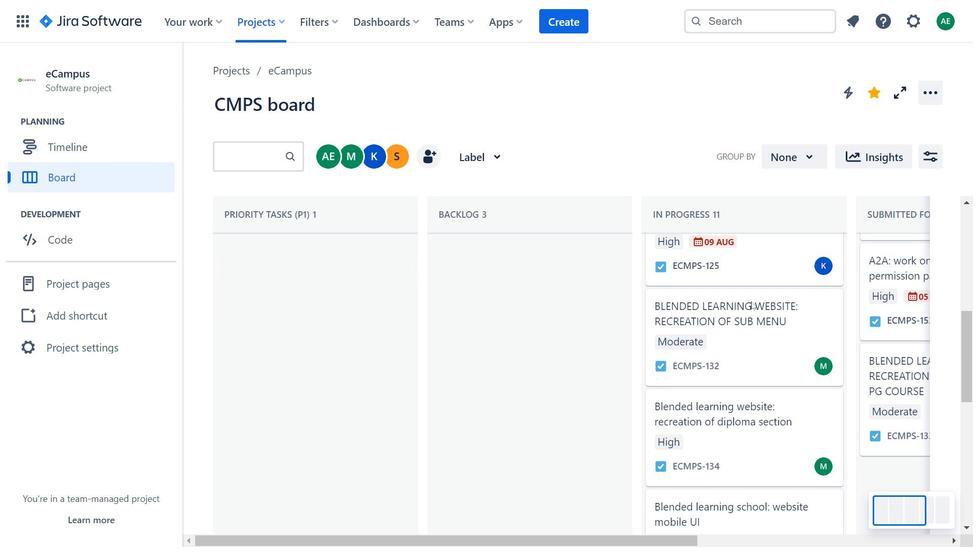 
Action: Mouse scrolled (739, 273) with delta (0, 0)
Screenshot: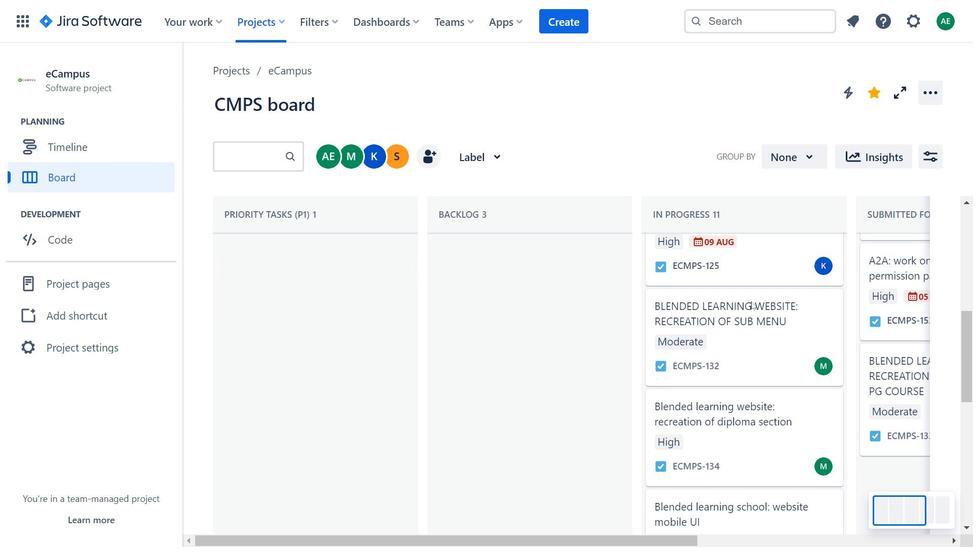 
Action: Mouse moved to (739, 277)
Screenshot: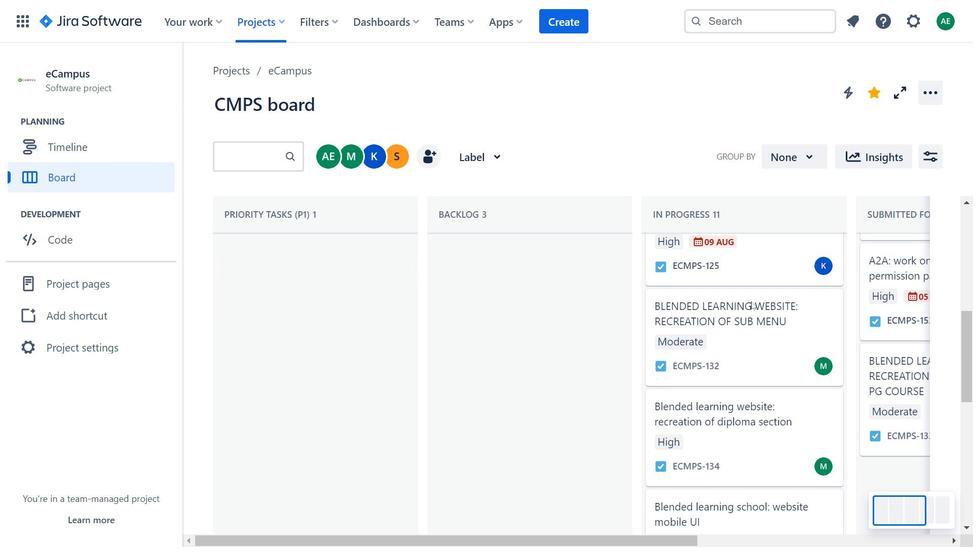 
Action: Mouse scrolled (739, 276) with delta (0, 0)
Screenshot: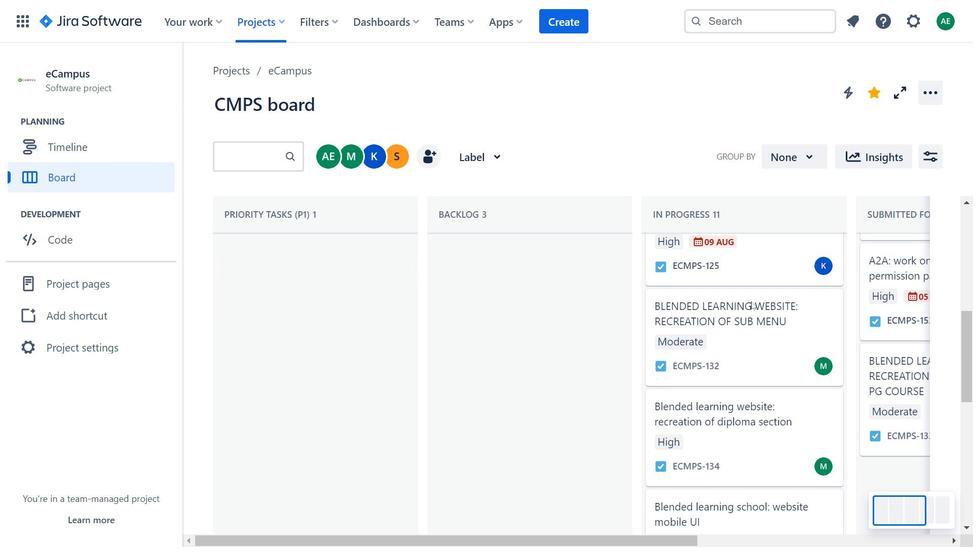 
Action: Mouse moved to (741, 280)
Screenshot: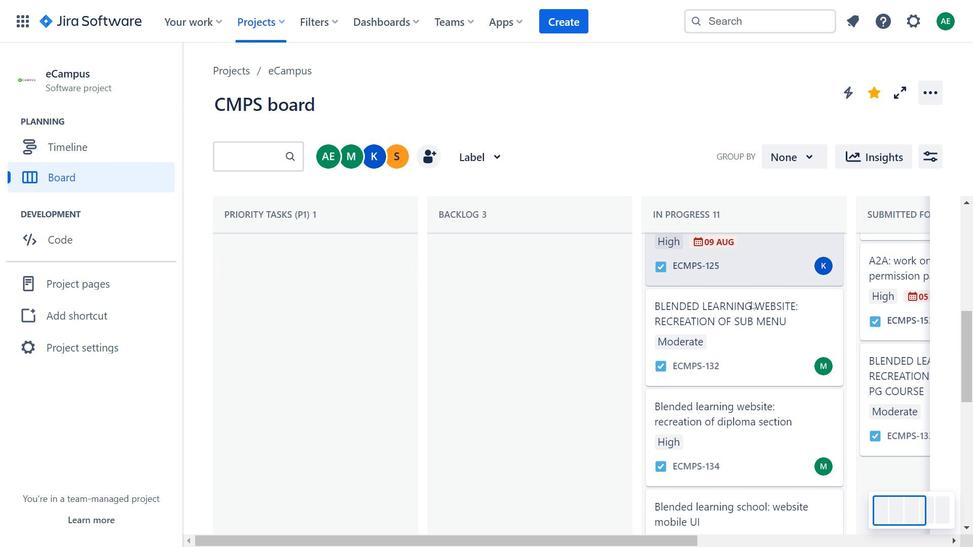 
Action: Mouse scrolled (741, 280) with delta (0, 0)
Screenshot: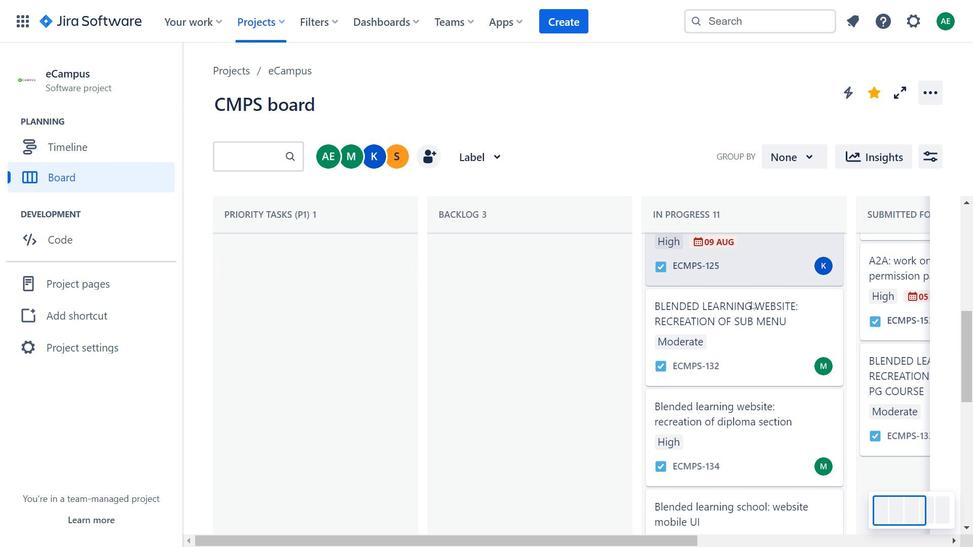 
Action: Mouse moved to (741, 291)
Screenshot: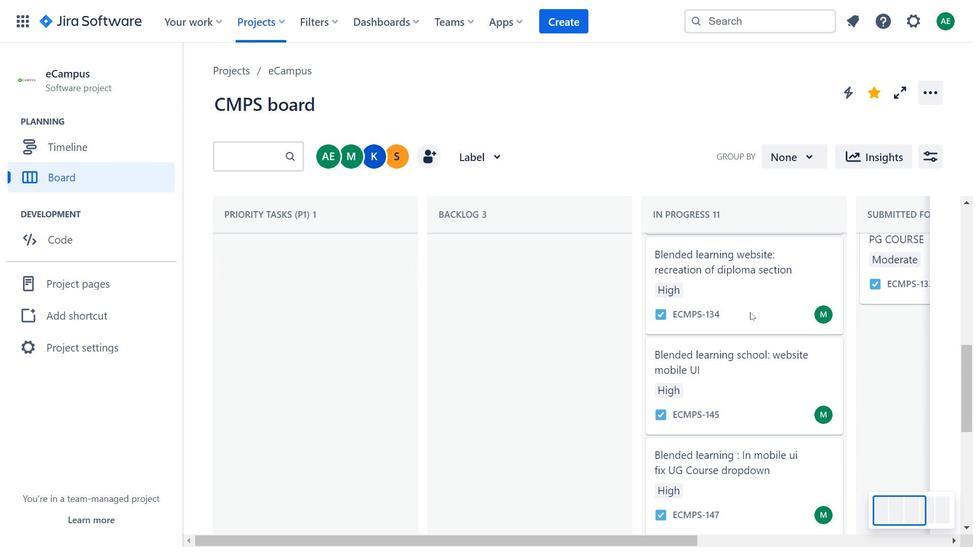 
Action: Mouse scrolled (741, 290) with delta (0, 0)
Screenshot: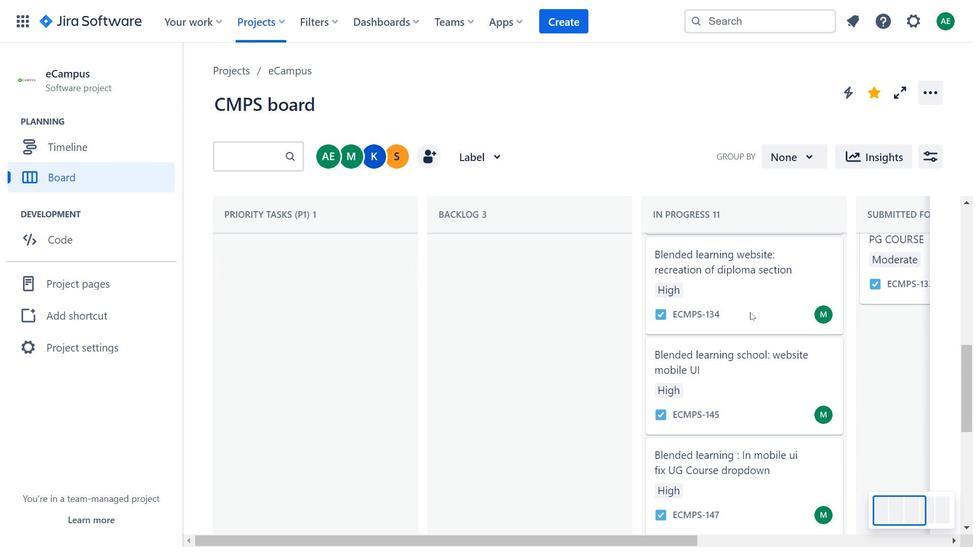 
Action: Mouse moved to (746, 297)
Screenshot: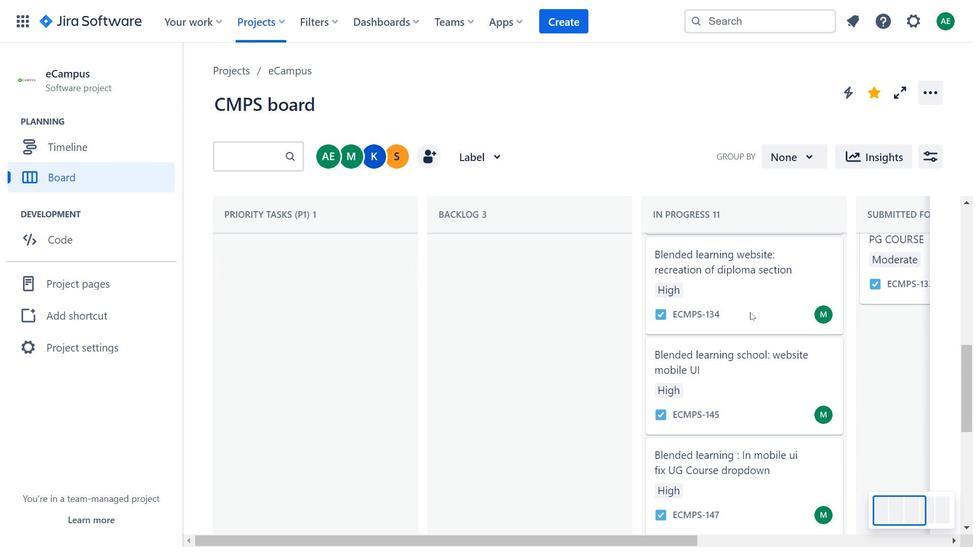 
Action: Mouse scrolled (746, 296) with delta (0, 0)
Screenshot: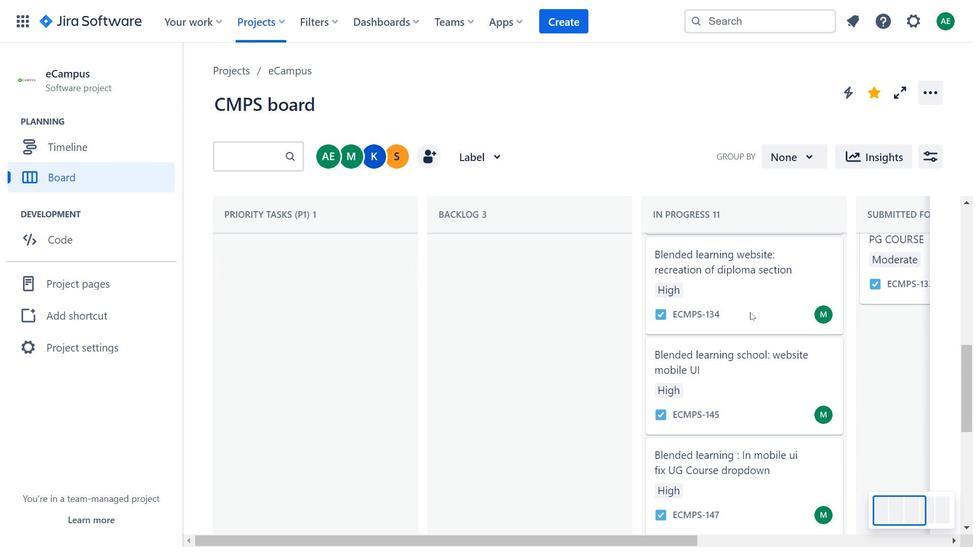 
Action: Mouse moved to (751, 307)
Screenshot: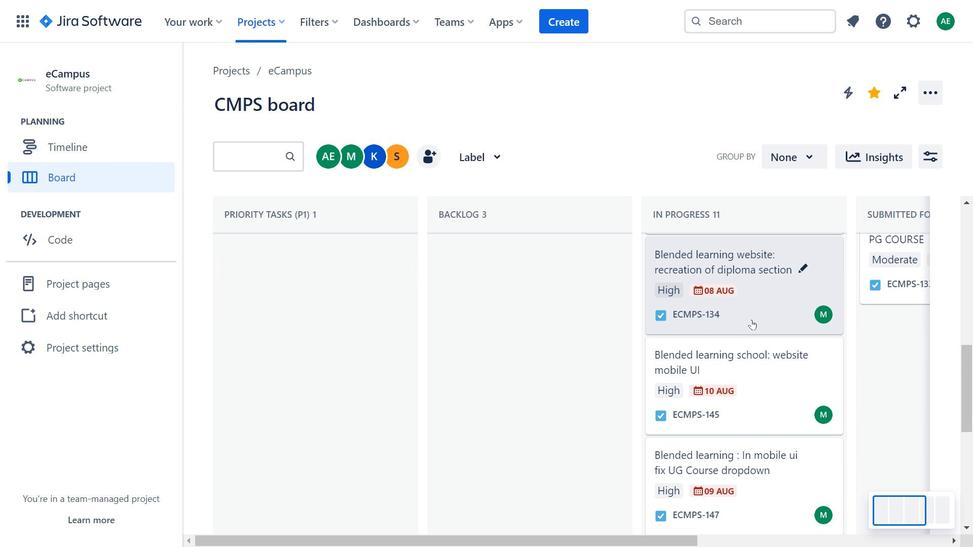 
Action: Mouse scrolled (751, 306) with delta (0, 0)
Screenshot: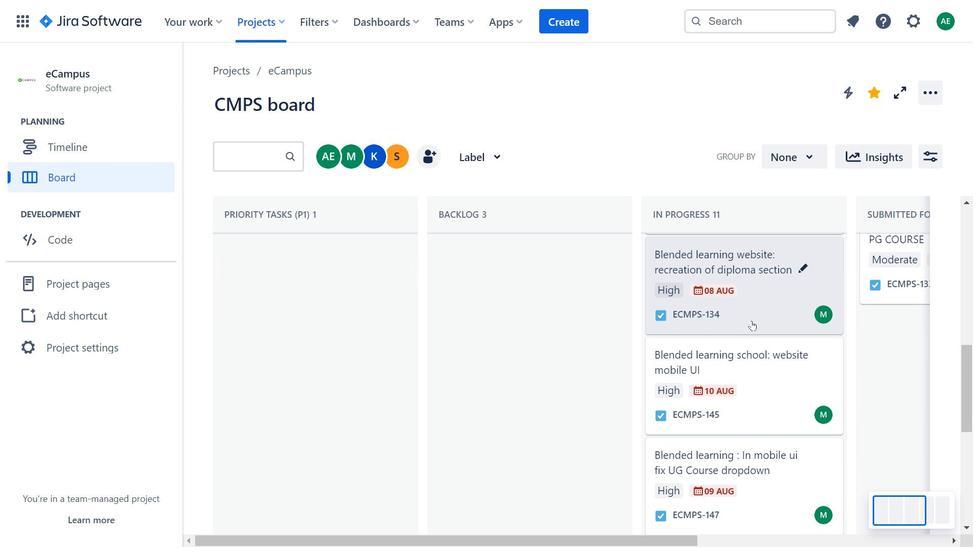 
Action: Mouse moved to (750, 309)
Screenshot: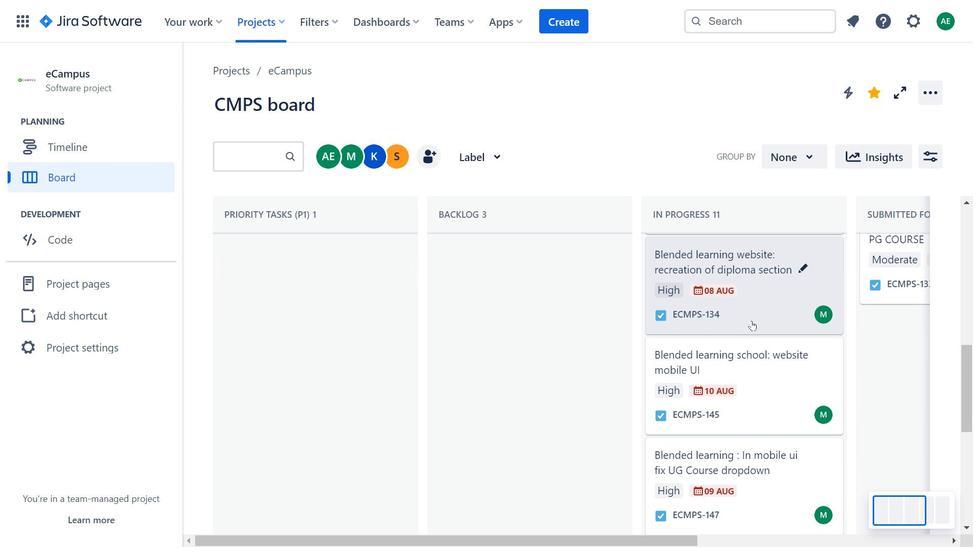 
Action: Mouse scrolled (750, 308) with delta (0, 0)
Screenshot: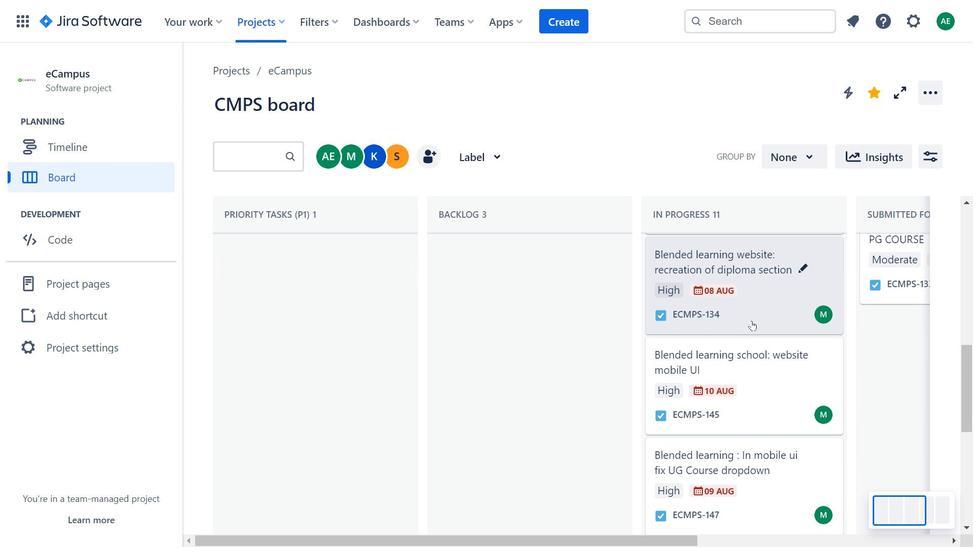 
Action: Mouse moved to (751, 349)
Screenshot: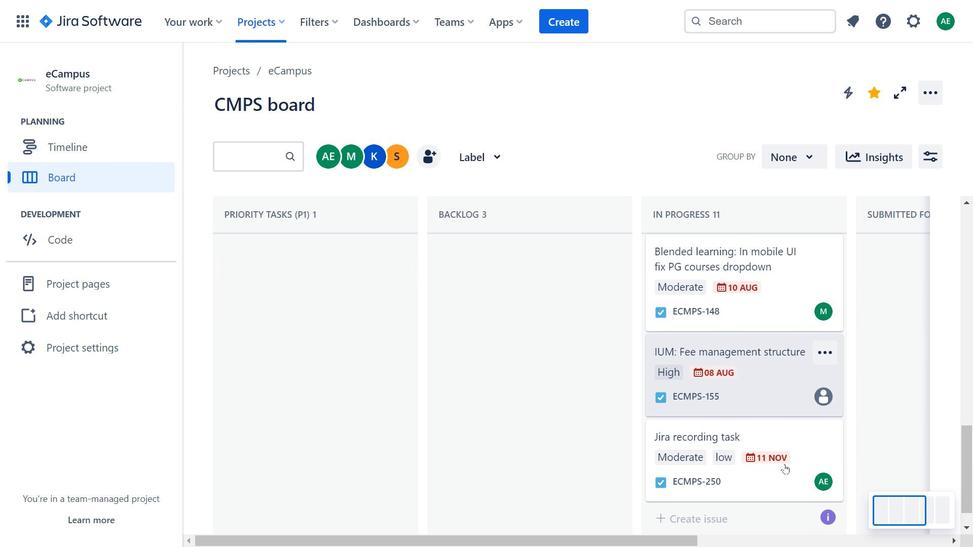 
Action: Mouse scrolled (751, 348) with delta (0, 0)
Screenshot: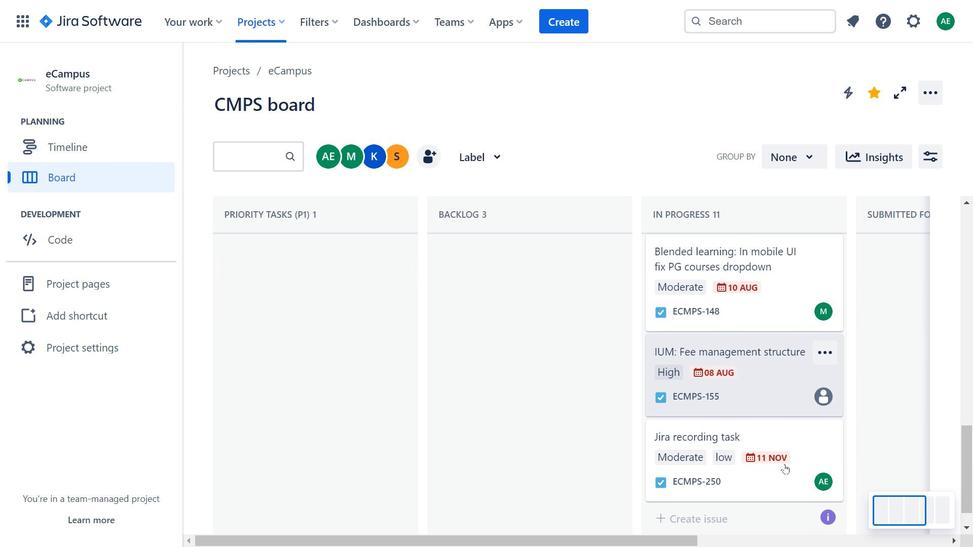 
Action: Mouse moved to (751, 349)
Screenshot: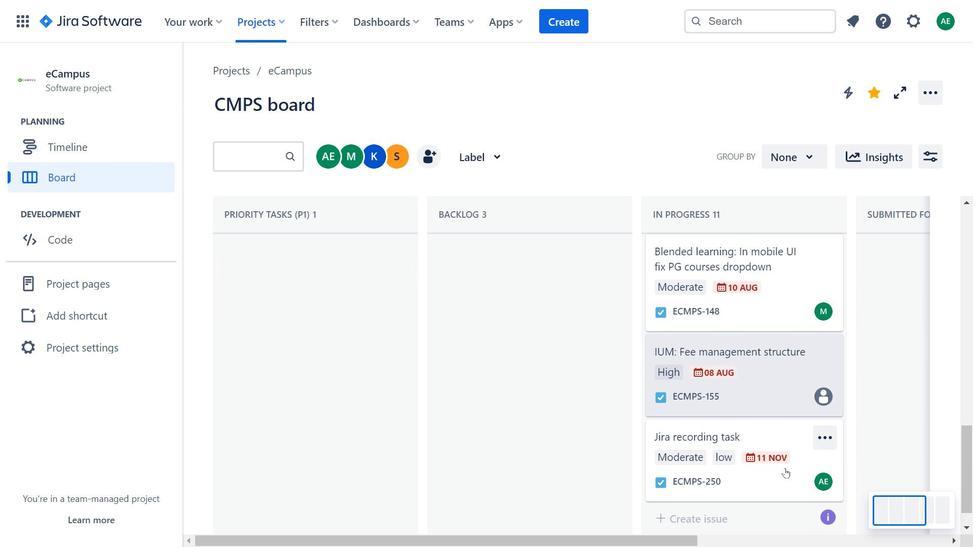 
Action: Mouse scrolled (751, 349) with delta (0, 0)
Screenshot: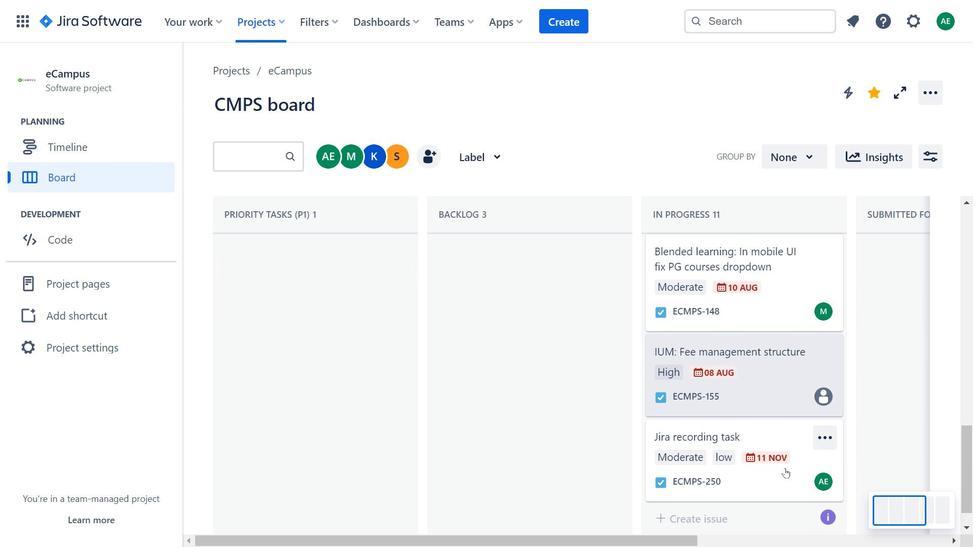 
Action: Mouse scrolled (751, 349) with delta (0, 0)
Screenshot: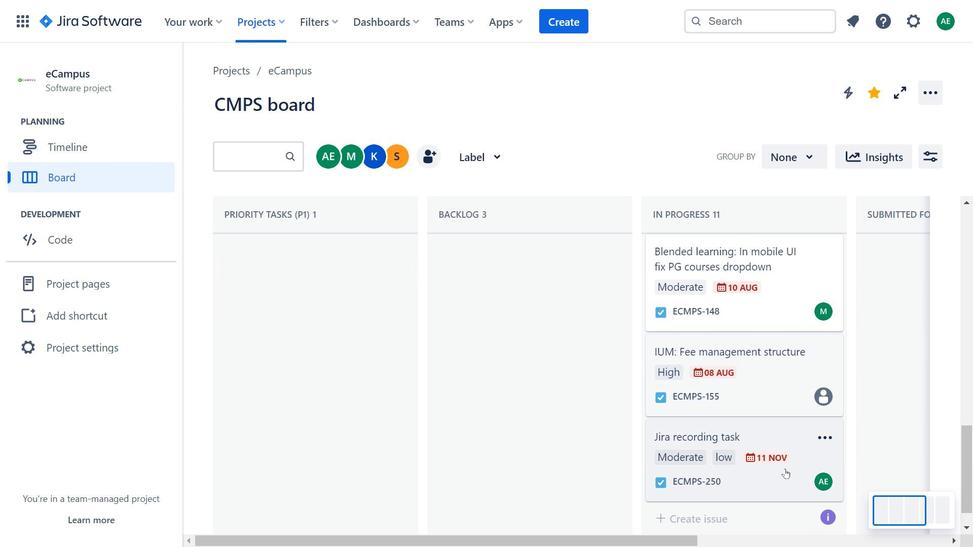 
Action: Mouse moved to (751, 351)
Screenshot: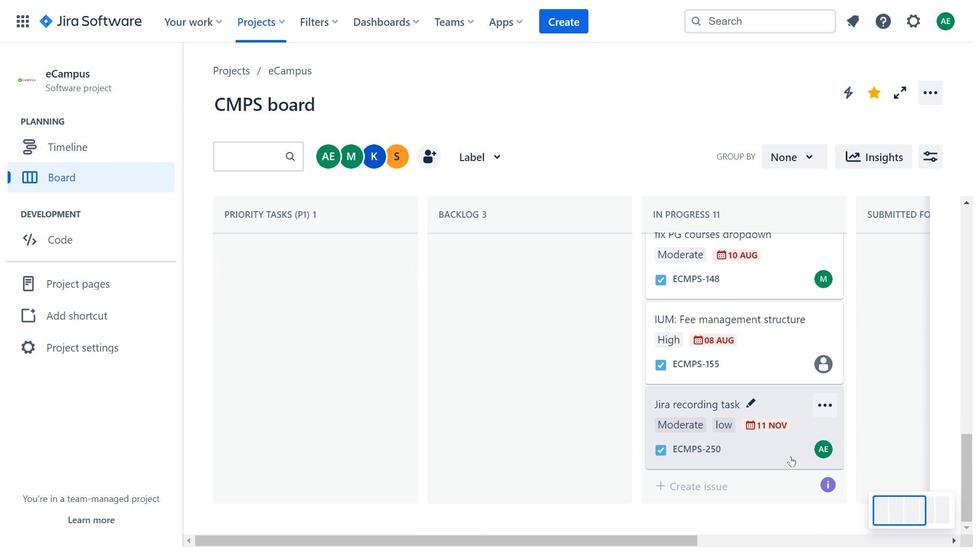 
Action: Mouse scrolled (751, 350) with delta (0, 0)
Screenshot: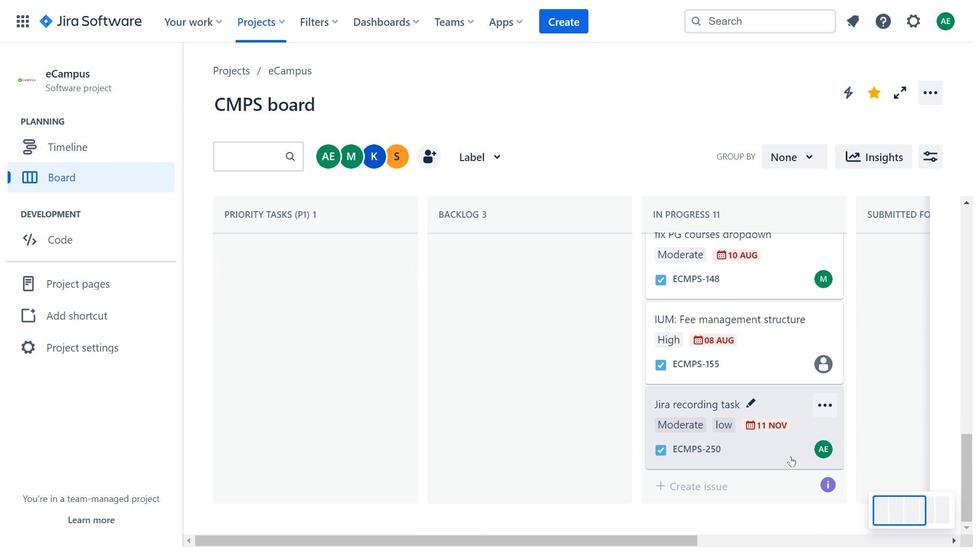 
Action: Mouse moved to (785, 462)
Screenshot: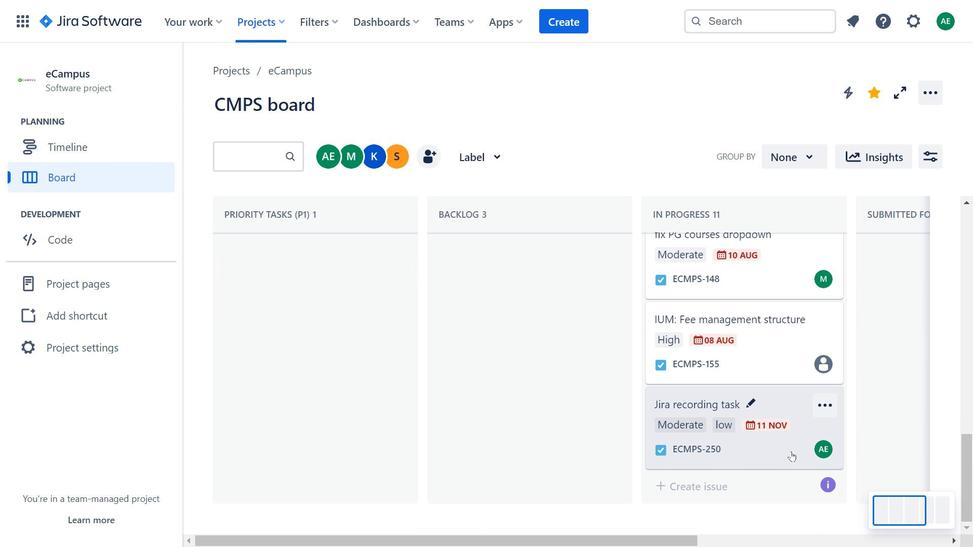 
Action: Mouse scrolled (785, 462) with delta (0, 0)
Screenshot: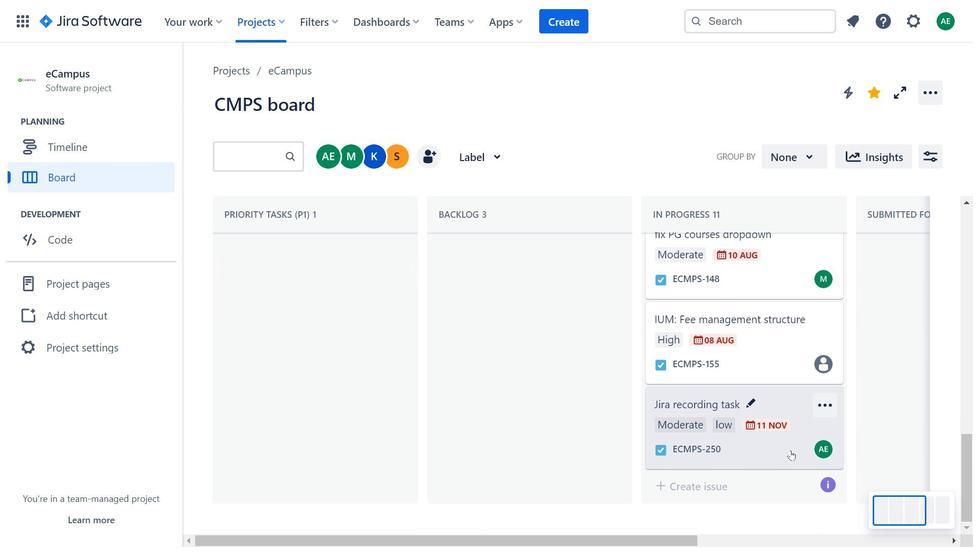 
Action: Mouse scrolled (785, 462) with delta (0, 0)
Screenshot: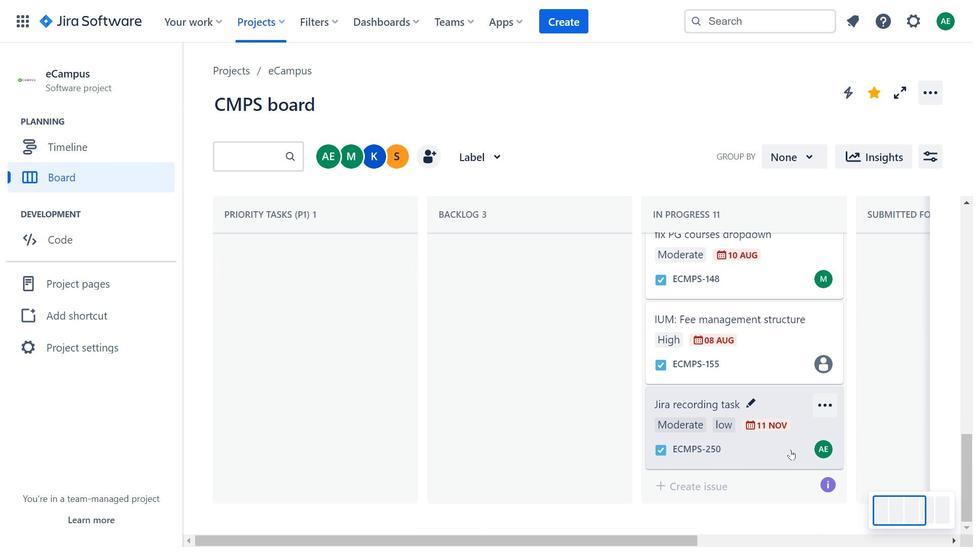 
Action: Mouse moved to (789, 448)
Screenshot: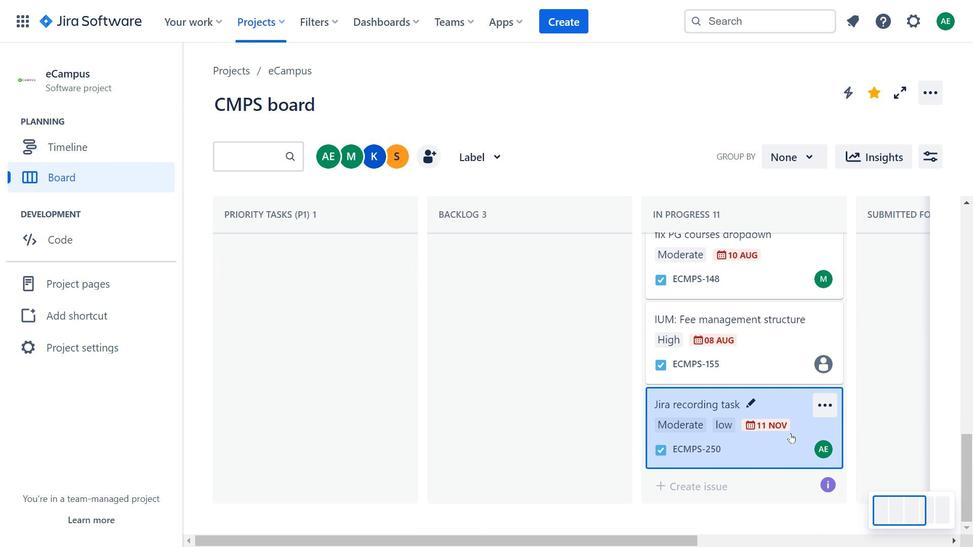 
Action: Mouse pressed left at (789, 448)
Screenshot: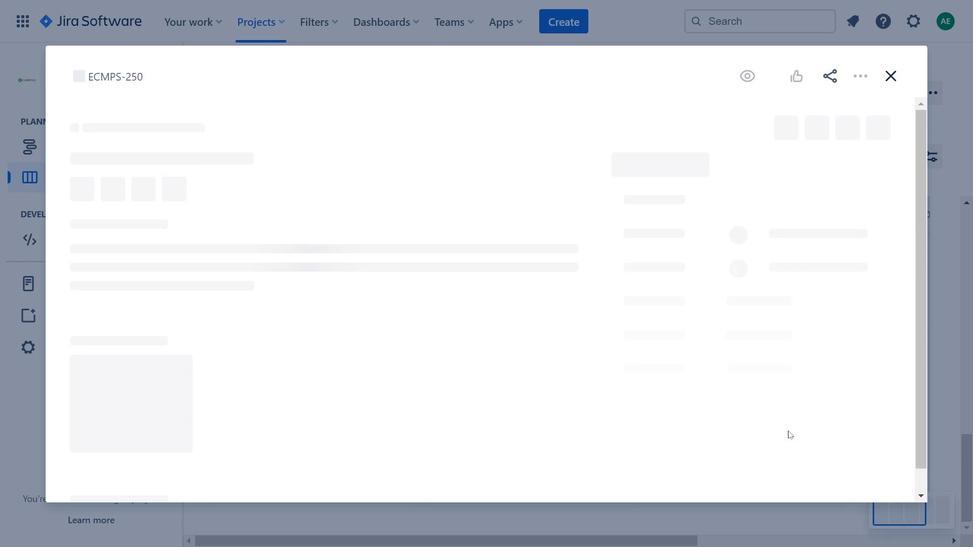 
Action: Mouse moved to (636, 120)
Screenshot: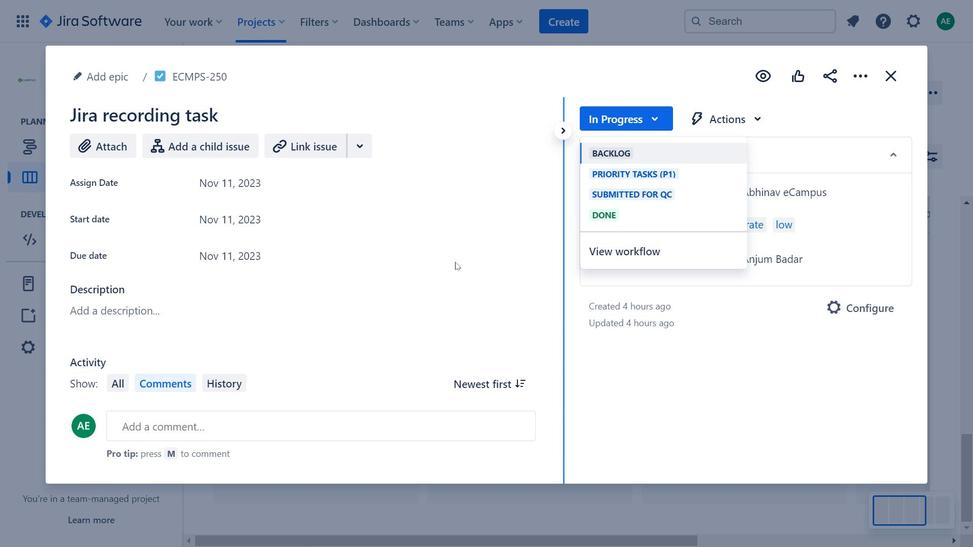 
Action: Mouse pressed left at (636, 120)
Screenshot: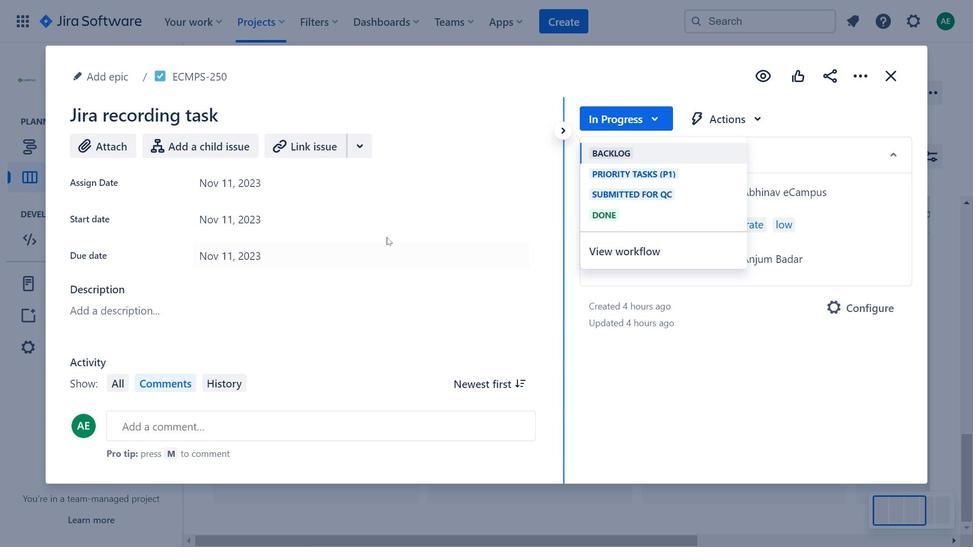 
Action: Mouse moved to (357, 150)
Screenshot: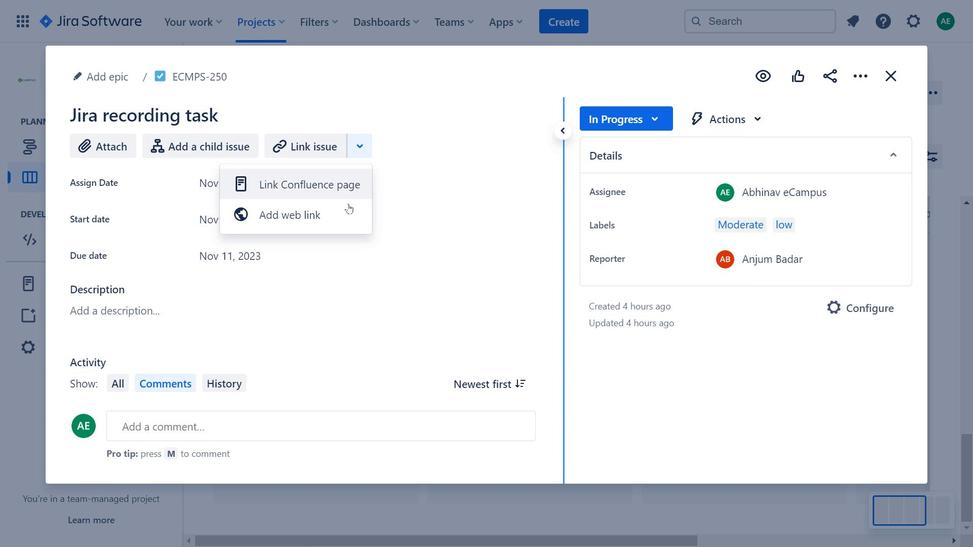 
Action: Mouse pressed left at (357, 150)
Screenshot: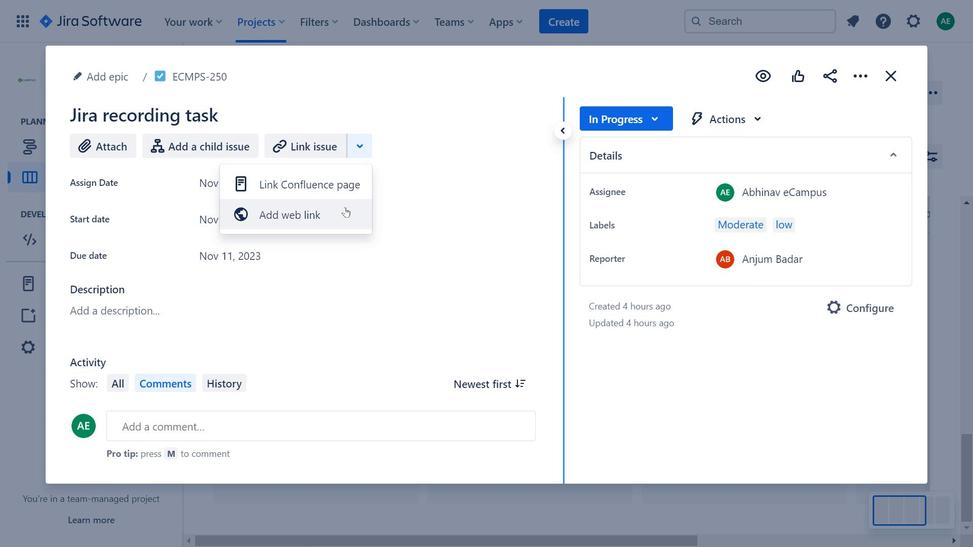 
Action: Mouse moved to (345, 207)
Screenshot: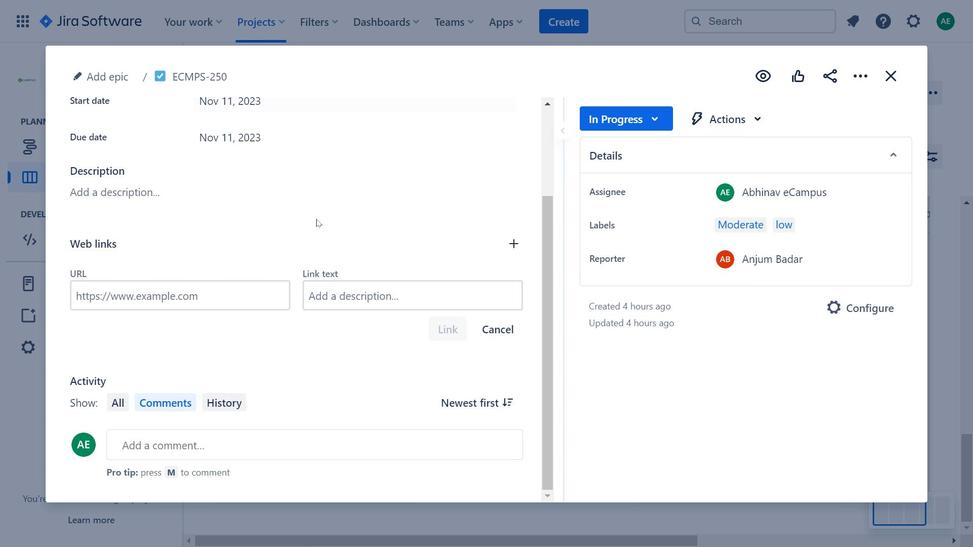 
Action: Mouse pressed left at (345, 207)
Screenshot: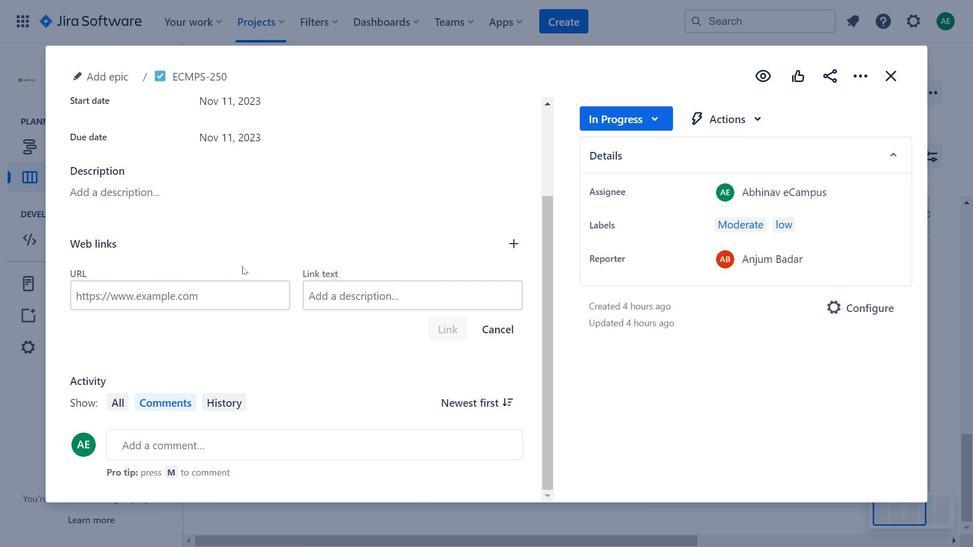 
Action: Mouse moved to (242, 397)
Screenshot: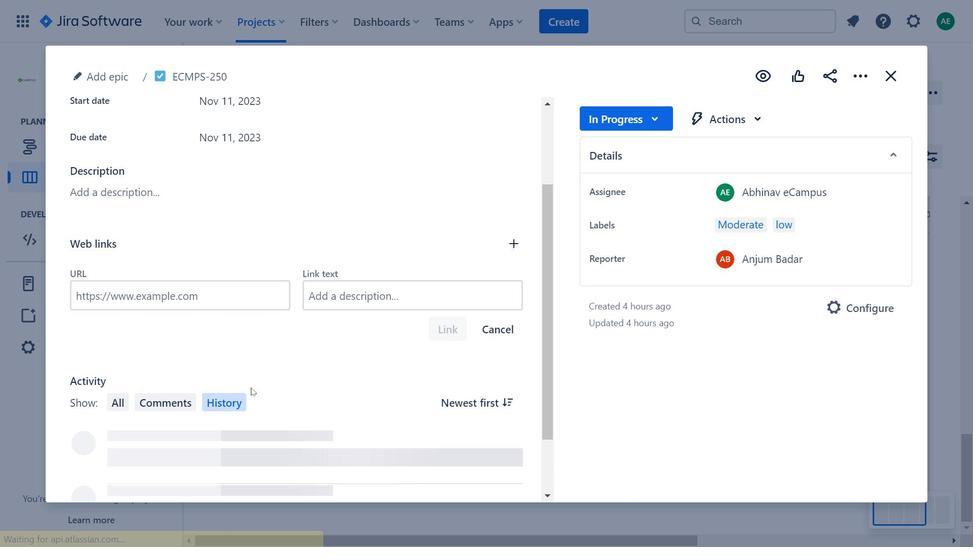 
Action: Mouse pressed left at (242, 397)
Screenshot: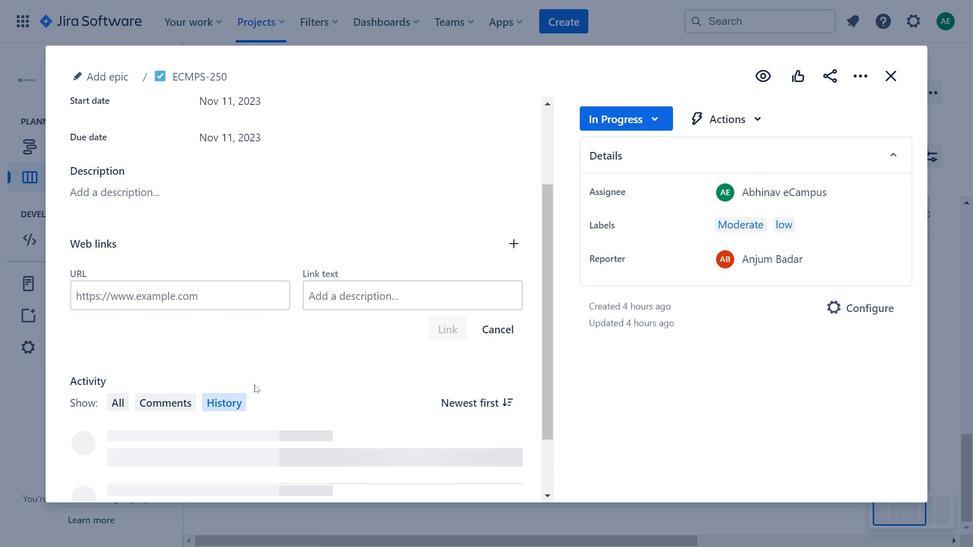 
Action: Mouse moved to (741, 128)
Screenshot: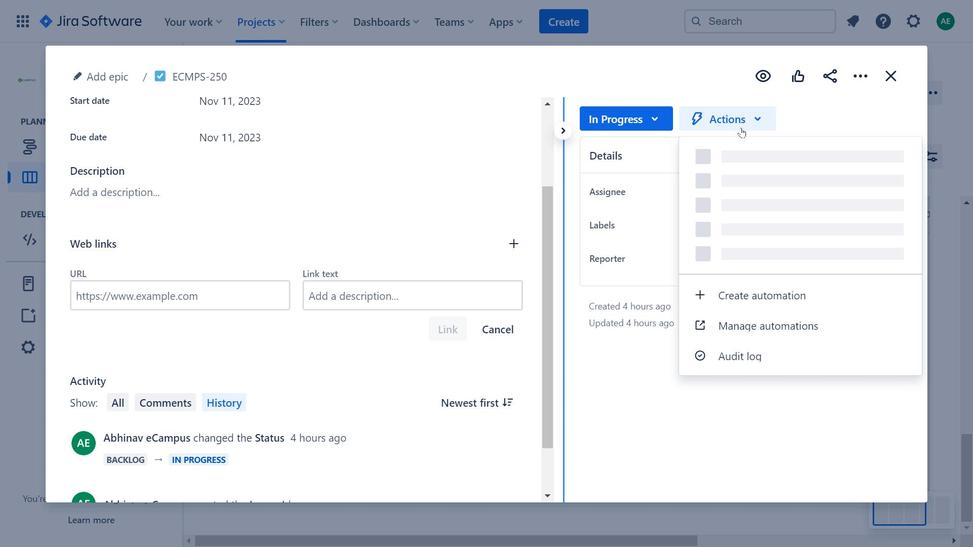 
Action: Mouse pressed left at (741, 128)
Screenshot: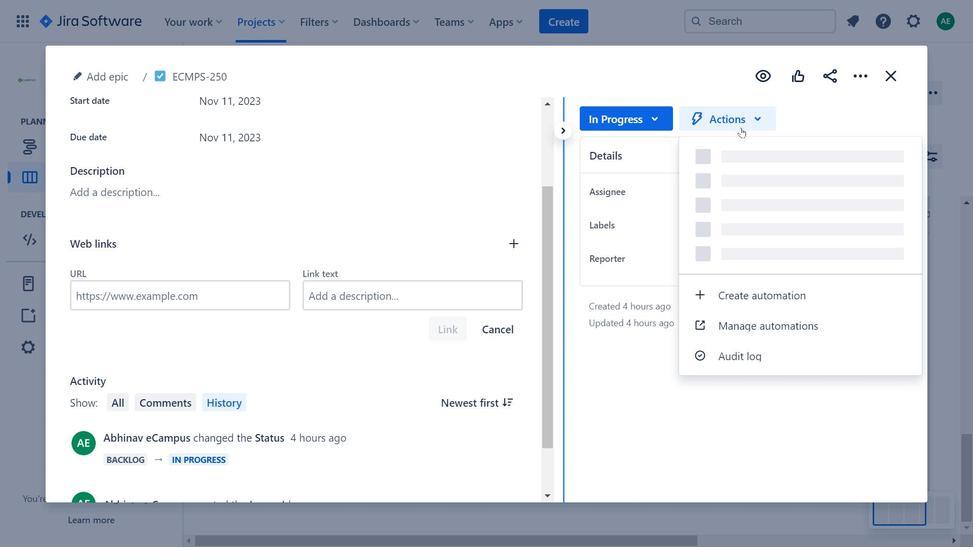 
Action: Mouse moved to (651, 117)
Screenshot: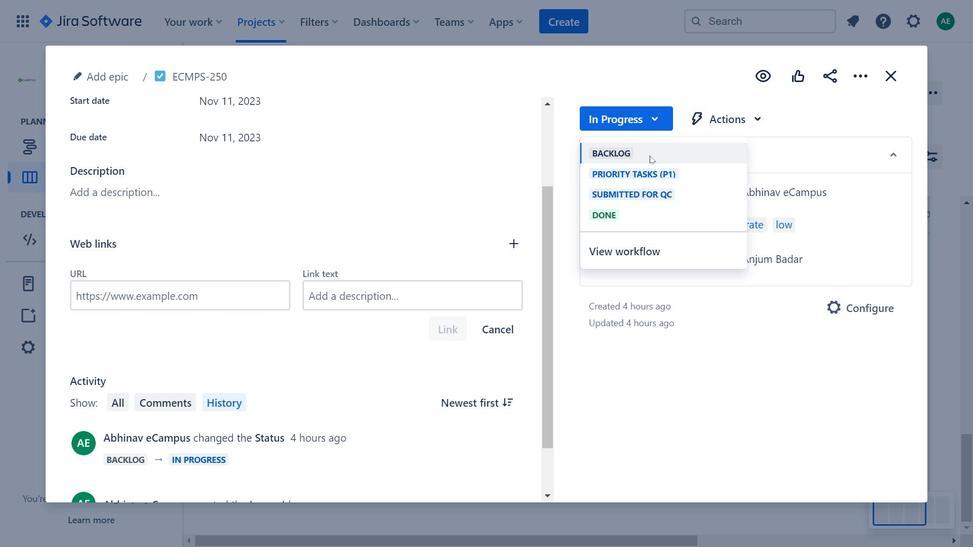
Action: Mouse pressed left at (651, 117)
Screenshot: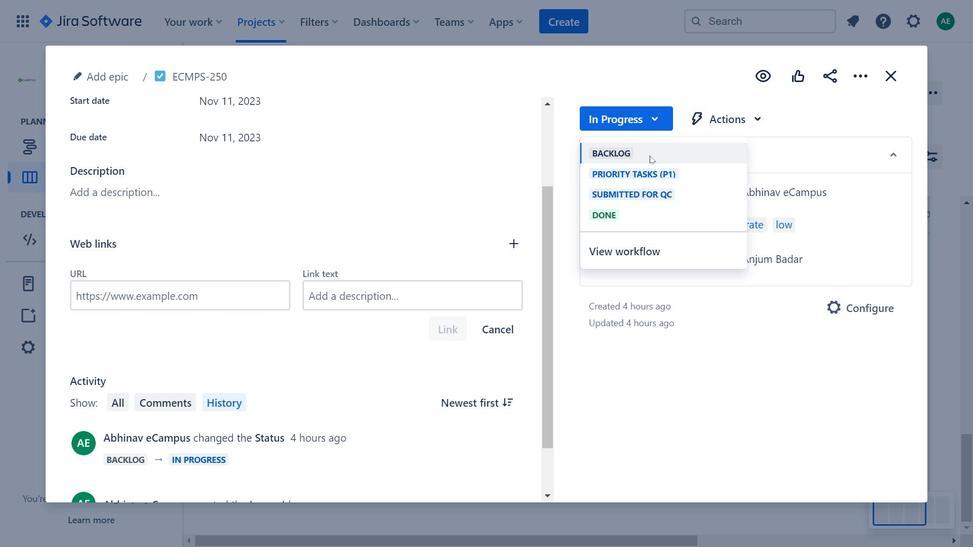 
Action: Mouse moved to (868, 73)
Screenshot: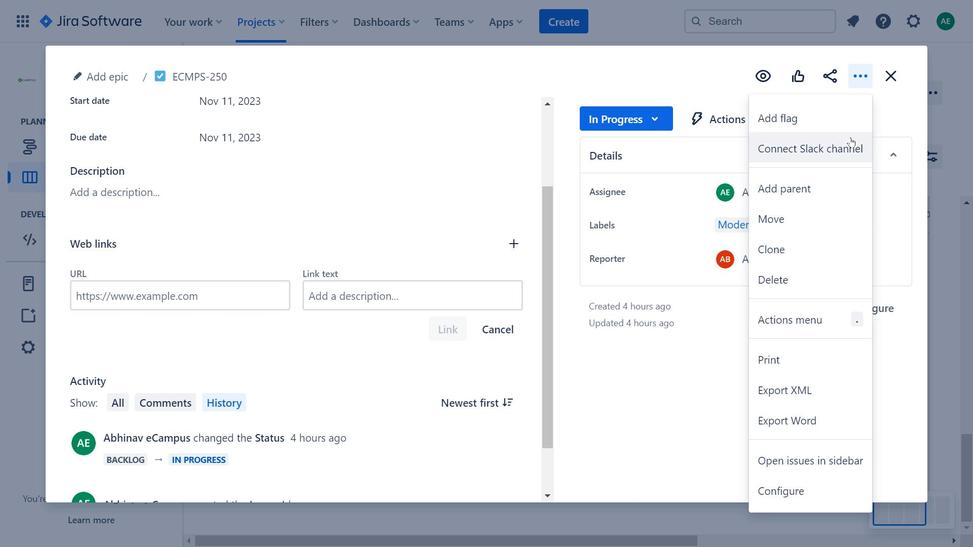 
Action: Mouse pressed left at (868, 73)
Screenshot: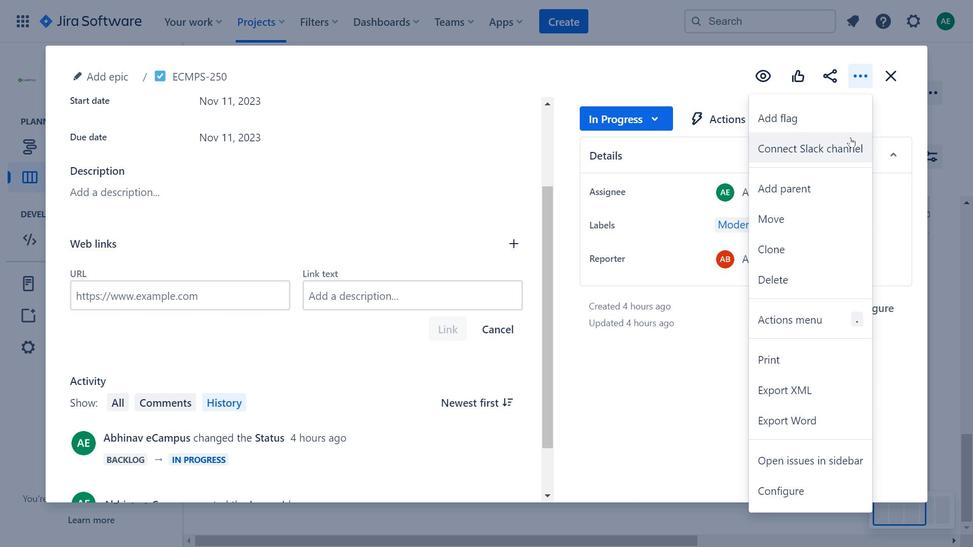 
Action: Mouse moved to (885, 71)
Screenshot: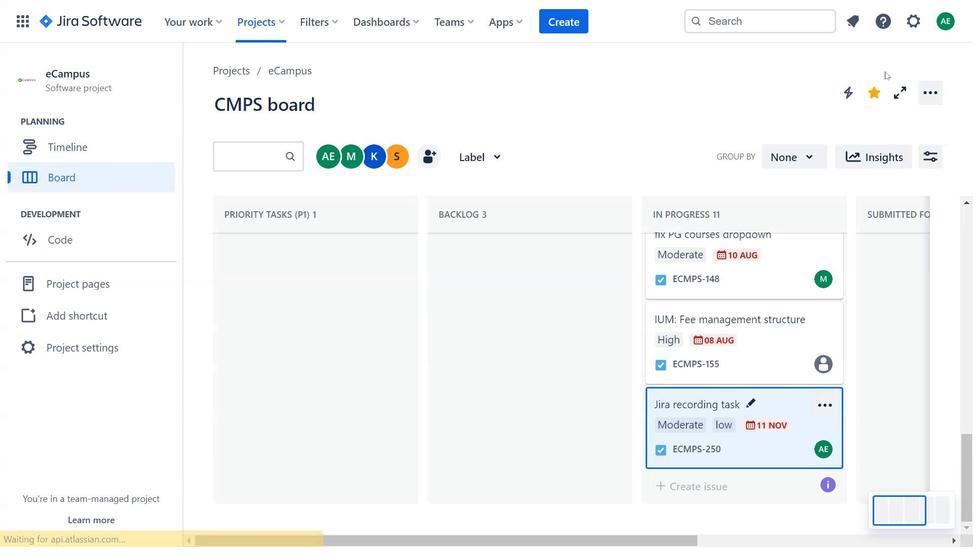 
Action: Mouse pressed left at (885, 71)
Screenshot: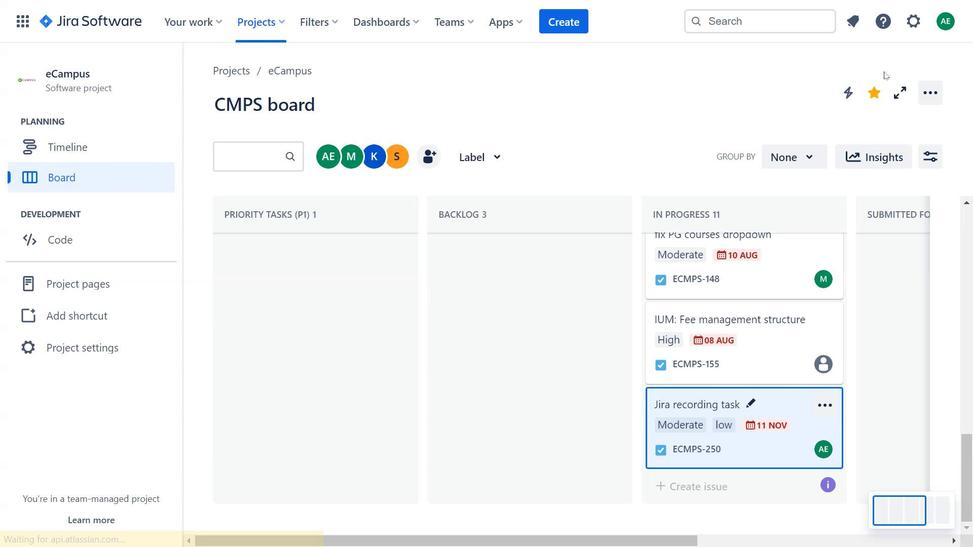 
Action: Mouse moved to (695, 316)
Screenshot: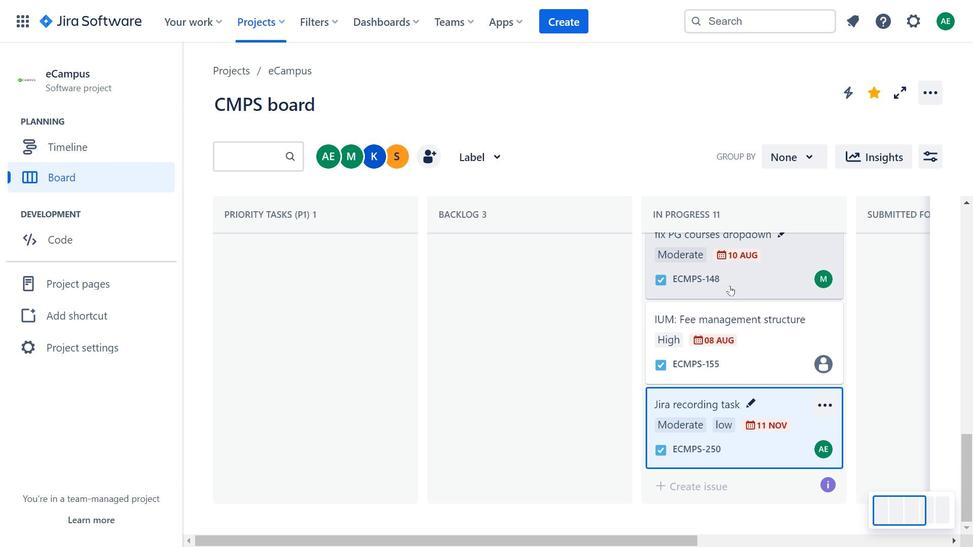 
Action: Mouse scrolled (695, 315) with delta (0, 0)
Screenshot: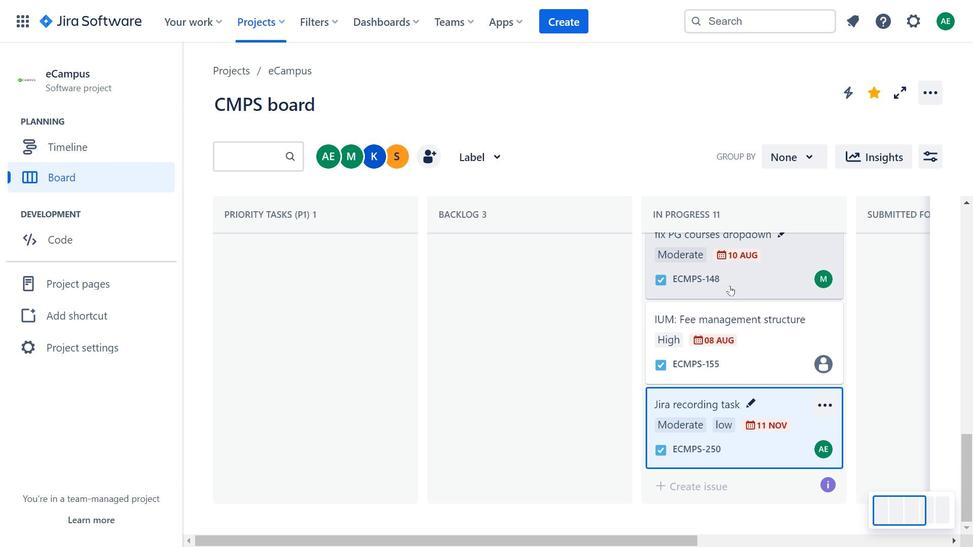 
Action: Mouse moved to (771, 300)
Screenshot: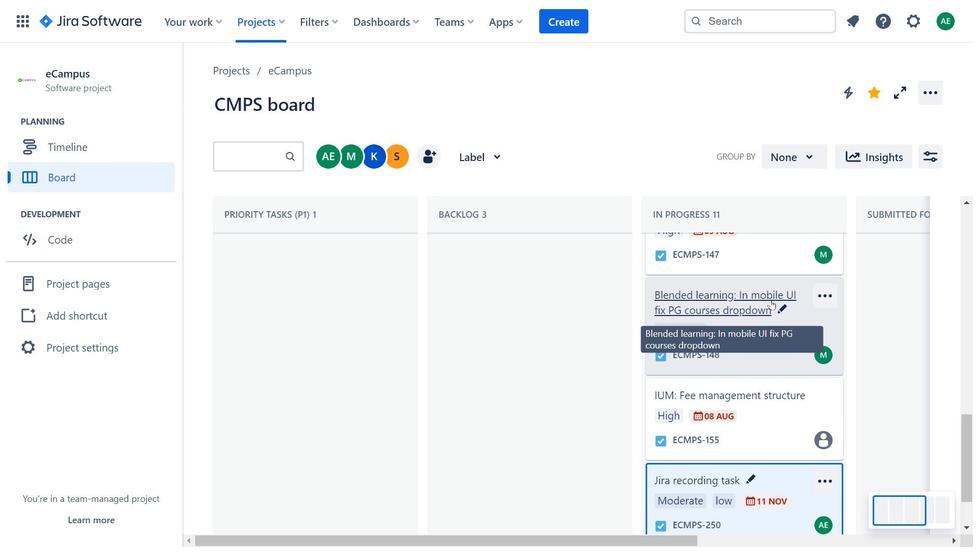 
Action: Mouse scrolled (771, 301) with delta (0, 0)
Screenshot: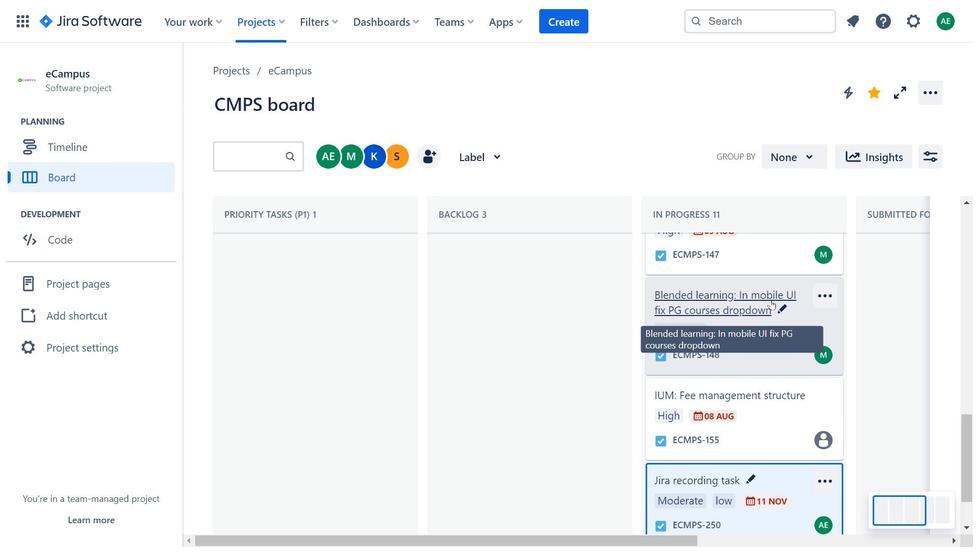 
Action: Mouse moved to (776, 293)
Screenshot: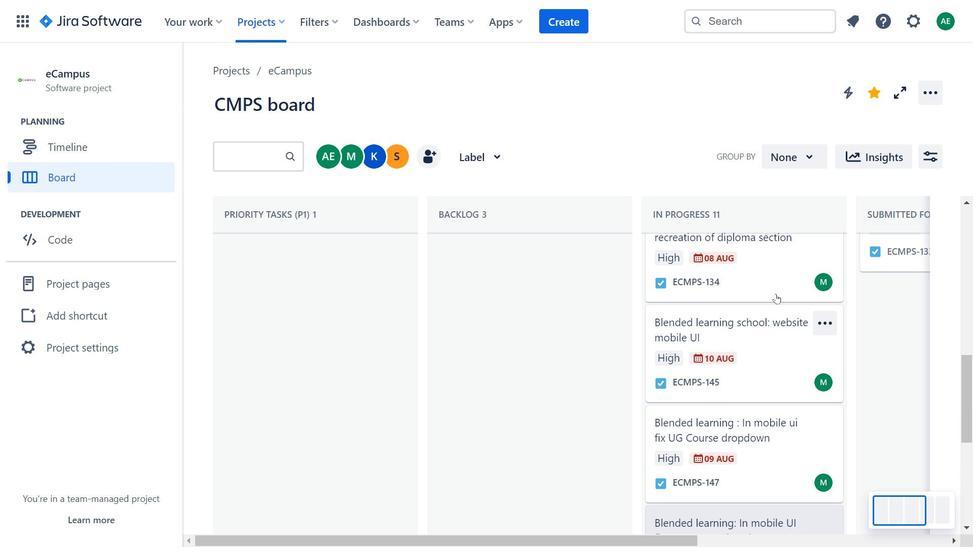 
Action: Mouse scrolled (776, 294) with delta (0, 0)
Screenshot: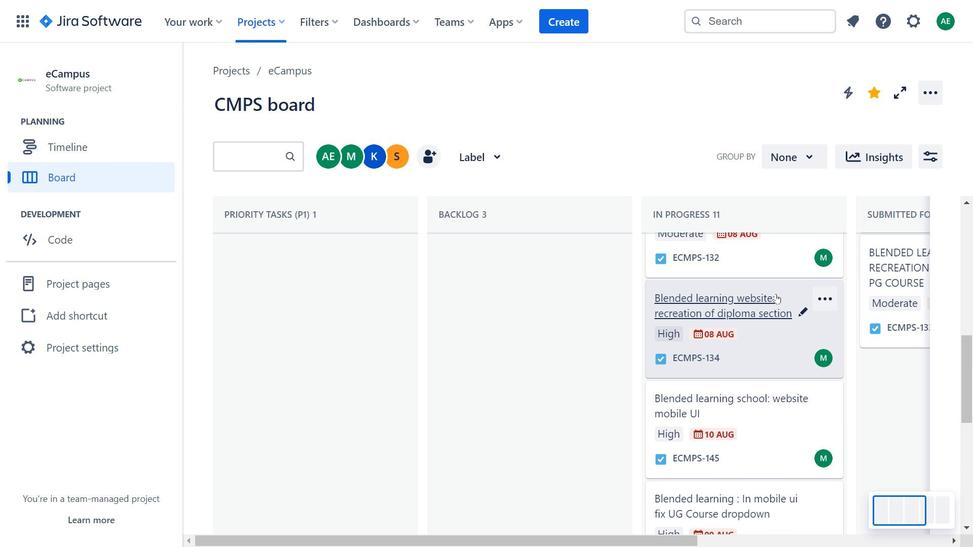 
Action: Mouse scrolled (776, 294) with delta (0, 0)
Screenshot: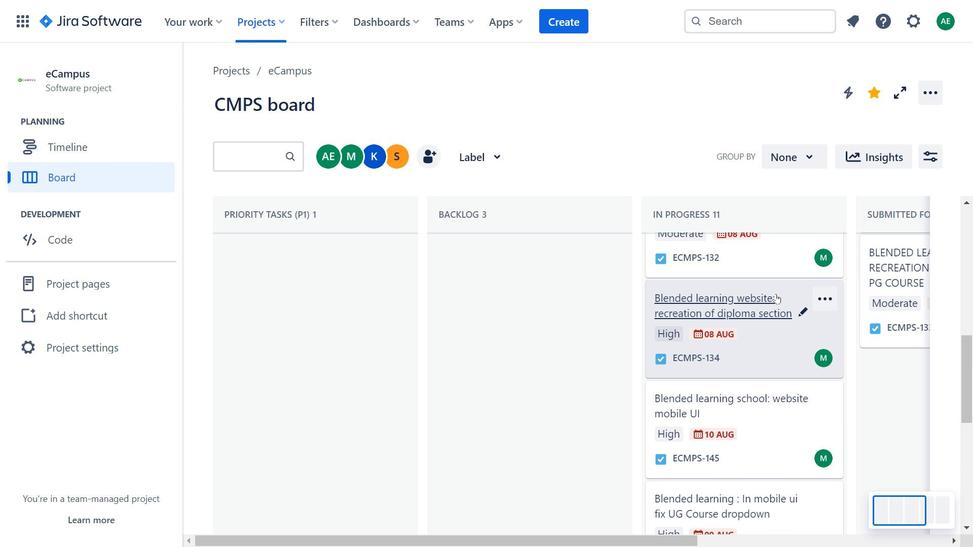 
Action: Mouse scrolled (776, 294) with delta (0, 0)
Screenshot: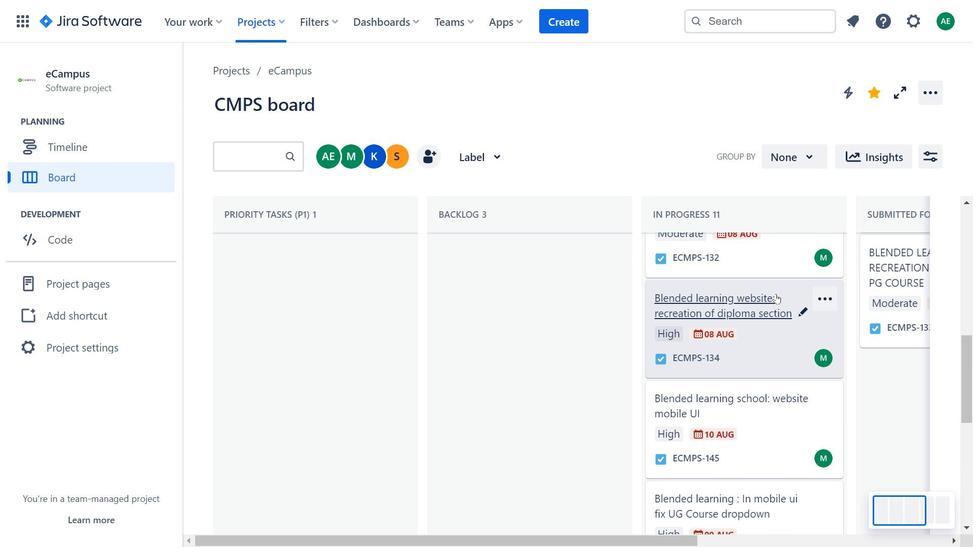 
Action: Mouse scrolled (776, 294) with delta (0, 0)
Screenshot: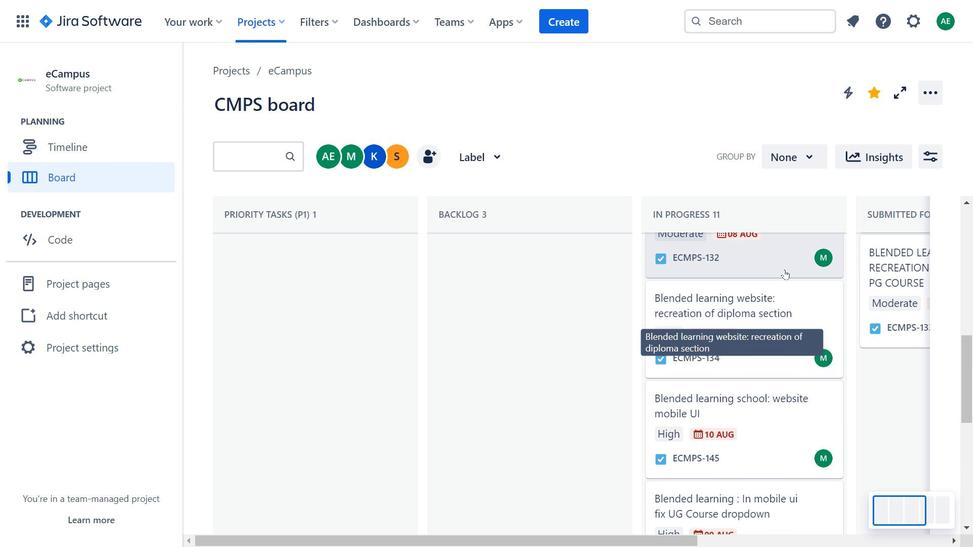 
Action: Mouse moved to (784, 270)
Screenshot: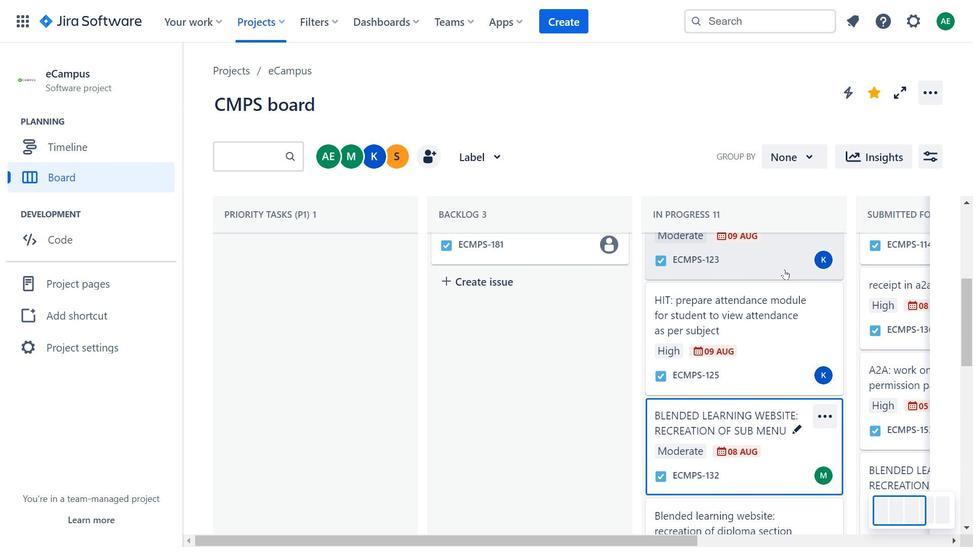 
Action: Mouse pressed left at (784, 270)
Screenshot: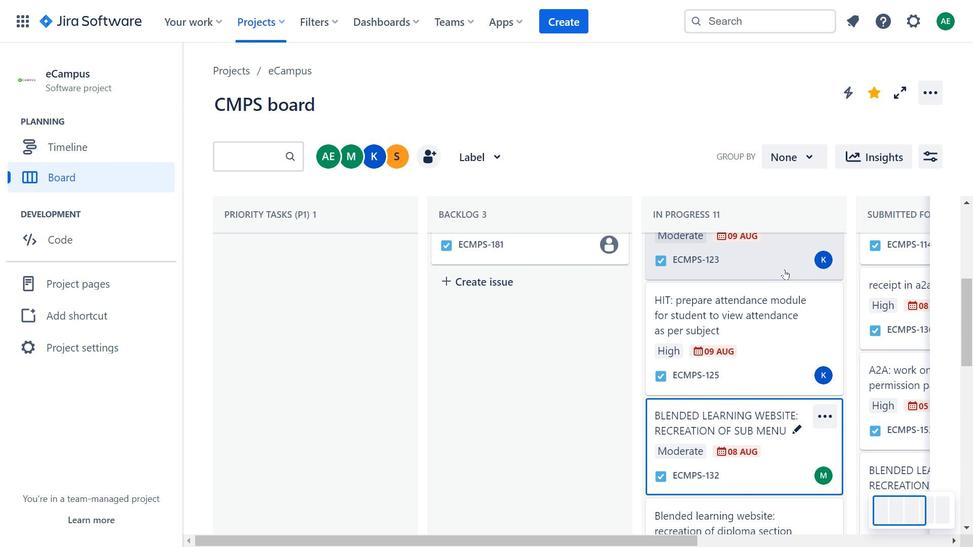 
Action: Mouse moved to (810, 159)
Screenshot: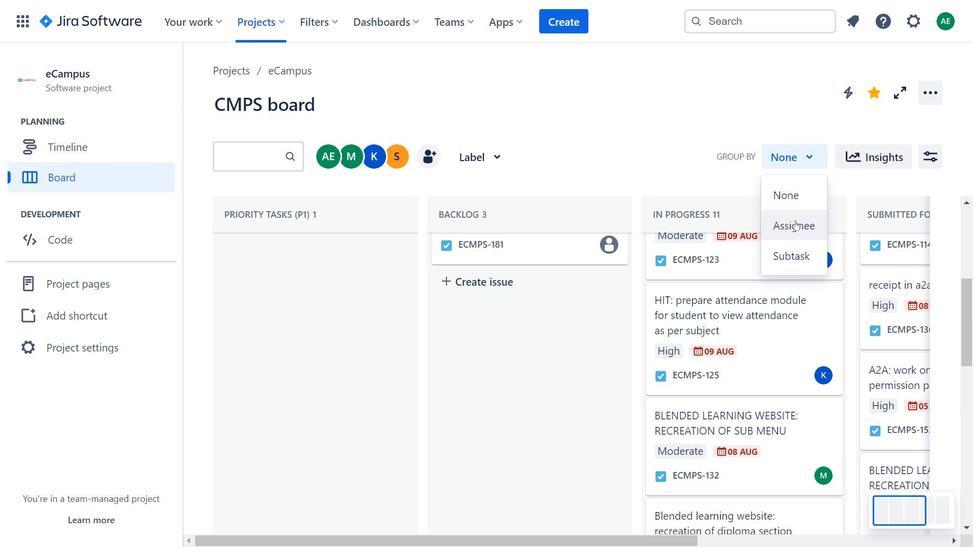 
Action: Mouse pressed left at (810, 159)
Screenshot: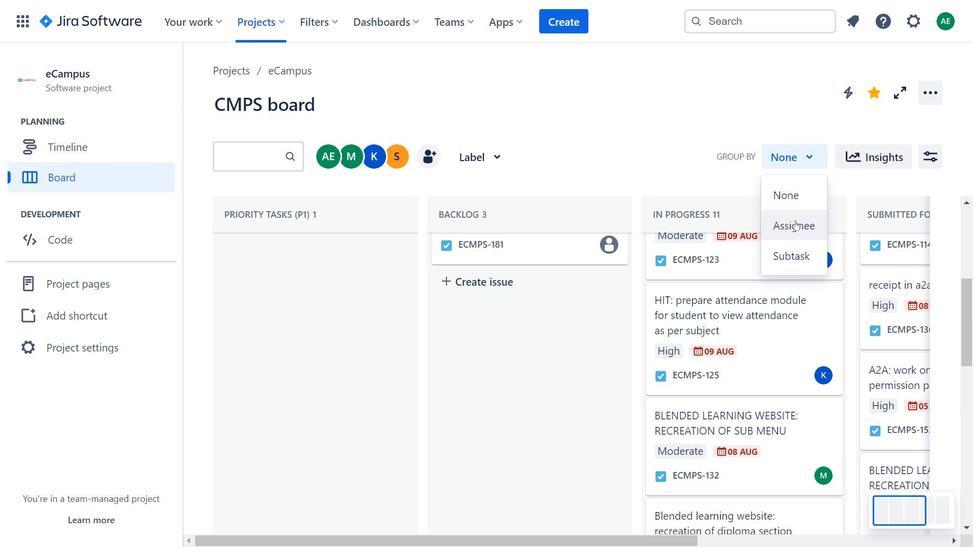 
Action: Mouse moved to (542, 417)
Screenshot: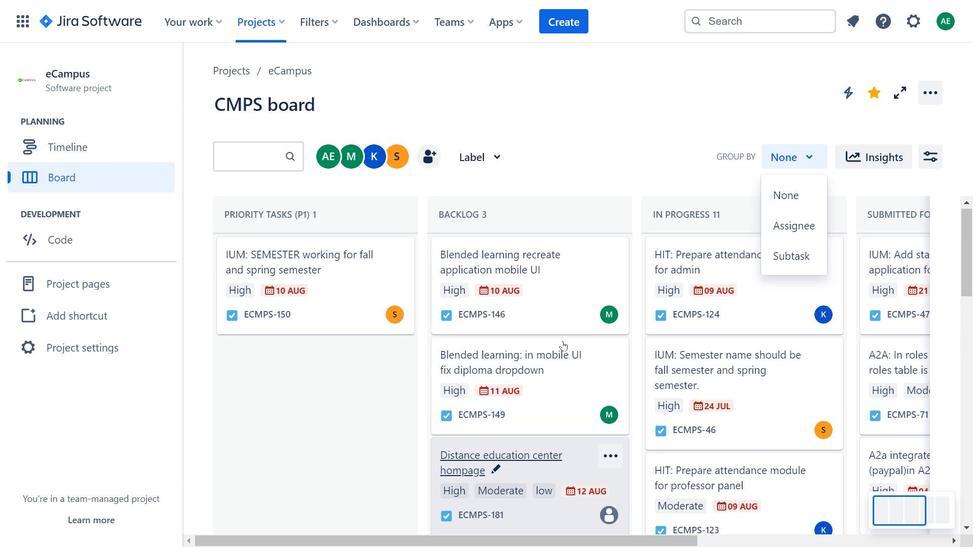 
Action: Mouse scrolled (542, 417) with delta (0, 0)
Screenshot: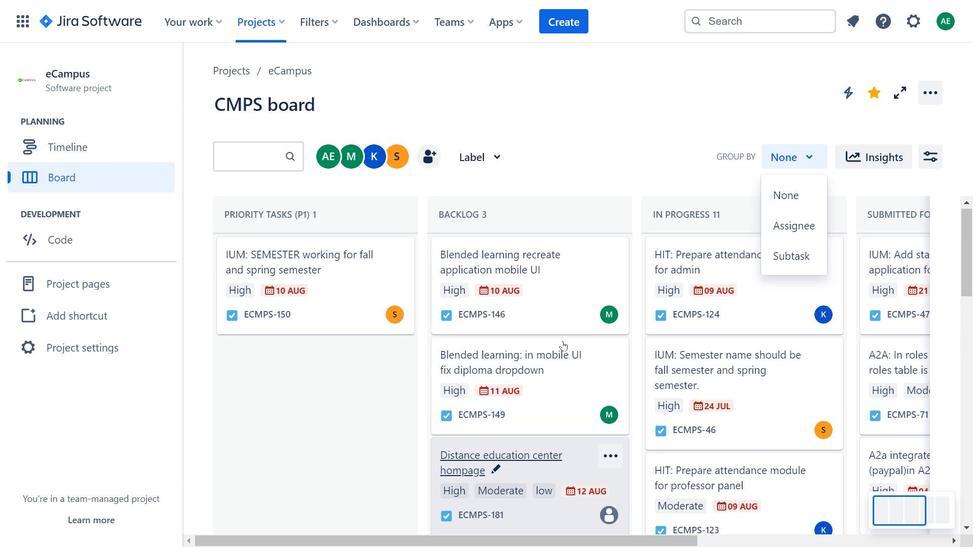 
Action: Mouse moved to (543, 417)
Screenshot: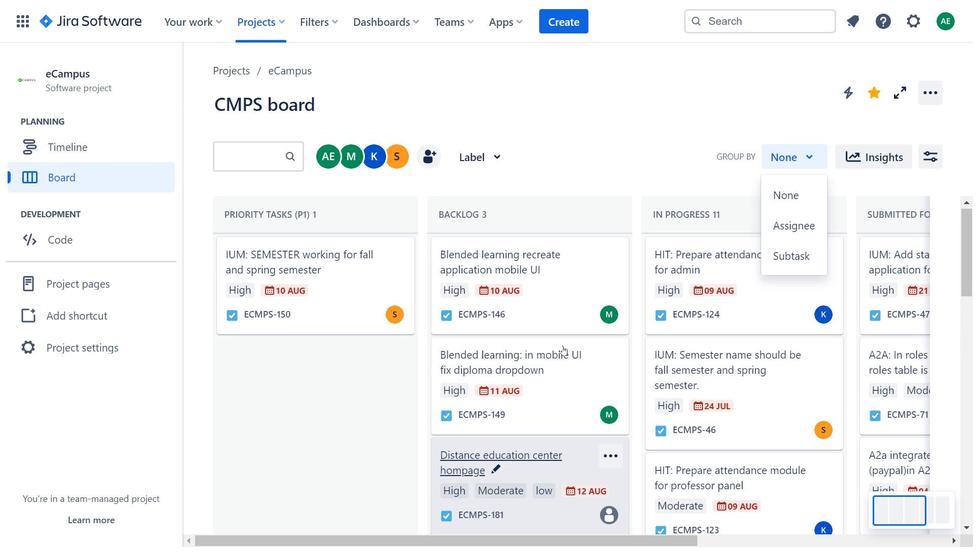 
Action: Mouse scrolled (543, 417) with delta (0, 0)
Screenshot: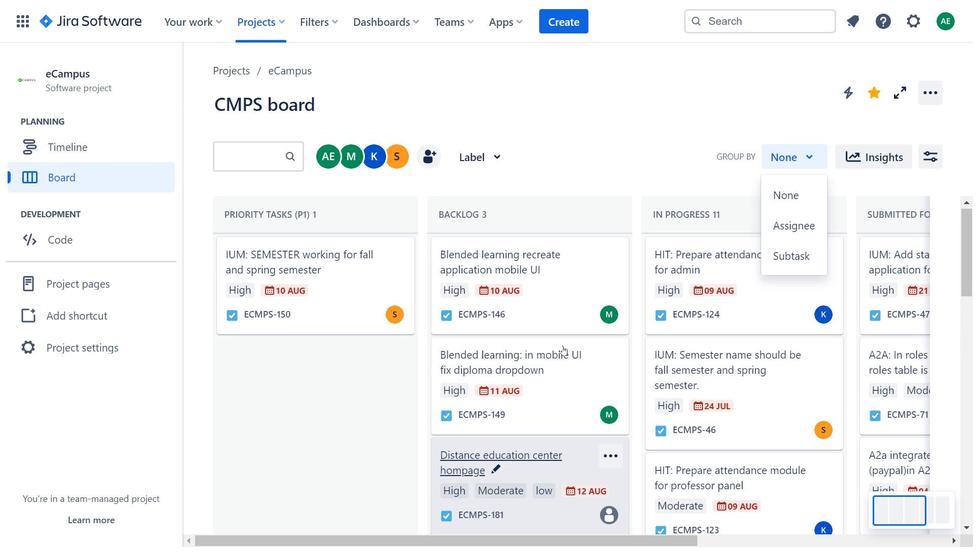 
Action: Mouse moved to (563, 343)
Screenshot: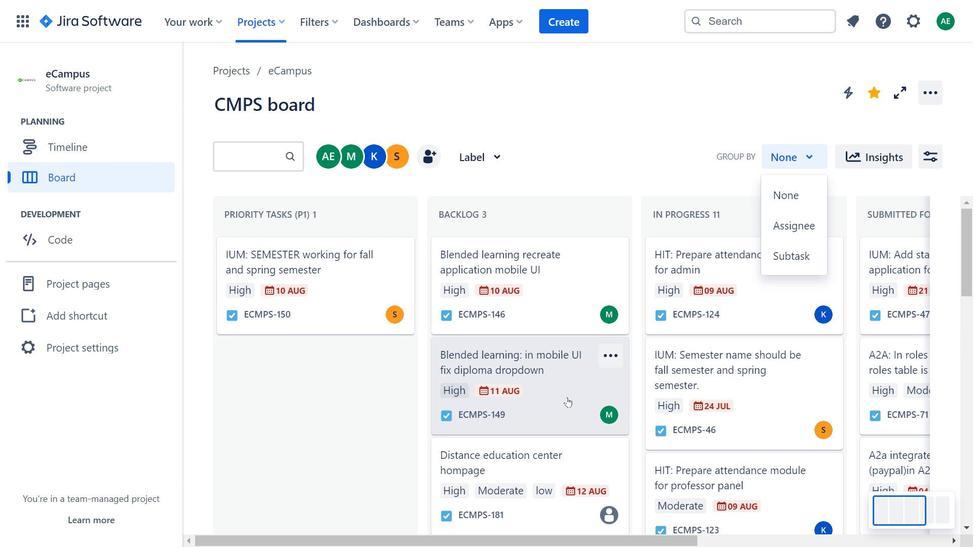 
Action: Mouse scrolled (563, 343) with delta (0, 0)
Screenshot: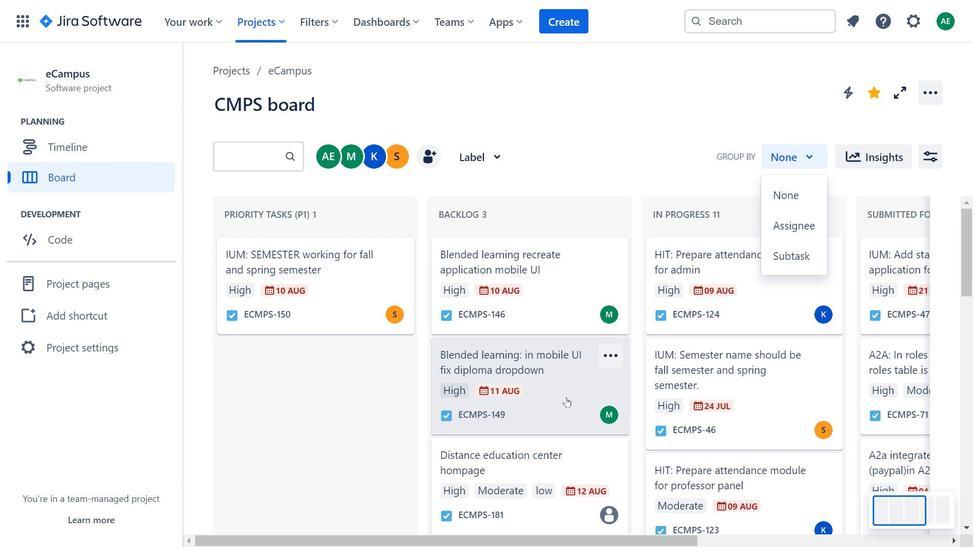 
Action: Mouse moved to (563, 342)
Screenshot: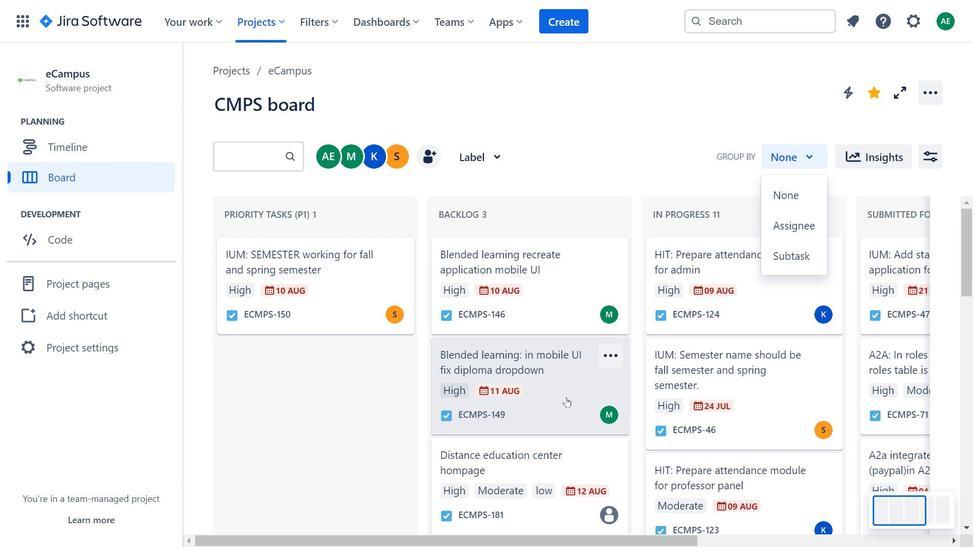 
Action: Mouse scrolled (563, 343) with delta (0, 0)
Screenshot: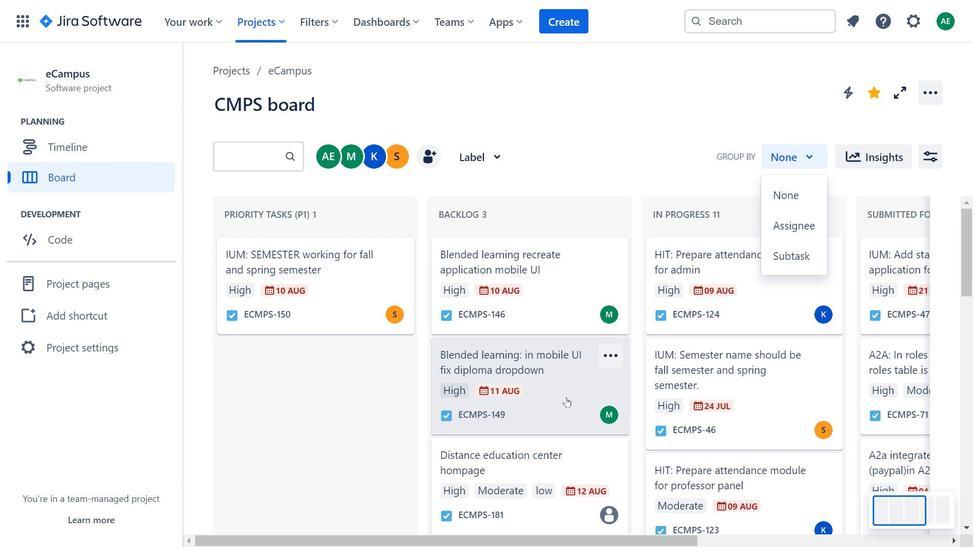 
Action: Mouse moved to (567, 397)
Screenshot: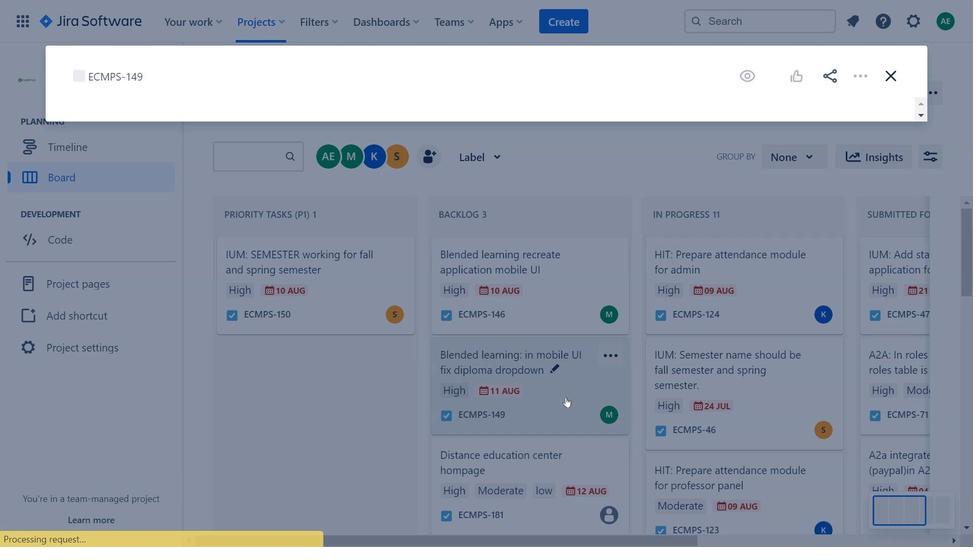 
Action: Mouse pressed left at (567, 397)
Screenshot: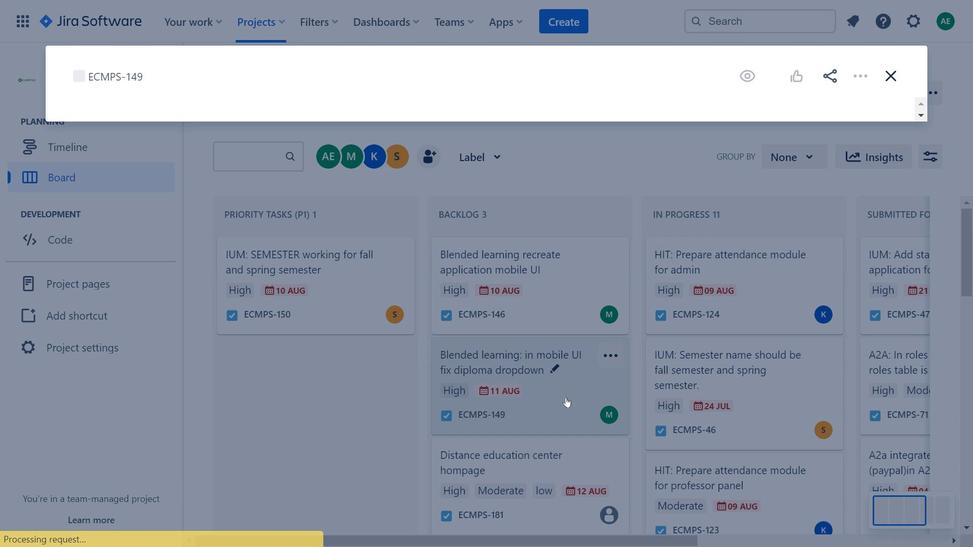 
Action: Mouse moved to (280, 222)
Screenshot: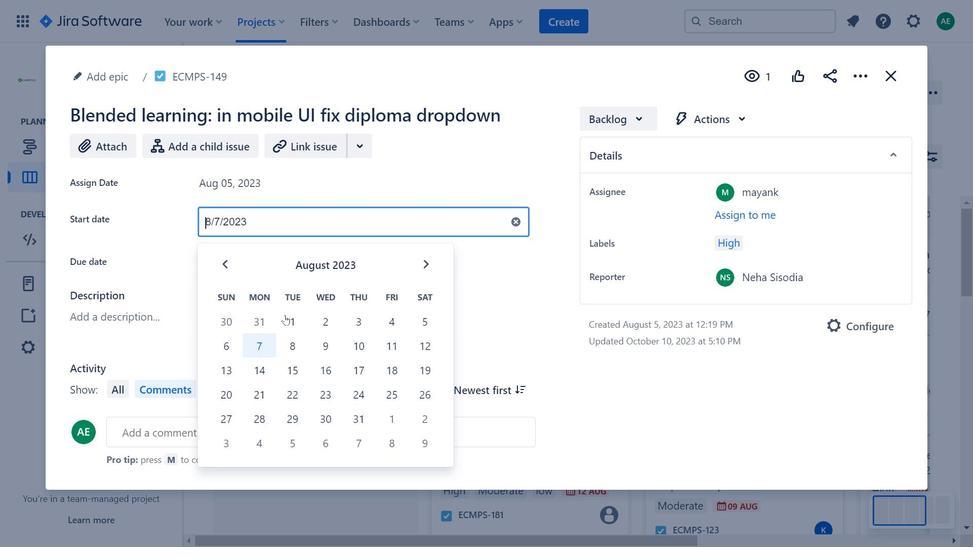 
Action: Mouse pressed left at (280, 222)
Screenshot: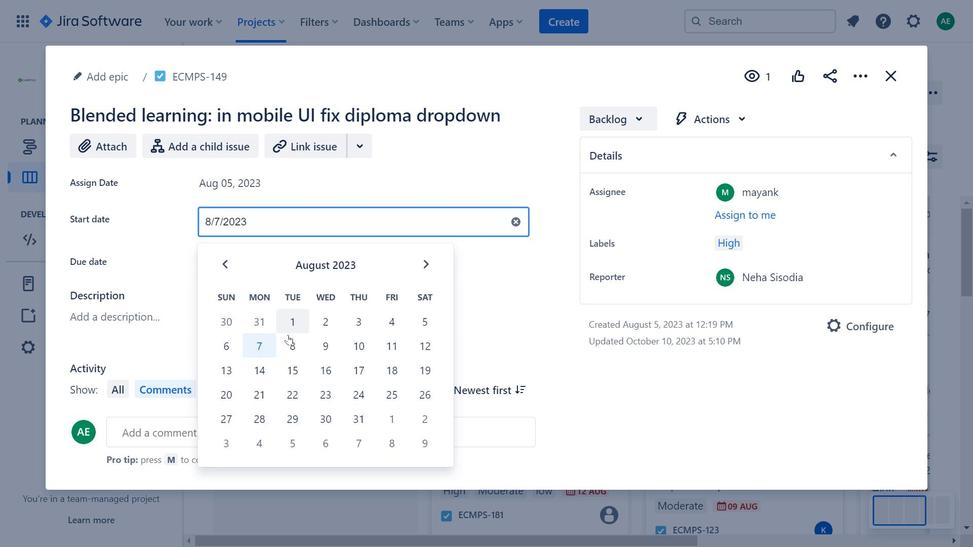 
Action: Mouse moved to (650, 127)
Screenshot: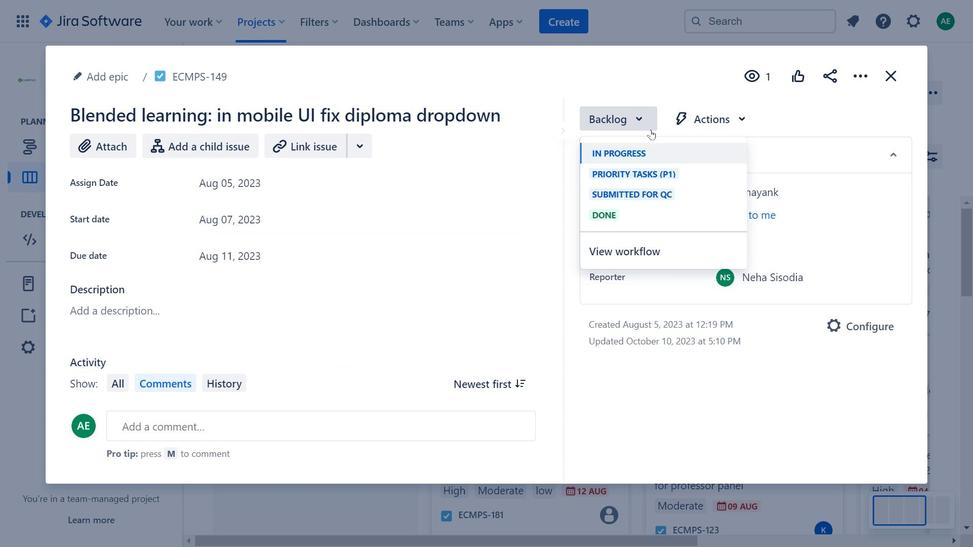 
Action: Mouse pressed left at (650, 127)
Screenshot: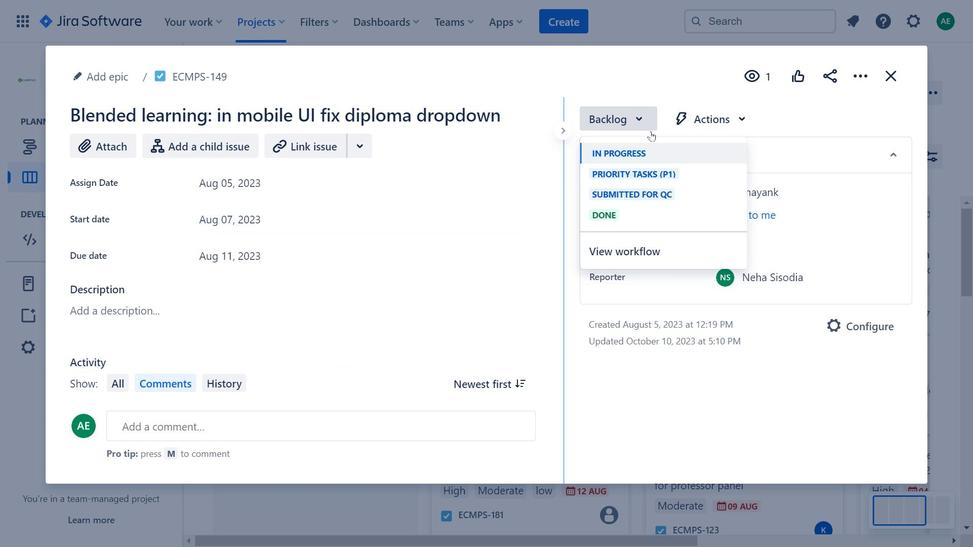 
Action: Mouse moved to (856, 78)
Screenshot: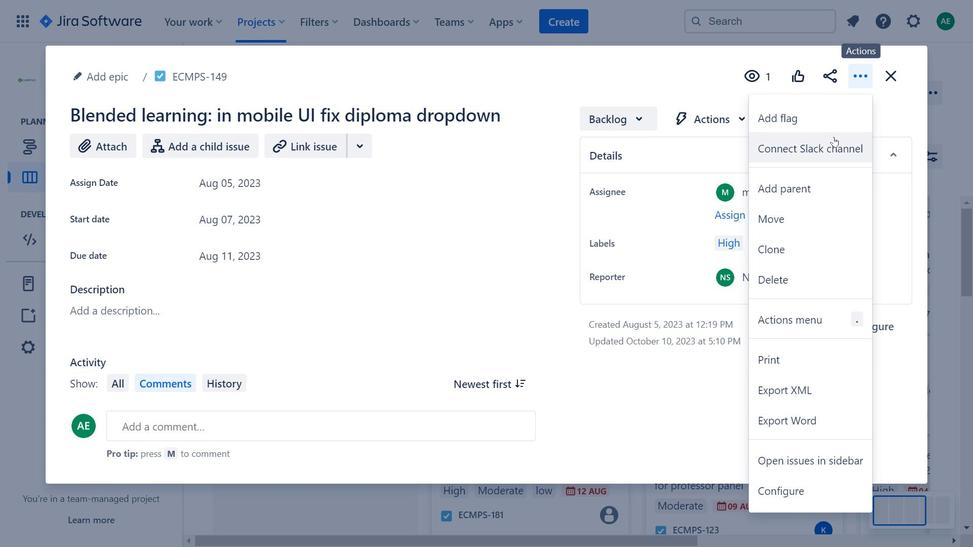 
Action: Mouse pressed left at (856, 78)
Screenshot: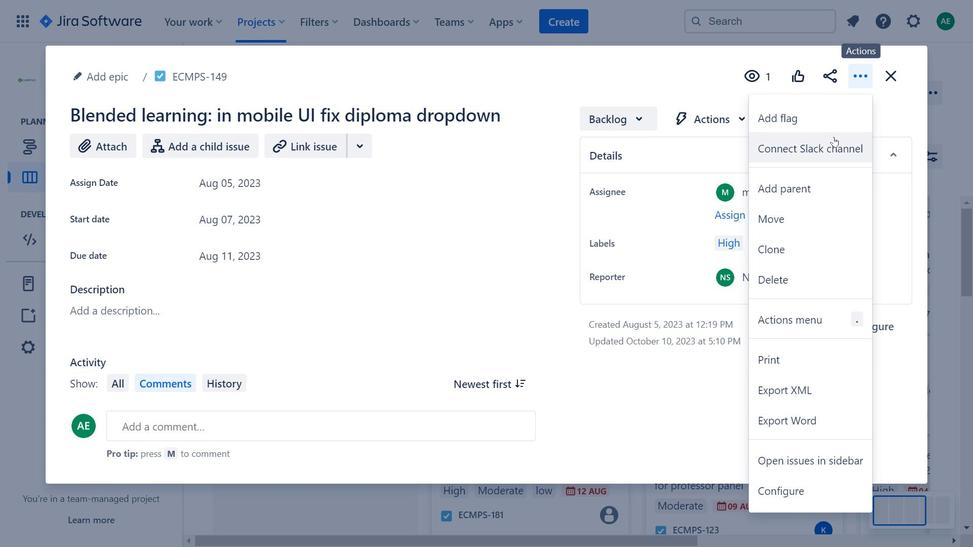 
Action: Mouse moved to (352, 176)
Screenshot: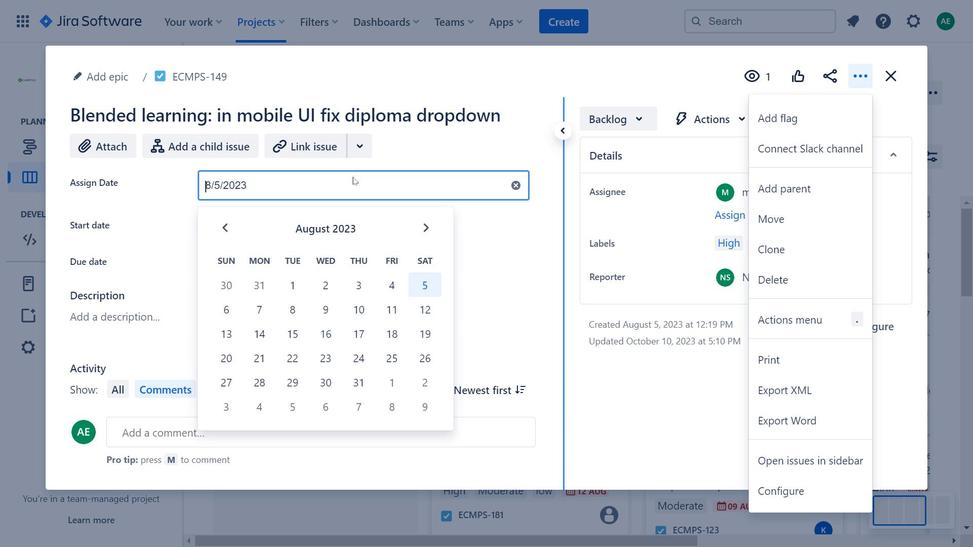 
Action: Mouse pressed left at (352, 176)
Screenshot: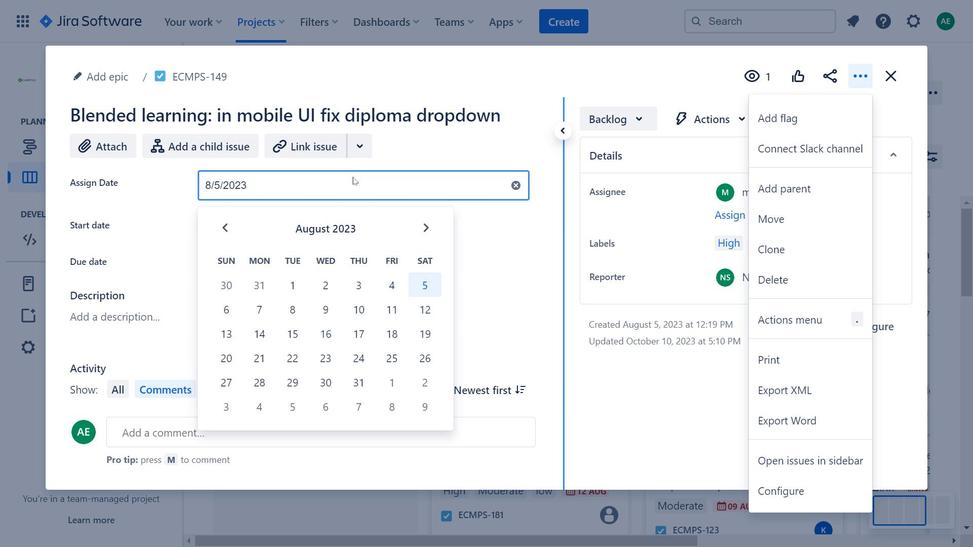 
Action: Mouse moved to (646, 124)
Screenshot: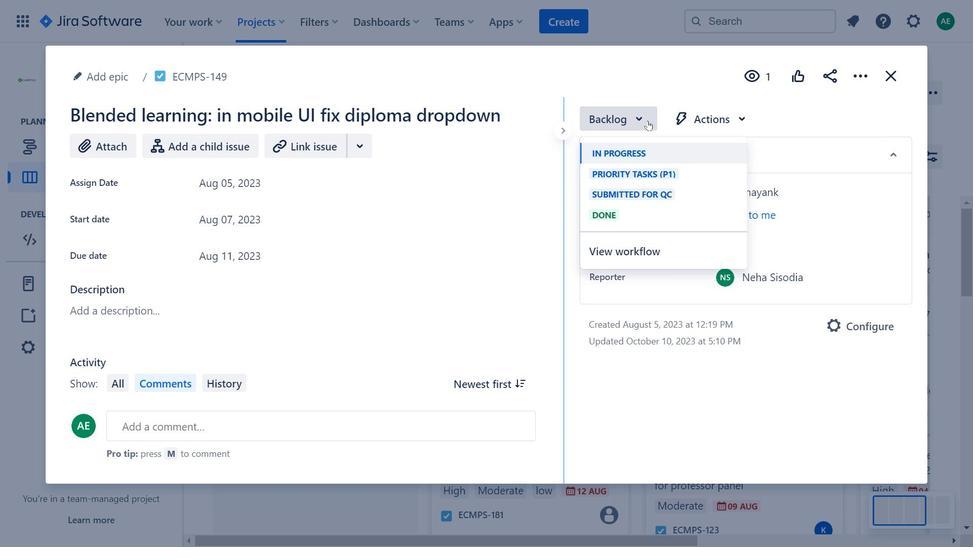 
Action: Mouse pressed left at (646, 124)
Screenshot: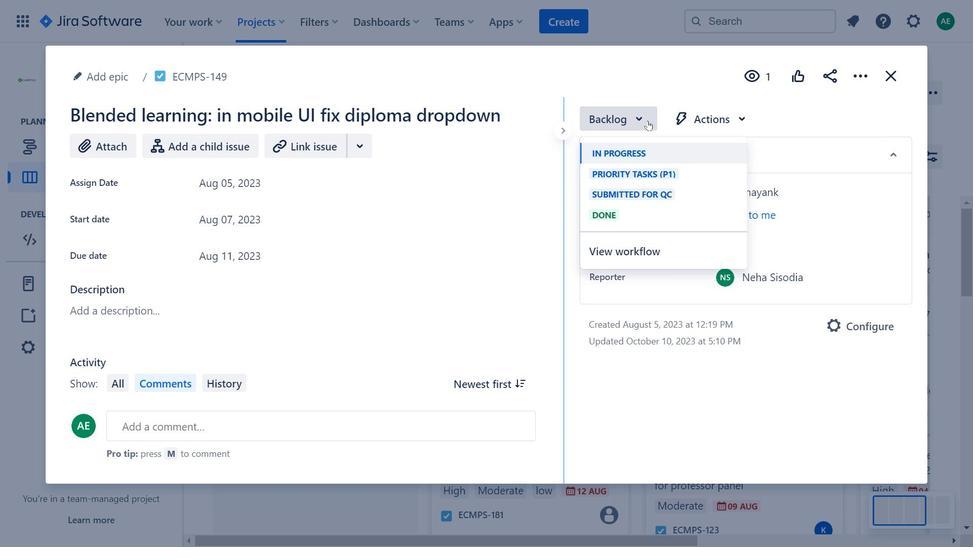 
Action: Mouse moved to (860, 75)
Screenshot: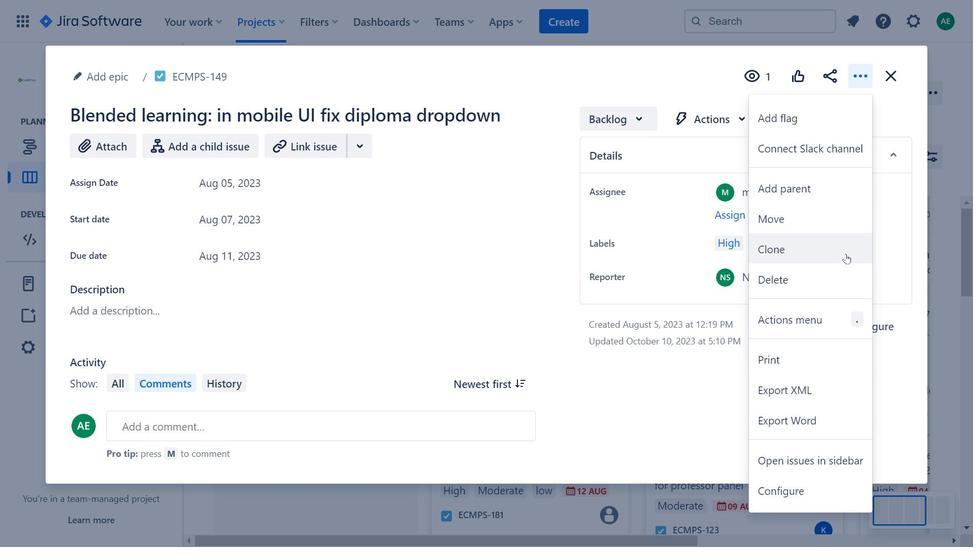 
Action: Mouse pressed left at (860, 75)
Screenshot: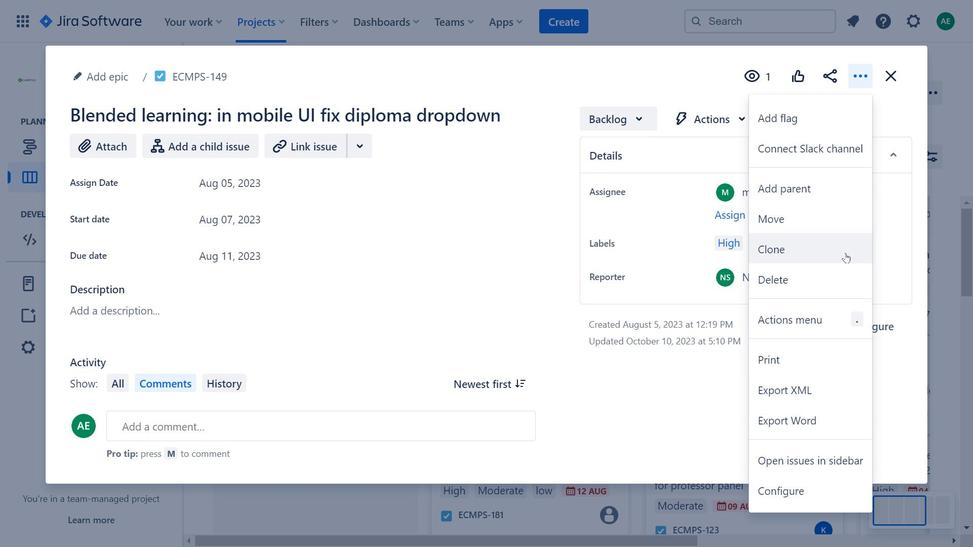 
Action: Mouse moved to (339, 179)
Screenshot: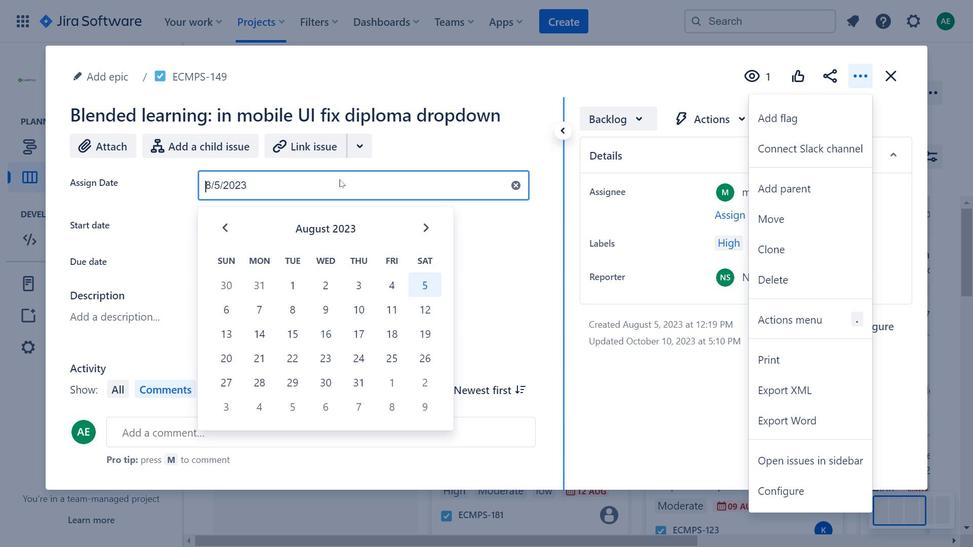 
Action: Mouse pressed left at (339, 179)
Screenshot: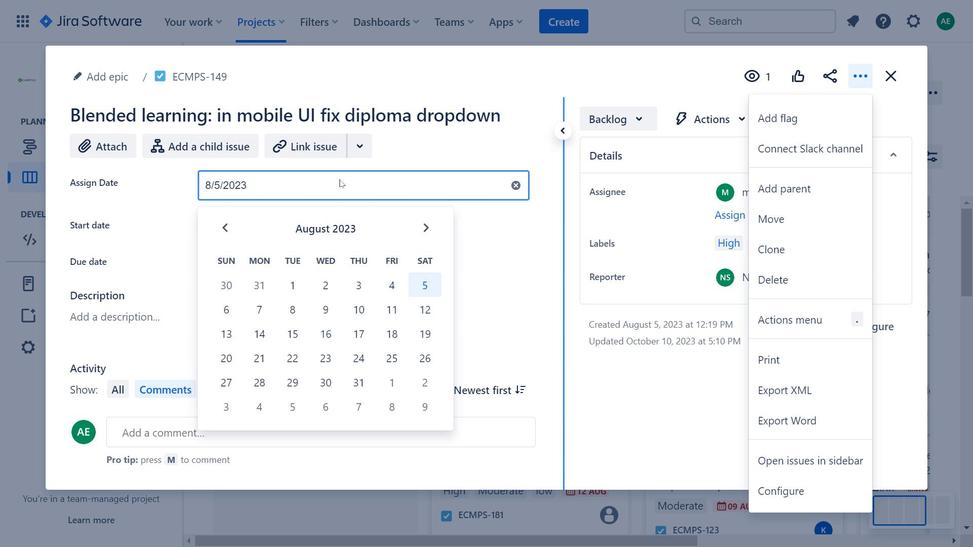 
Action: Mouse moved to (422, 231)
Screenshot: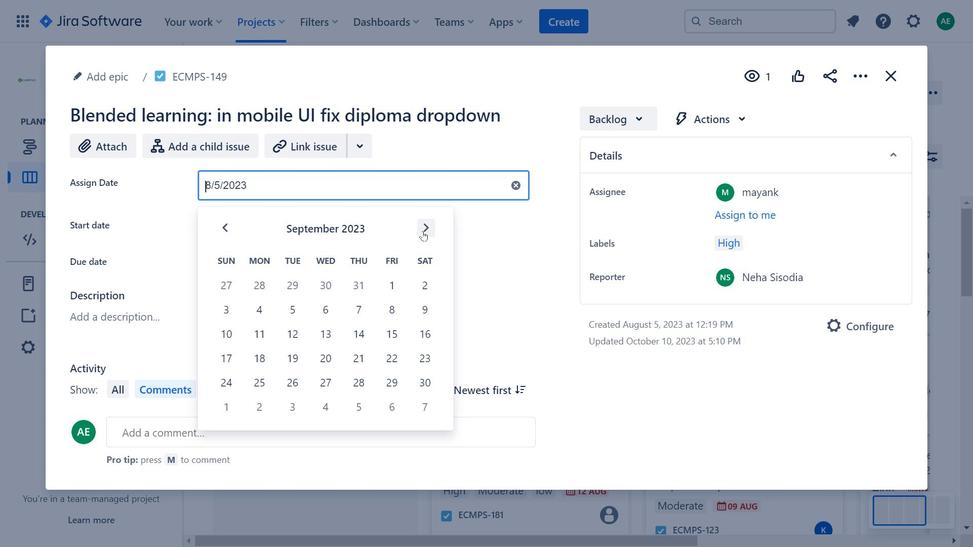 
Action: Mouse pressed left at (422, 231)
Screenshot: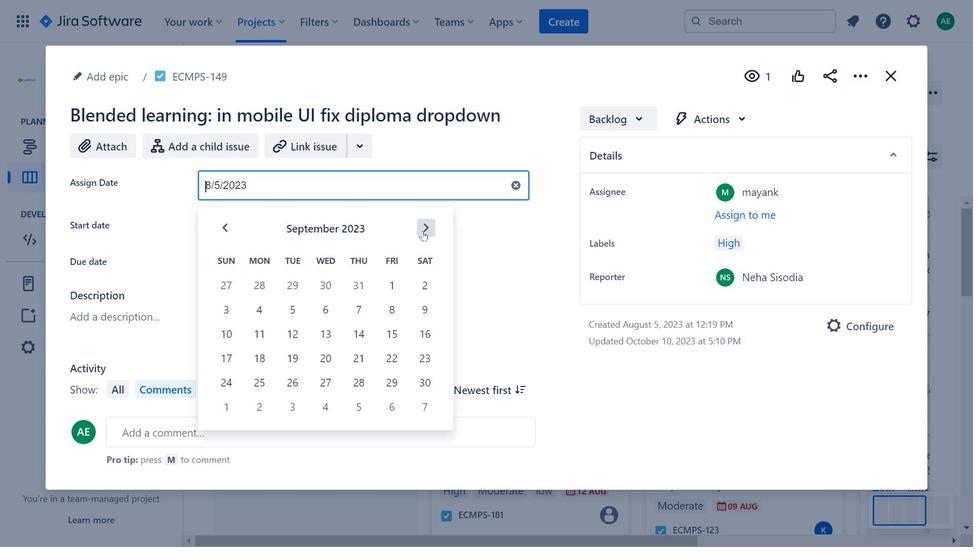 
Action: Mouse pressed left at (422, 231)
Screenshot: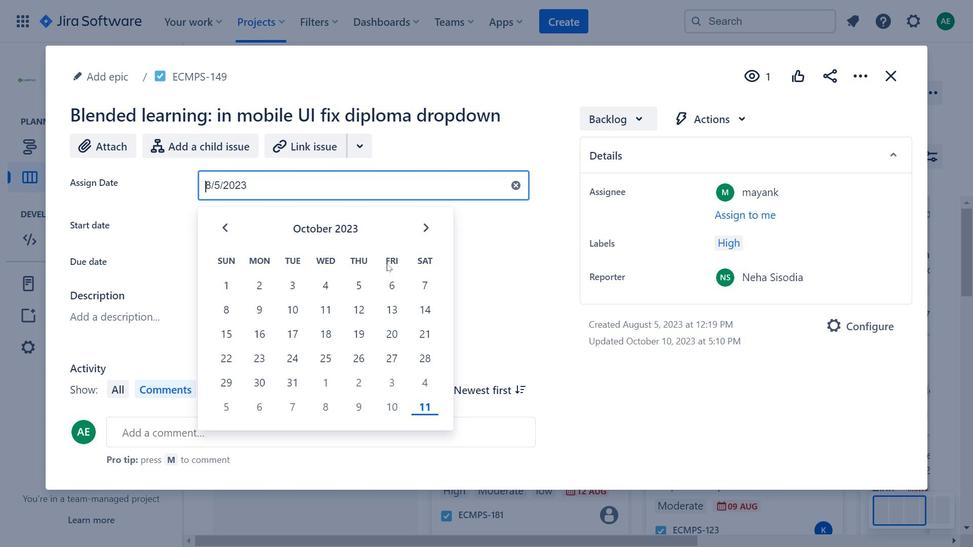 
Action: Mouse moved to (360, 300)
Screenshot: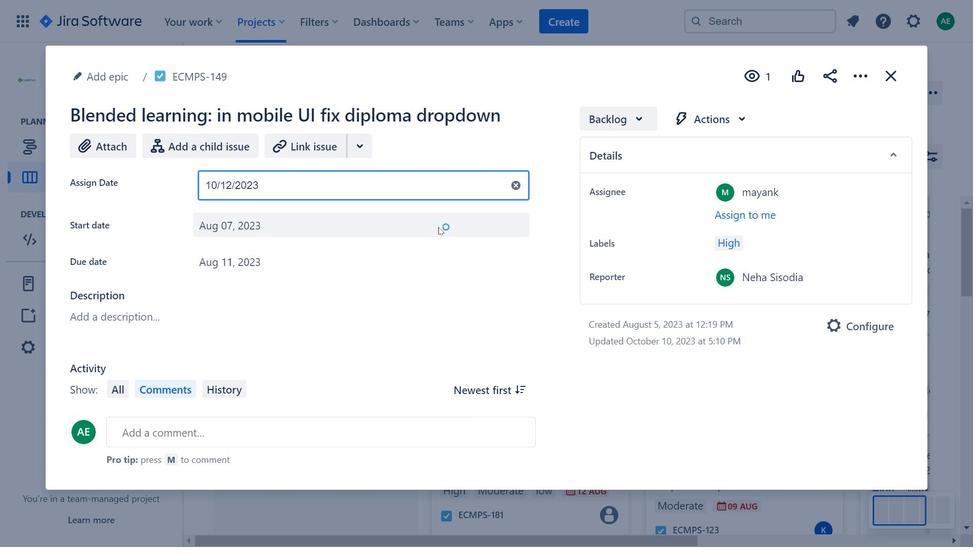 
Action: Mouse pressed left at (360, 300)
Screenshot: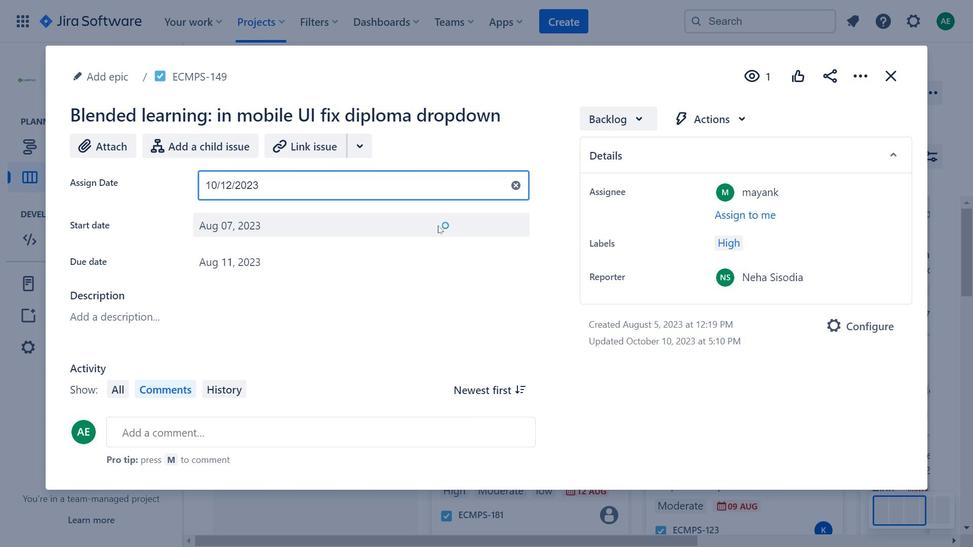 
Action: Mouse moved to (559, 95)
Screenshot: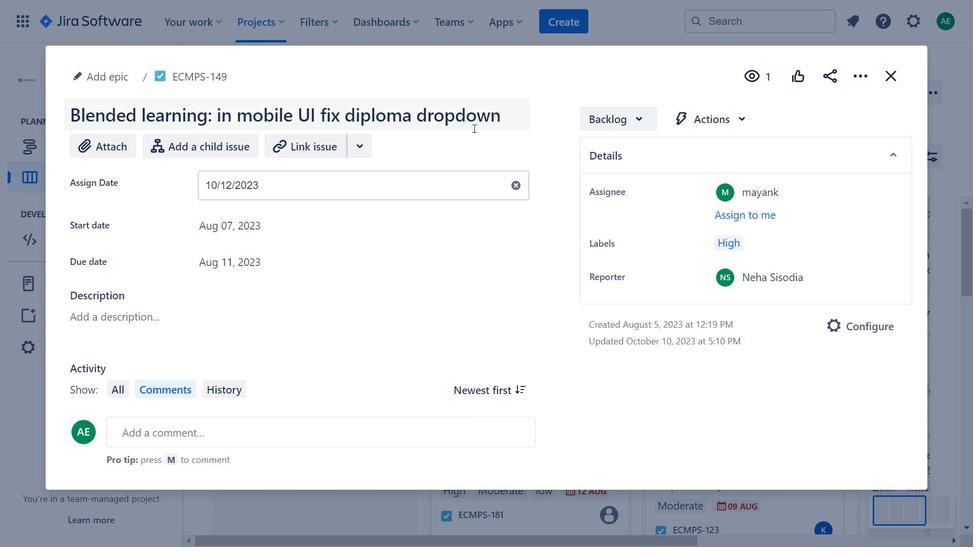 
Action: Mouse pressed left at (559, 95)
Screenshot: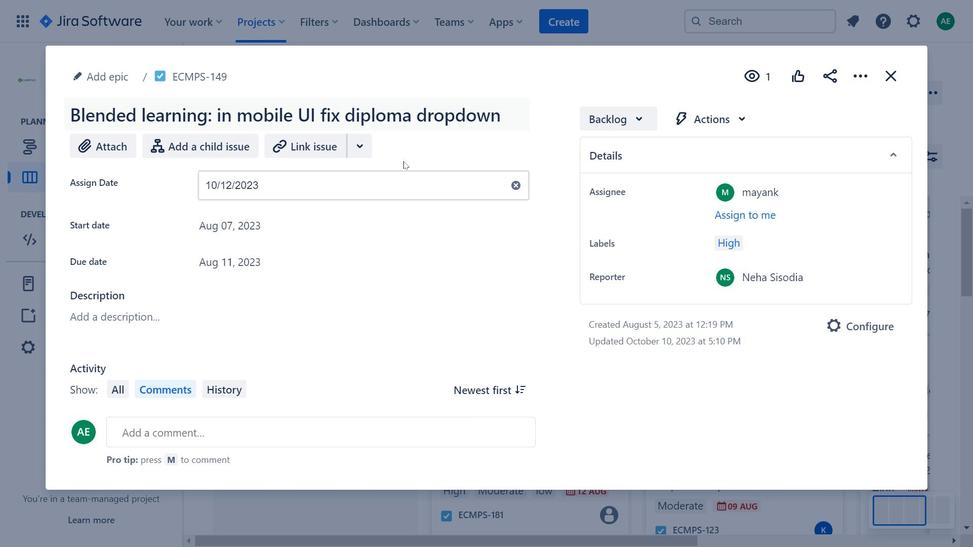 
Action: Mouse moved to (360, 184)
Screenshot: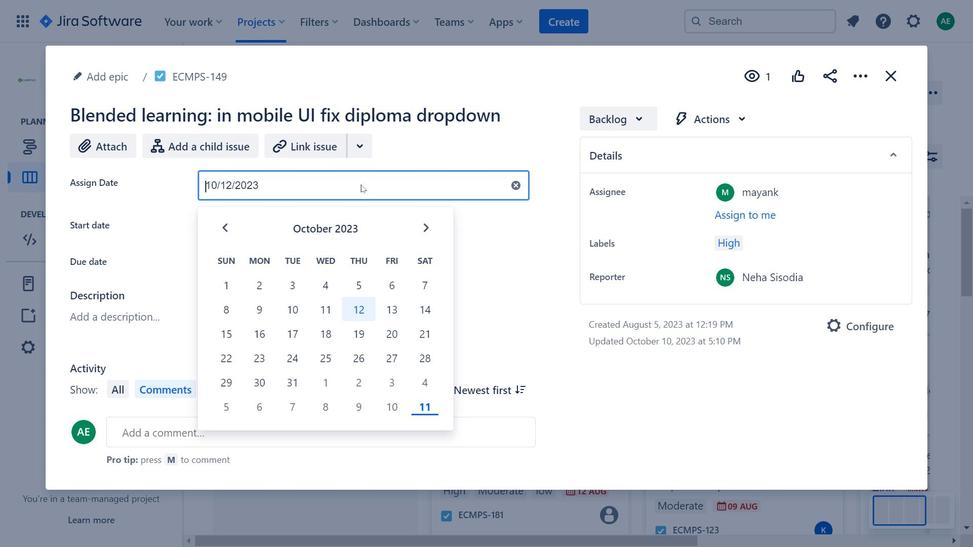 
Action: Mouse pressed left at (360, 184)
Screenshot: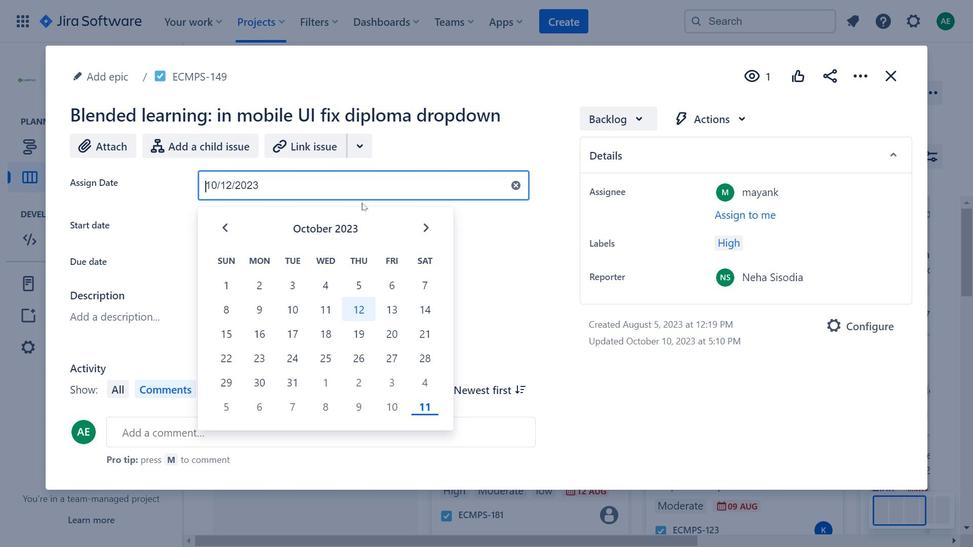 
Action: Mouse moved to (232, 231)
Screenshot: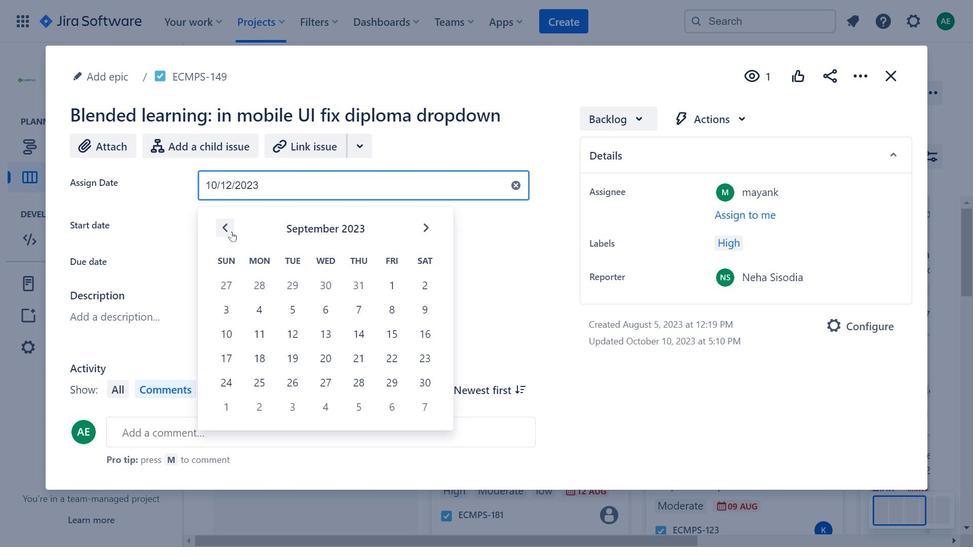 
Action: Mouse pressed left at (232, 231)
Screenshot: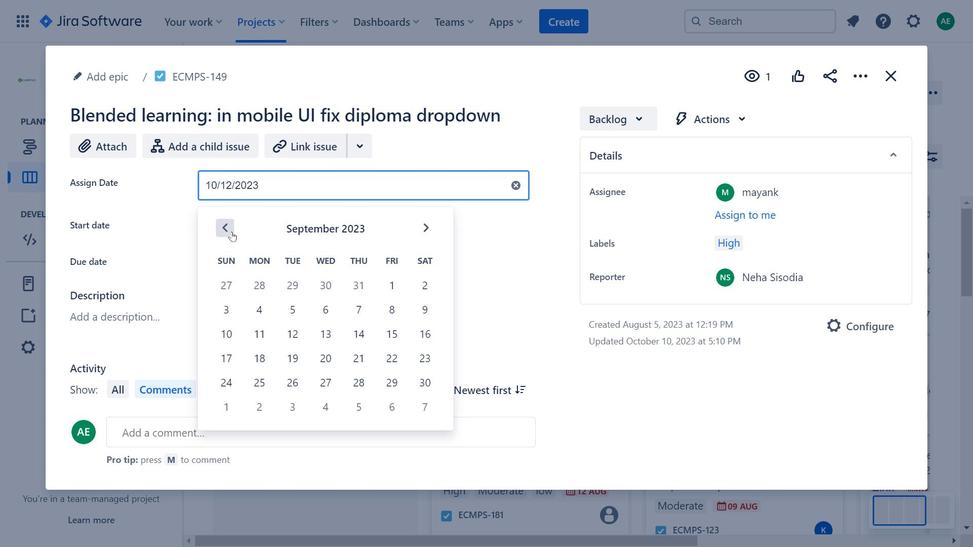 
Action: Mouse pressed left at (232, 231)
Screenshot: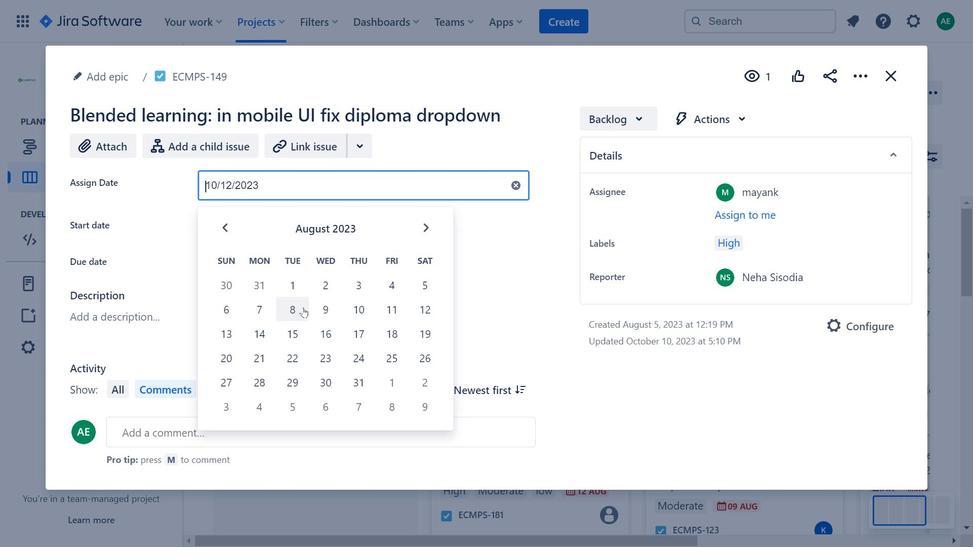 
Action: Mouse moved to (378, 307)
Screenshot: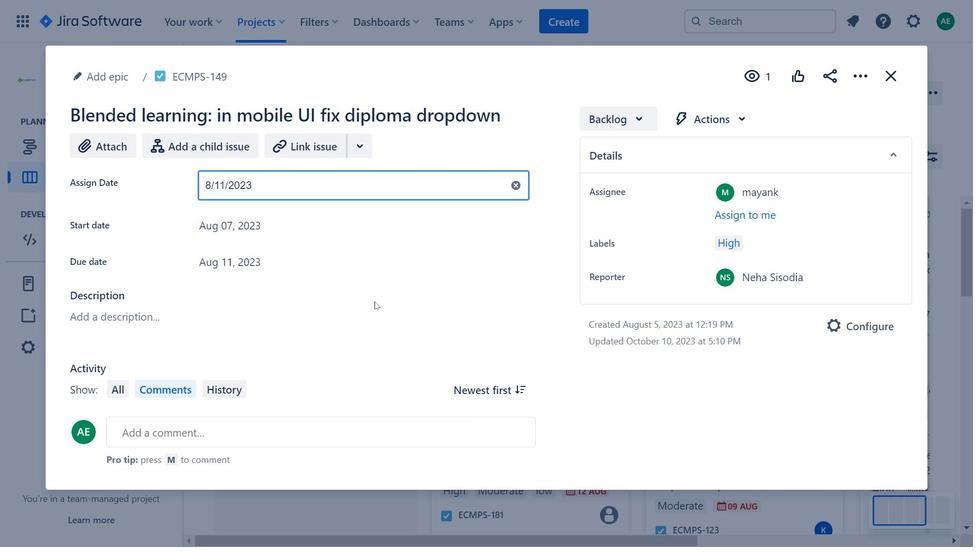 
Action: Mouse pressed left at (378, 307)
Screenshot: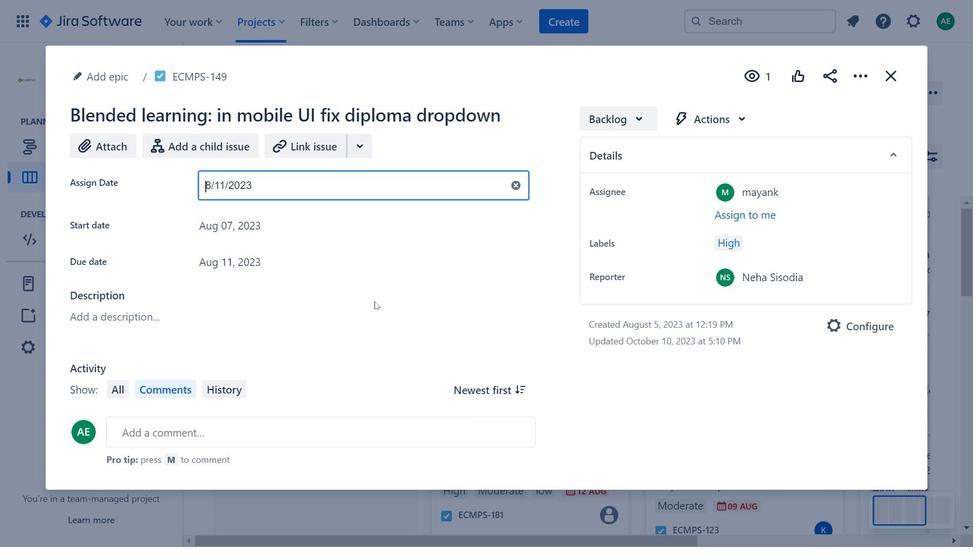 
Action: Mouse moved to (394, 185)
Screenshot: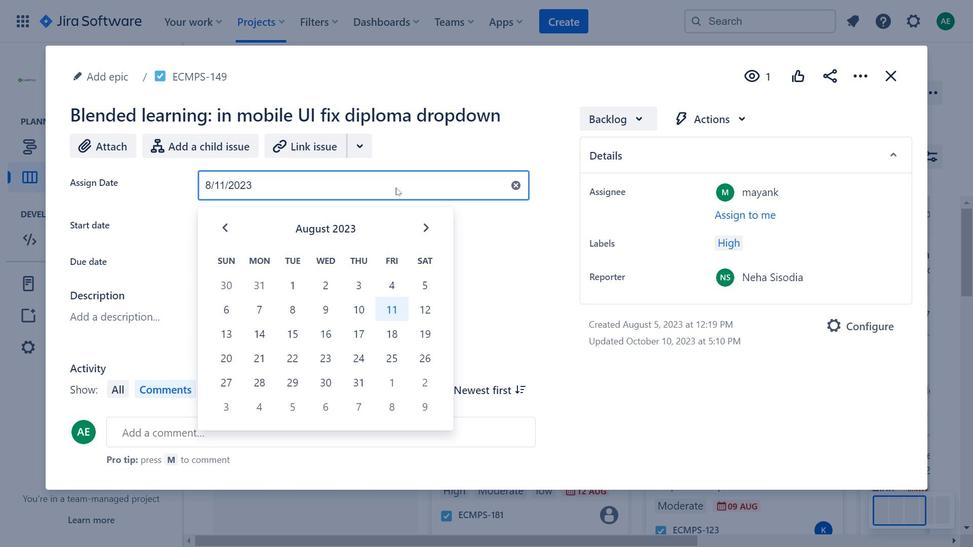 
Action: Mouse pressed left at (394, 185)
Screenshot: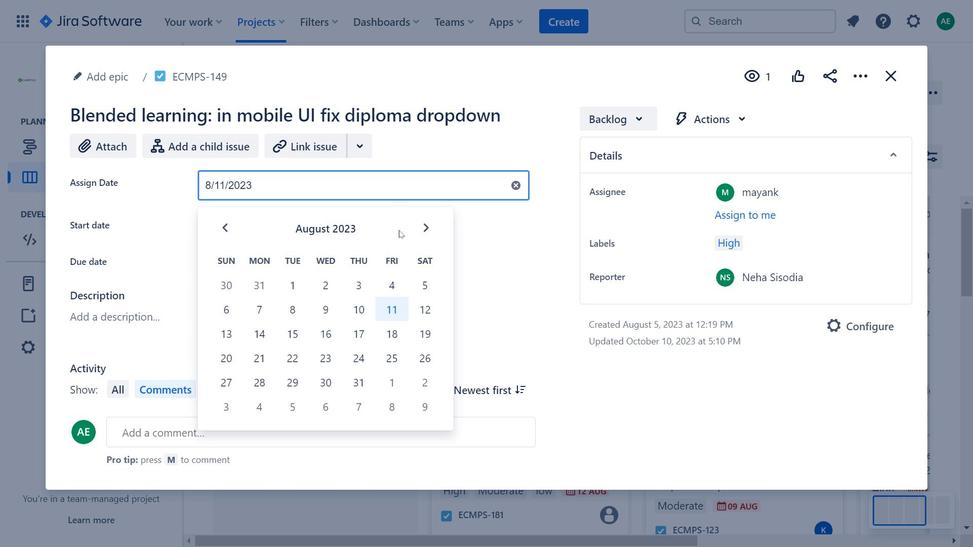 
Action: Mouse moved to (267, 305)
Screenshot: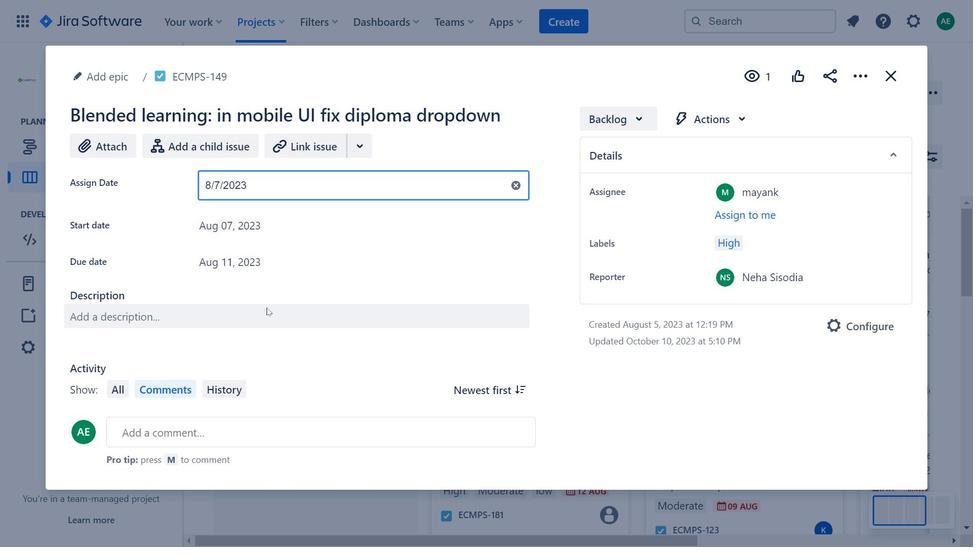 
Action: Mouse pressed left at (267, 305)
Screenshot: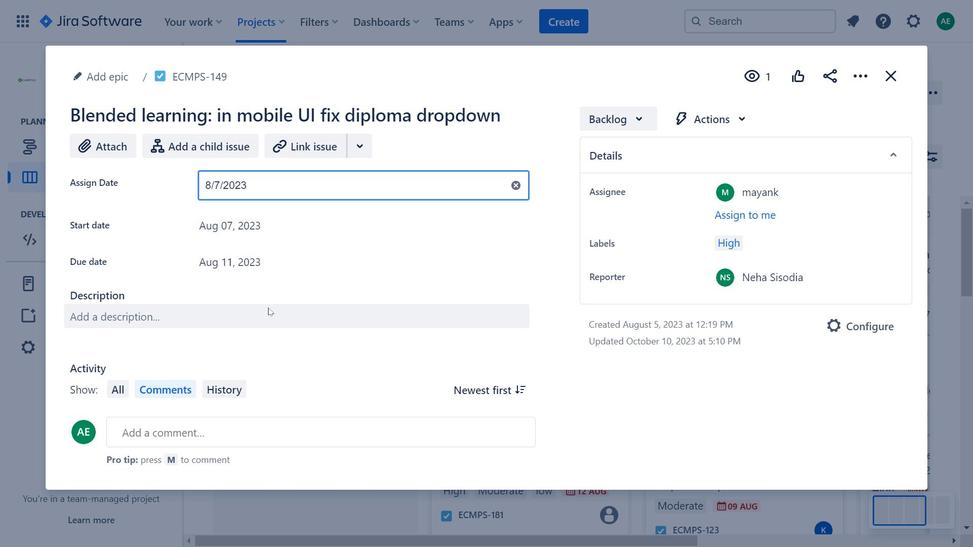 
Action: Mouse moved to (712, 114)
Screenshot: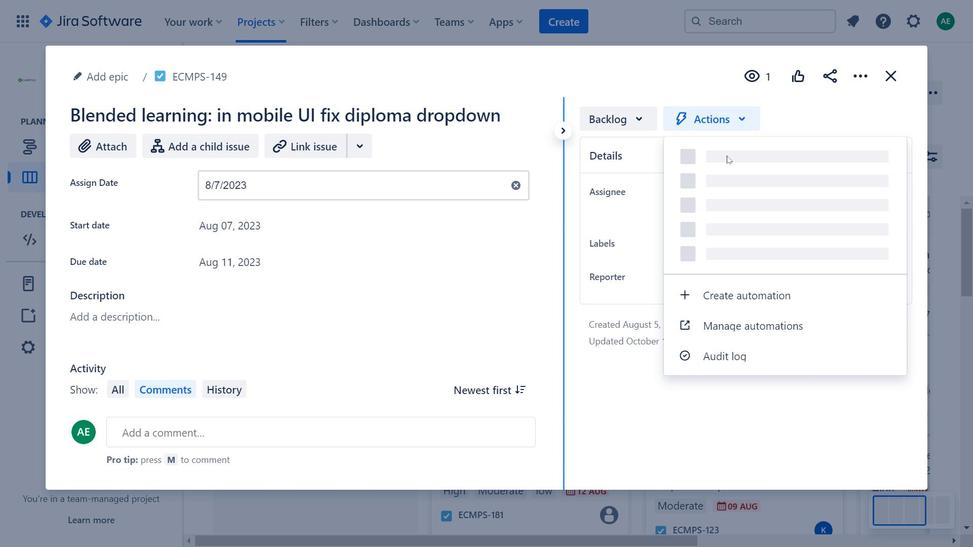 
Action: Mouse pressed left at (712, 114)
Screenshot: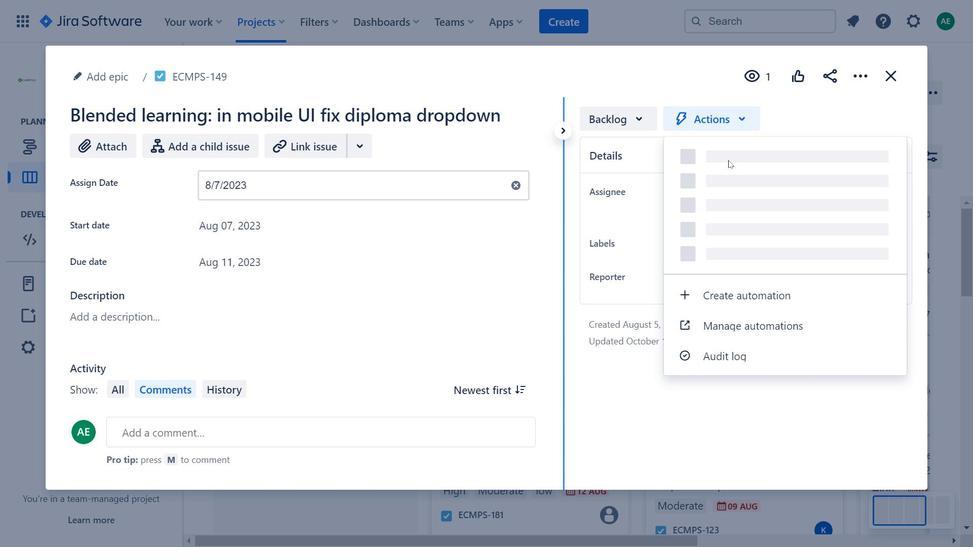 
Action: Mouse moved to (876, 77)
Screenshot: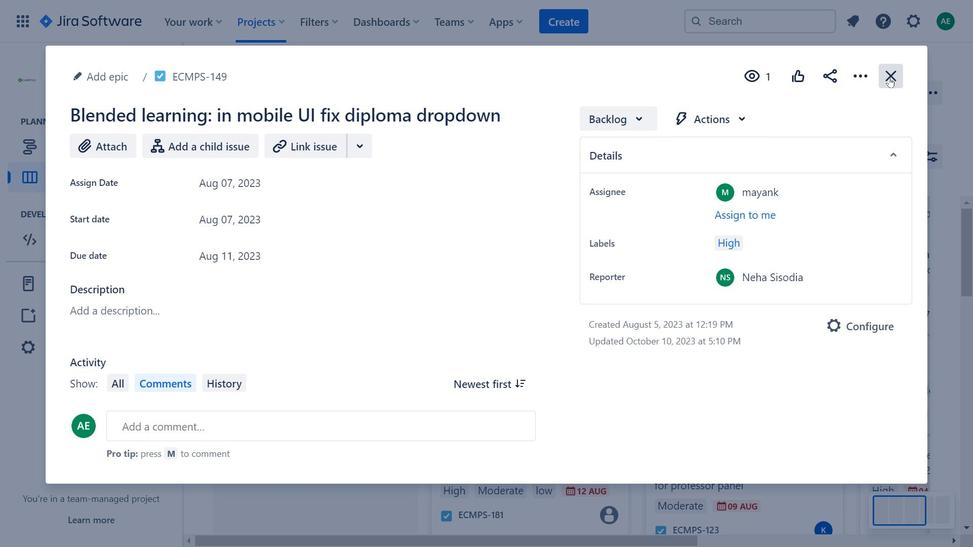 
Action: Mouse pressed left at (876, 77)
Screenshot: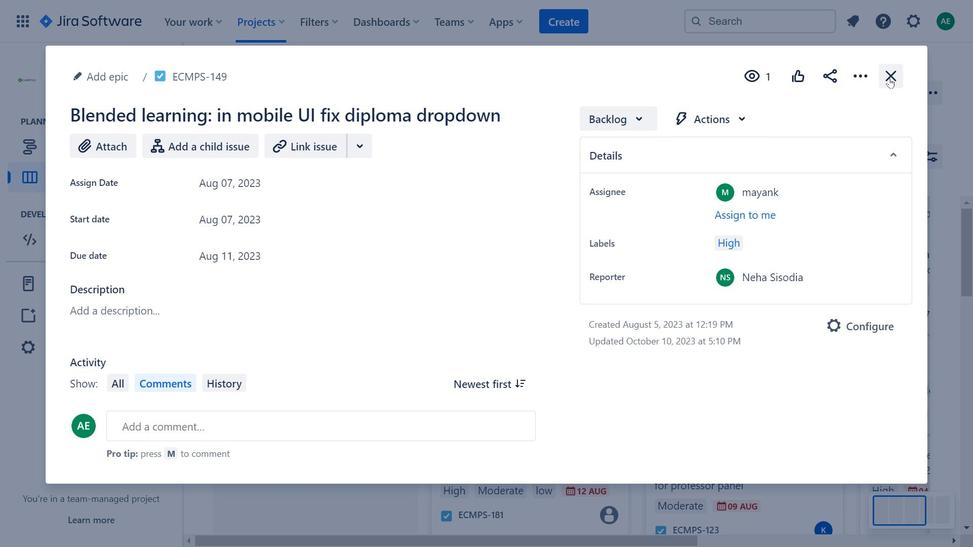 
Action: Mouse moved to (889, 77)
Screenshot: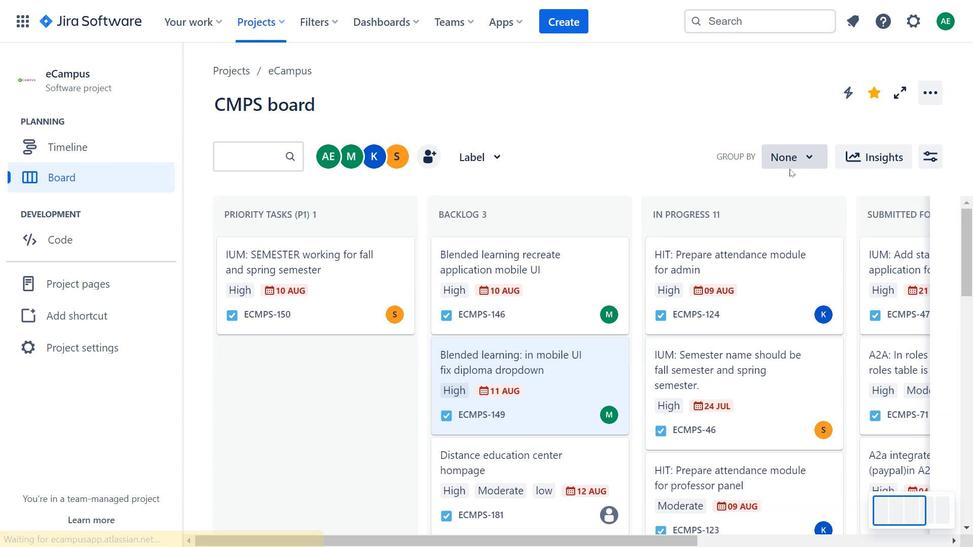
Action: Mouse pressed left at (889, 77)
Screenshot: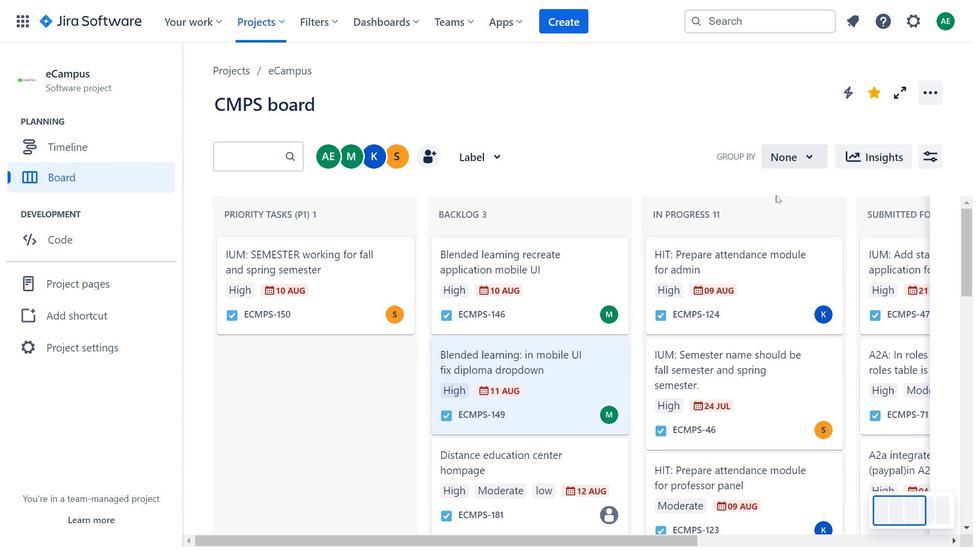 
Action: Mouse moved to (776, 384)
Screenshot: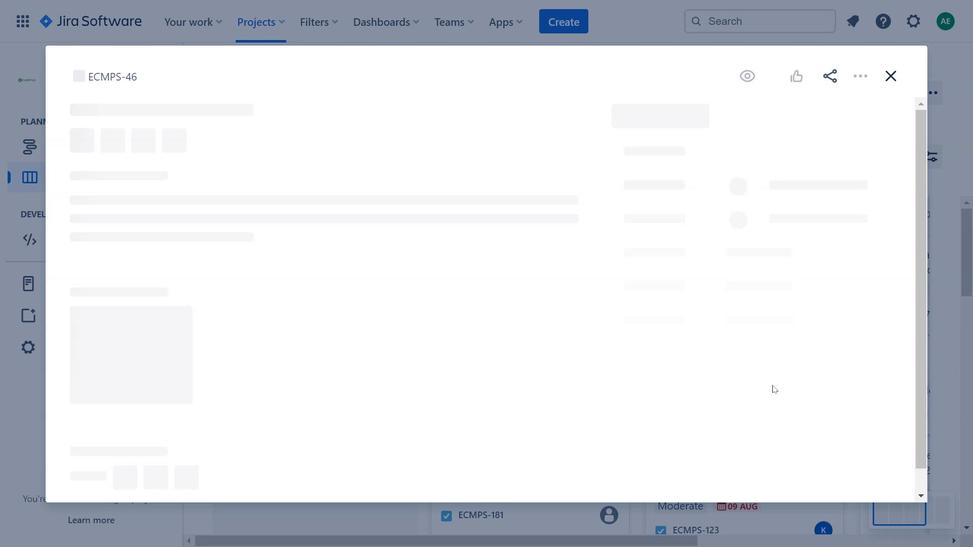 
Action: Mouse pressed left at (776, 384)
Screenshot: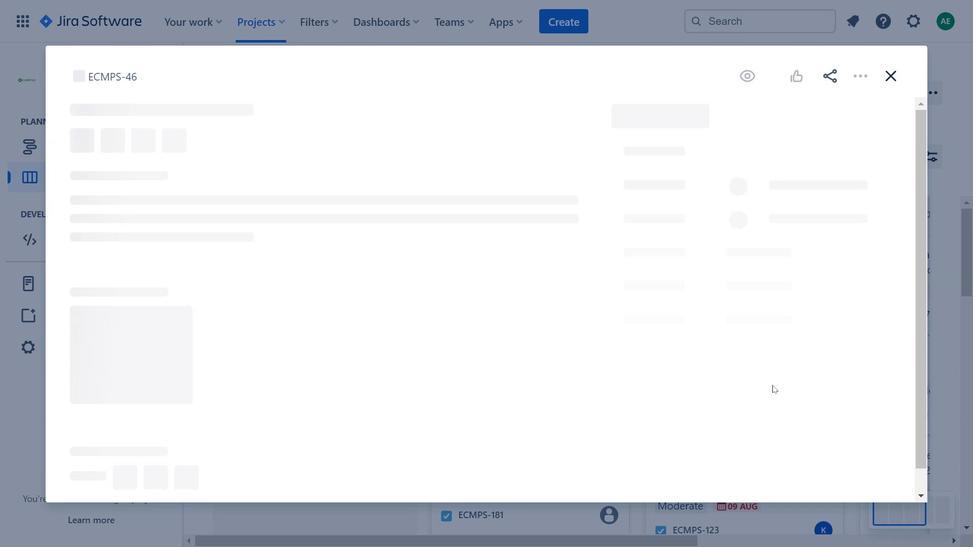 
Action: Mouse moved to (358, 295)
Screenshot: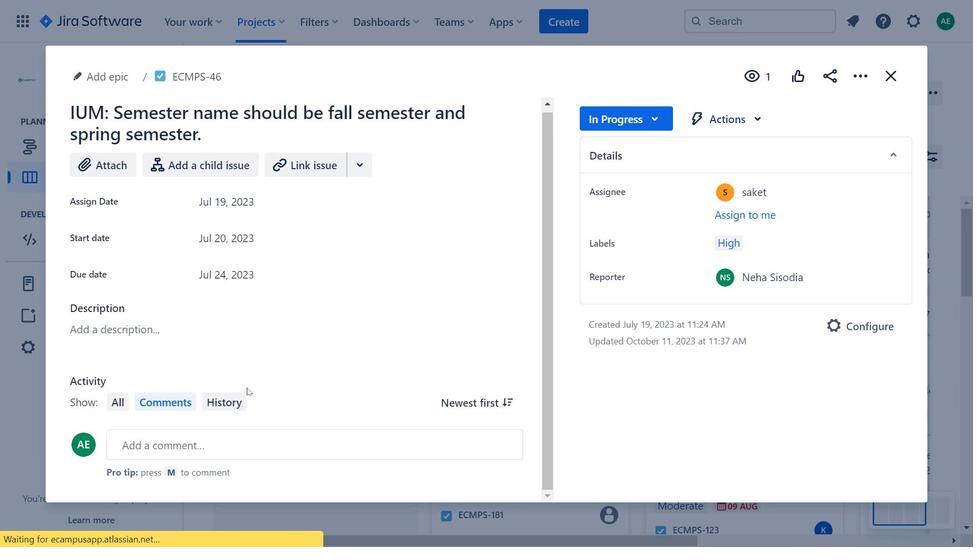 
Action: Mouse scrolled (358, 294) with delta (0, 0)
Screenshot: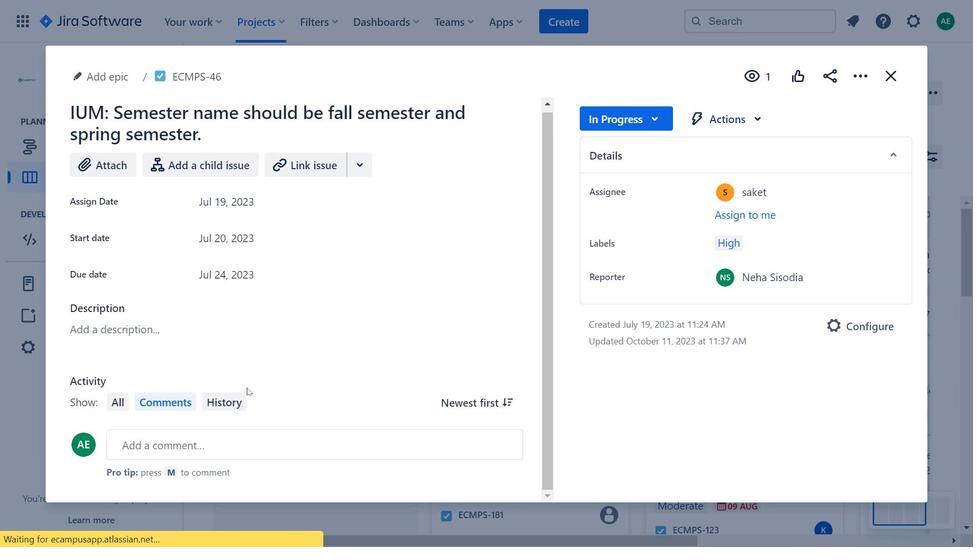 
Action: Mouse moved to (361, 296)
Screenshot: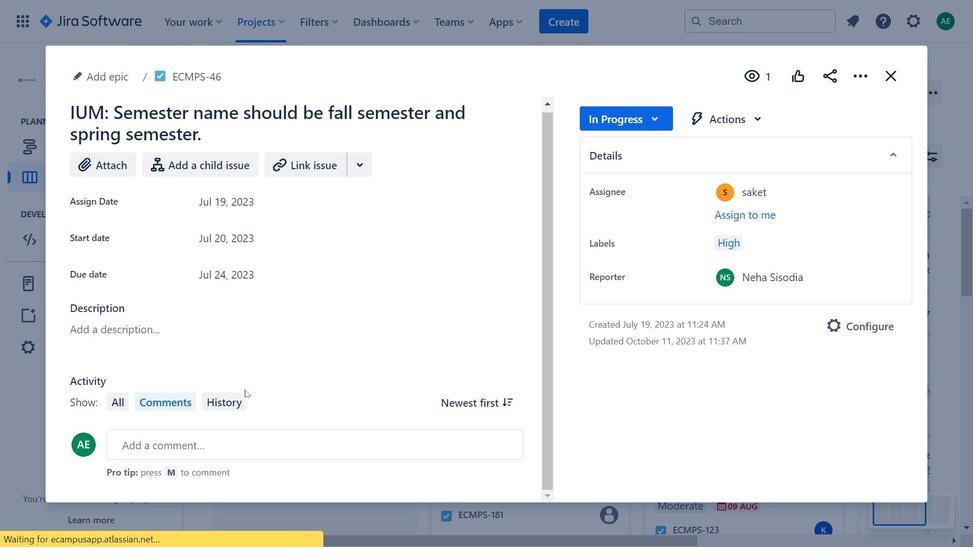
Action: Mouse scrolled (361, 296) with delta (0, 0)
Screenshot: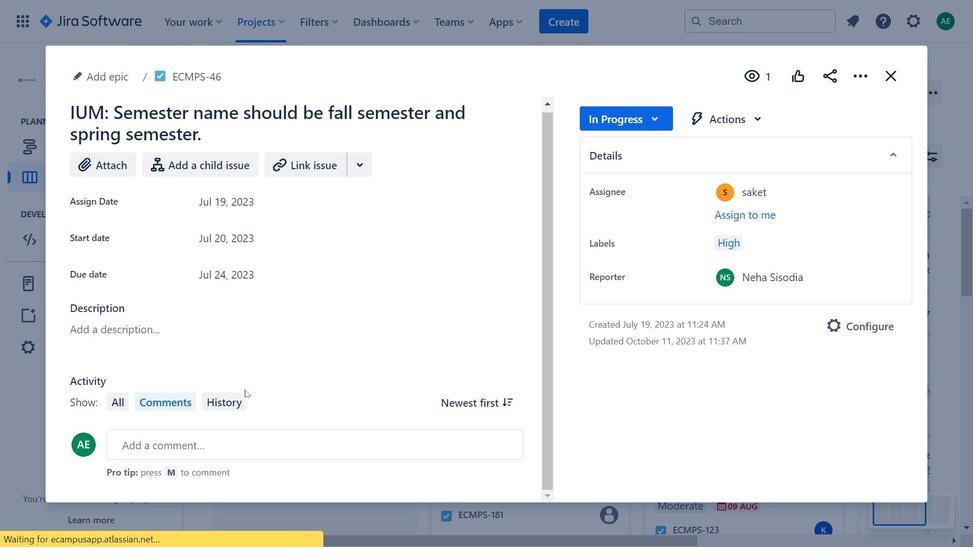 
Action: Mouse moved to (363, 297)
Screenshot: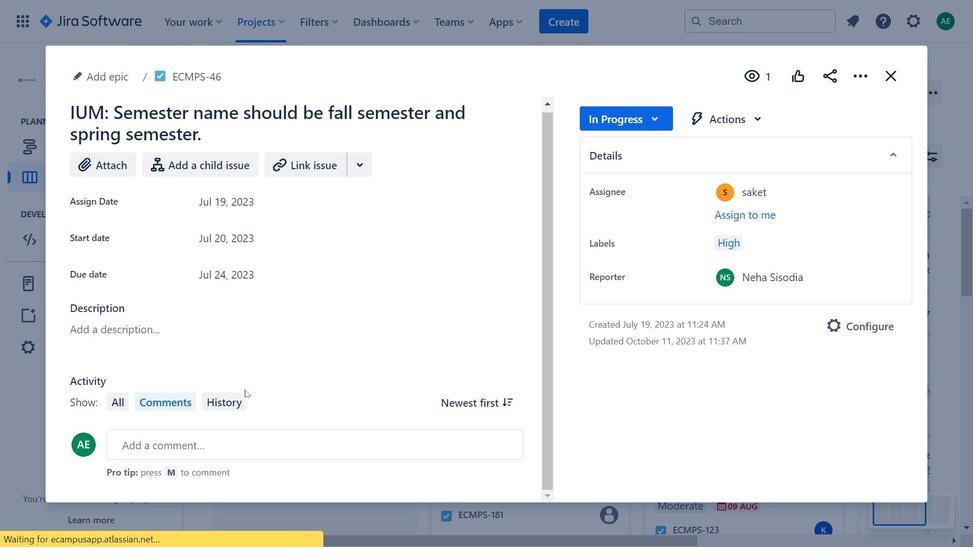
Action: Mouse scrolled (363, 296) with delta (0, 0)
Screenshot: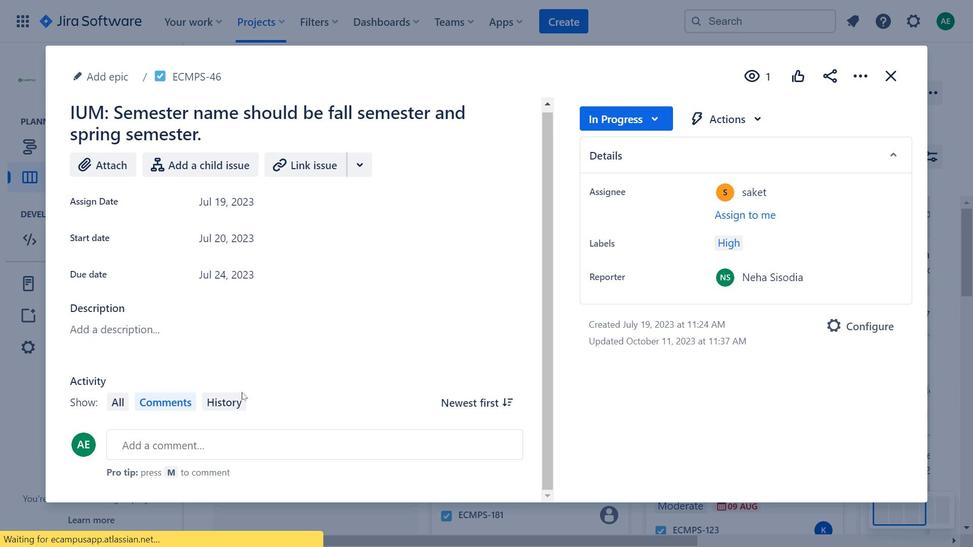 
Action: Mouse moved to (365, 298)
Screenshot: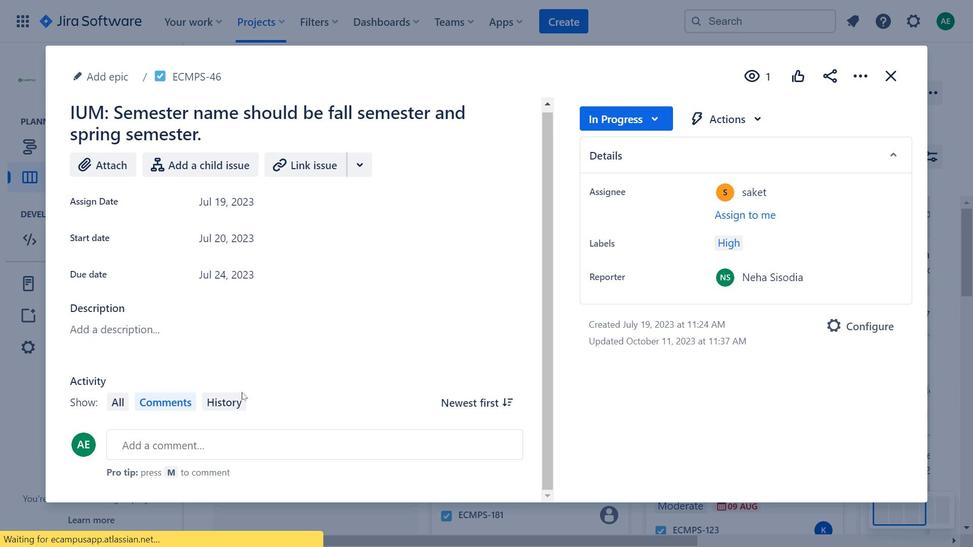 
Action: Mouse scrolled (365, 297) with delta (0, 0)
Screenshot: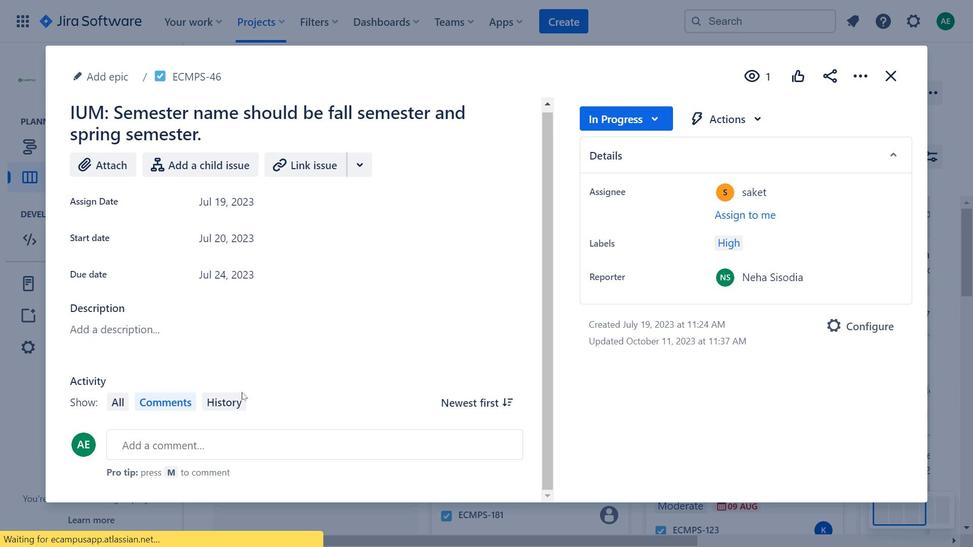 
Action: Mouse moved to (230, 402)
Screenshot: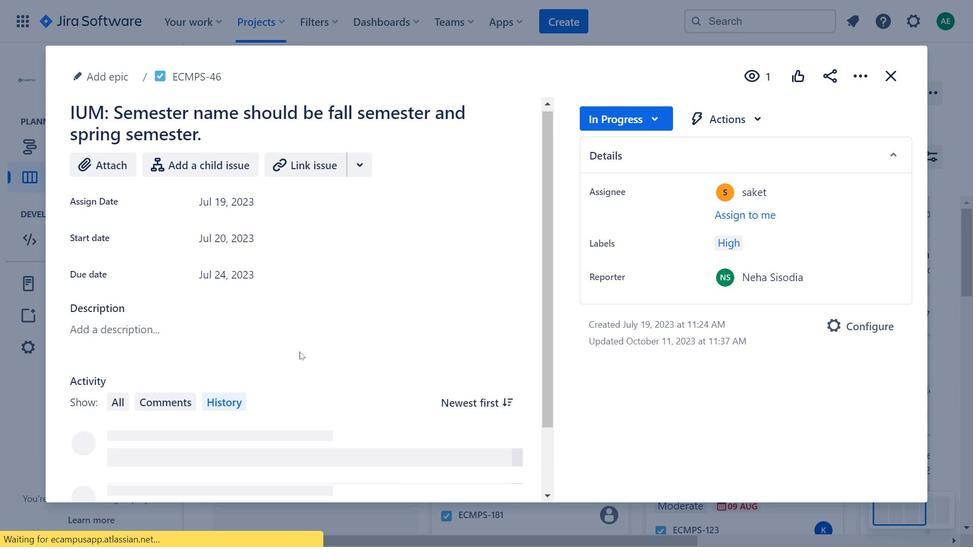
Action: Mouse pressed left at (230, 402)
Screenshot: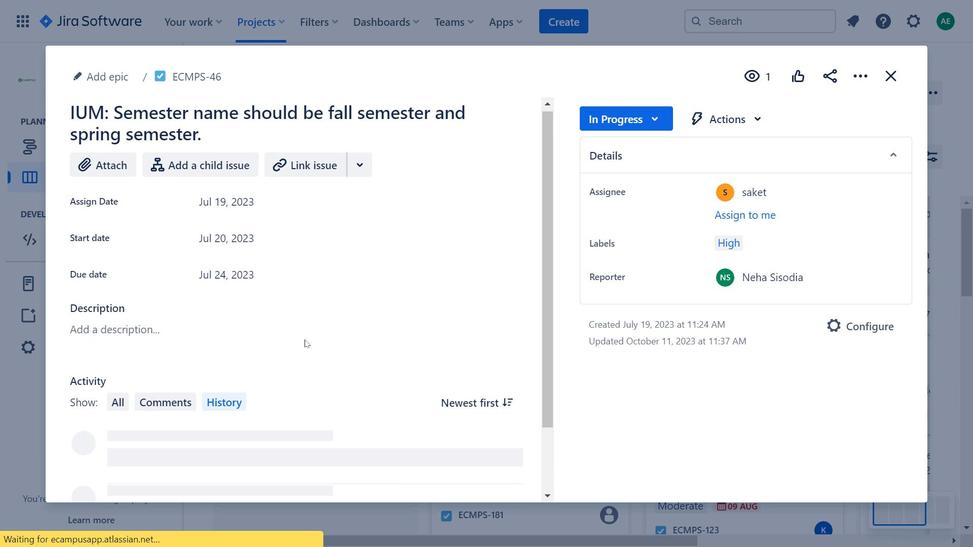 
Action: Mouse moved to (405, 267)
Screenshot: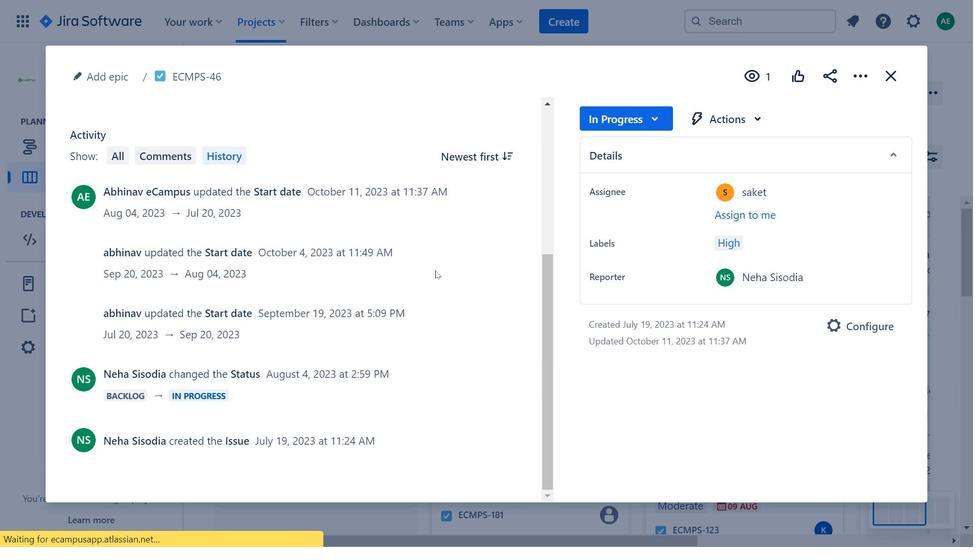 
Action: Mouse scrolled (405, 267) with delta (0, 0)
Screenshot: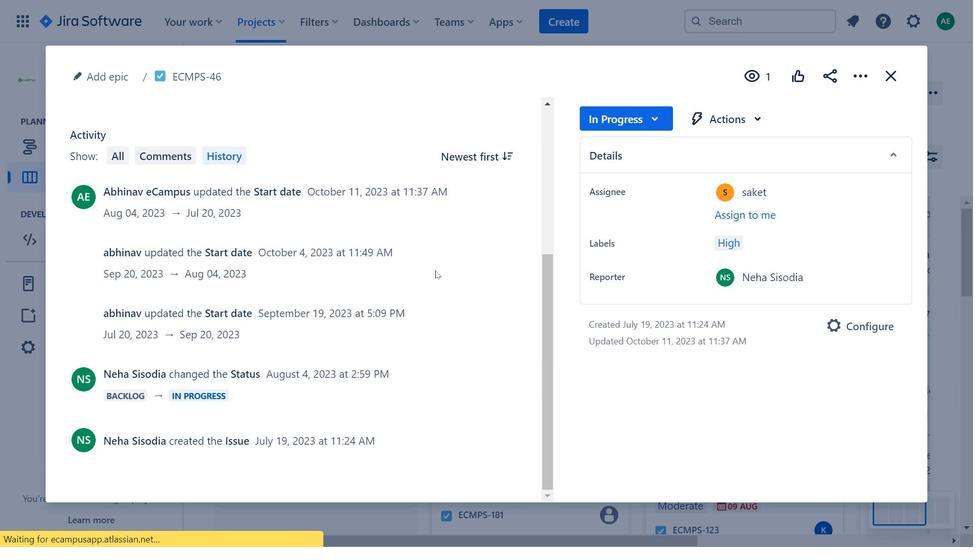 
Action: Mouse moved to (411, 265)
Screenshot: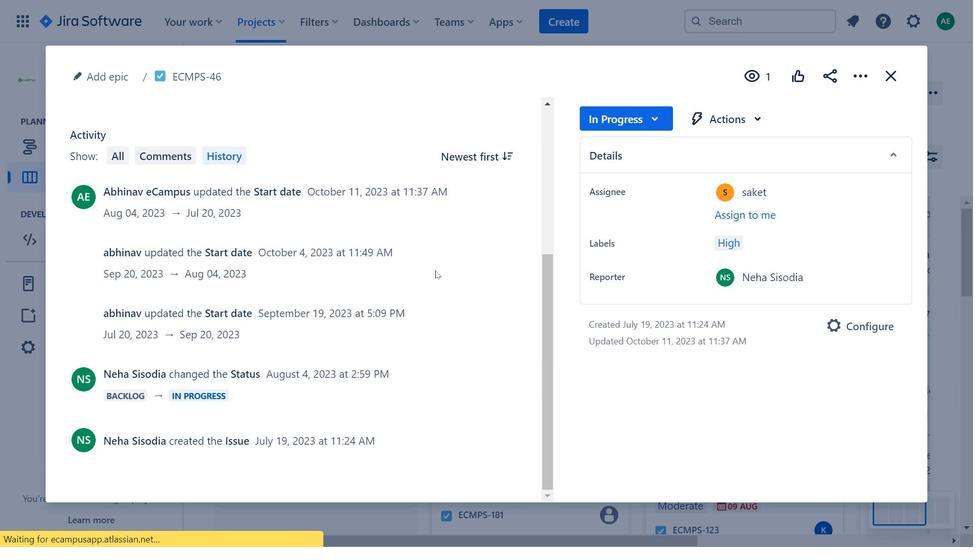 
Action: Mouse scrolled (411, 265) with delta (0, 0)
Screenshot: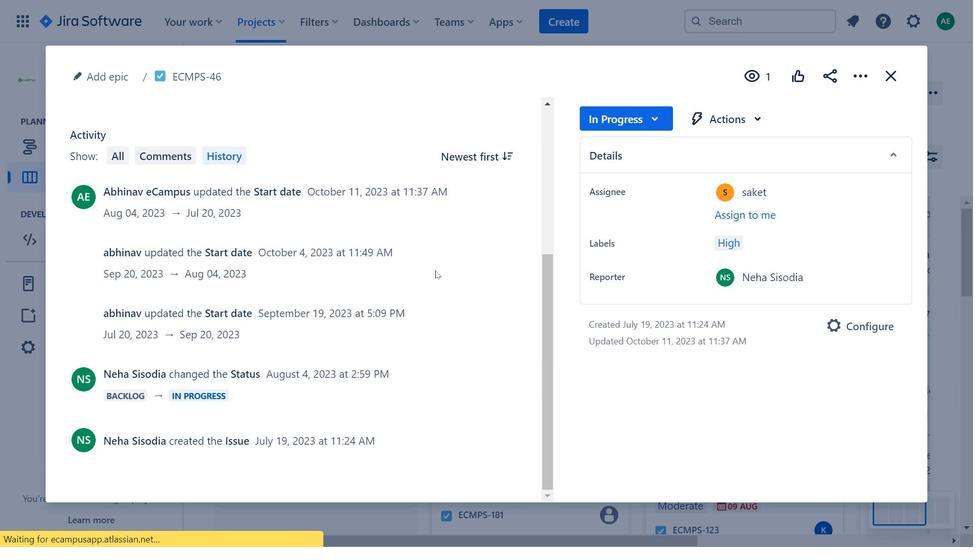 
Action: Mouse moved to (420, 263)
Screenshot: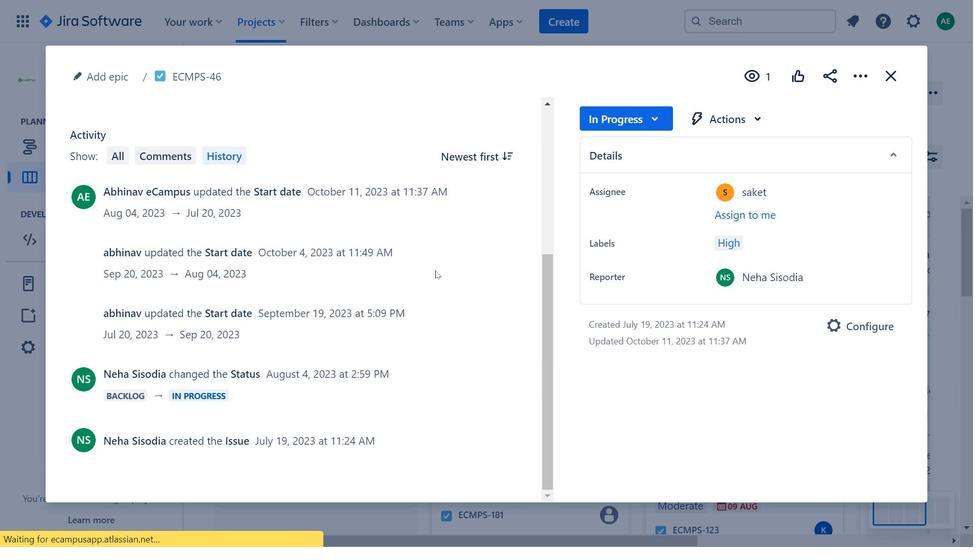 
Action: Mouse scrolled (420, 263) with delta (0, 0)
Screenshot: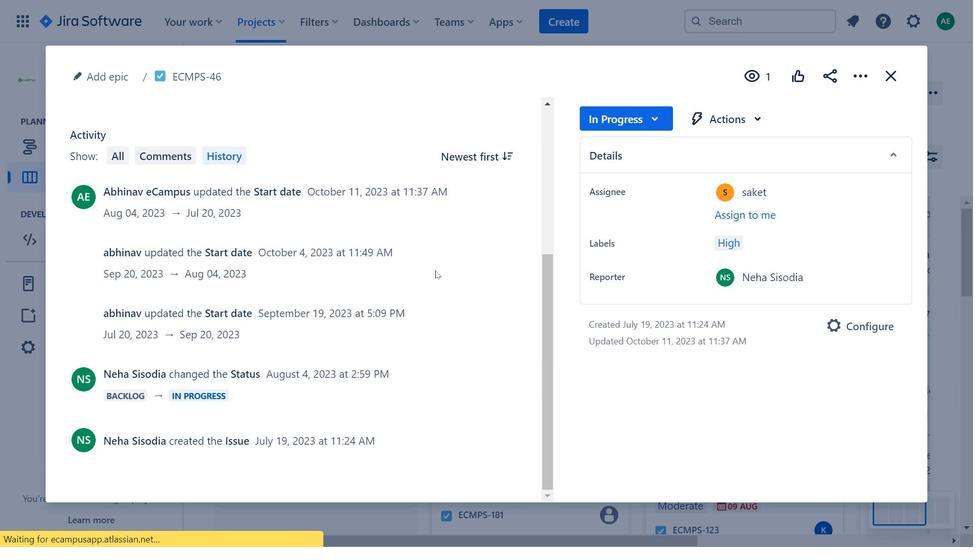 
Action: Mouse moved to (437, 266)
Screenshot: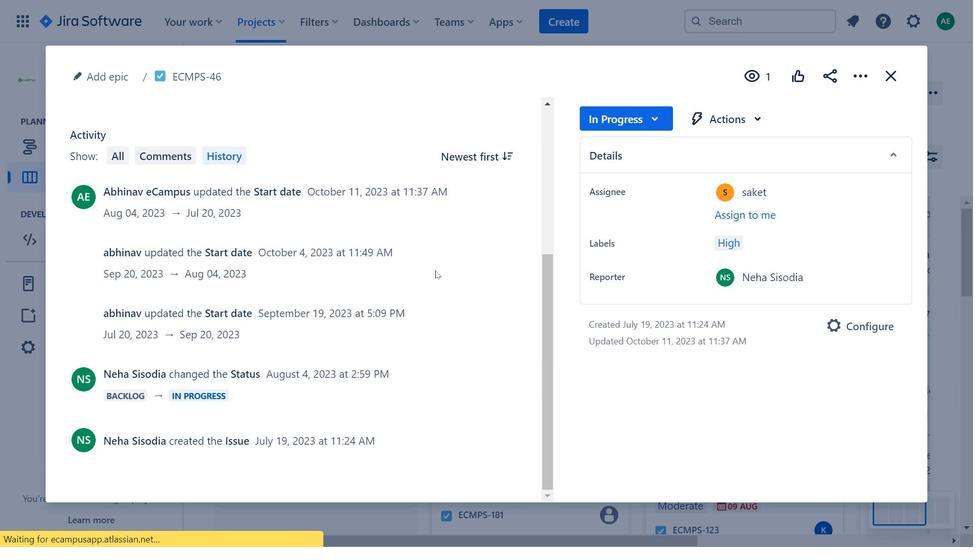 
Action: Mouse scrolled (437, 266) with delta (0, 0)
Screenshot: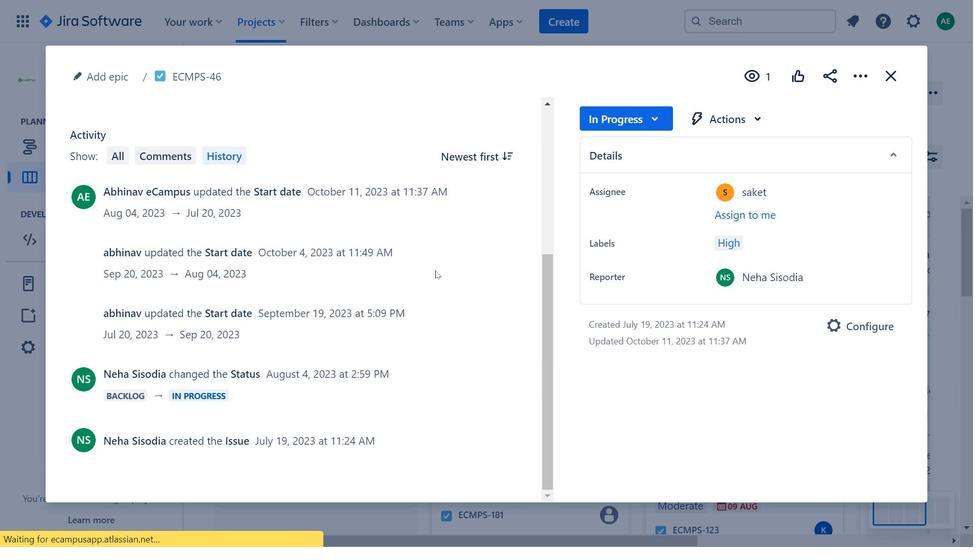
Action: Mouse moved to (435, 269)
Screenshot: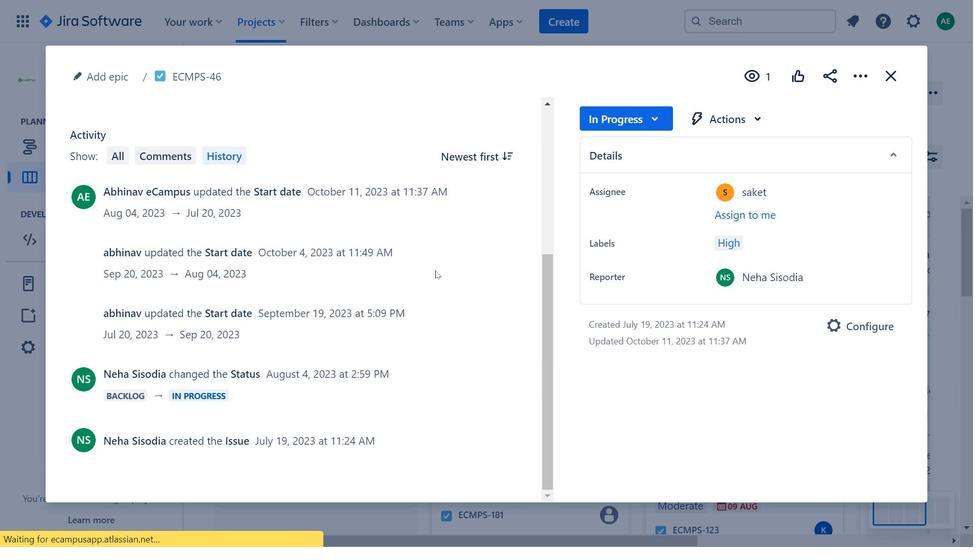 
Action: Mouse scrolled (435, 269) with delta (0, 0)
Screenshot: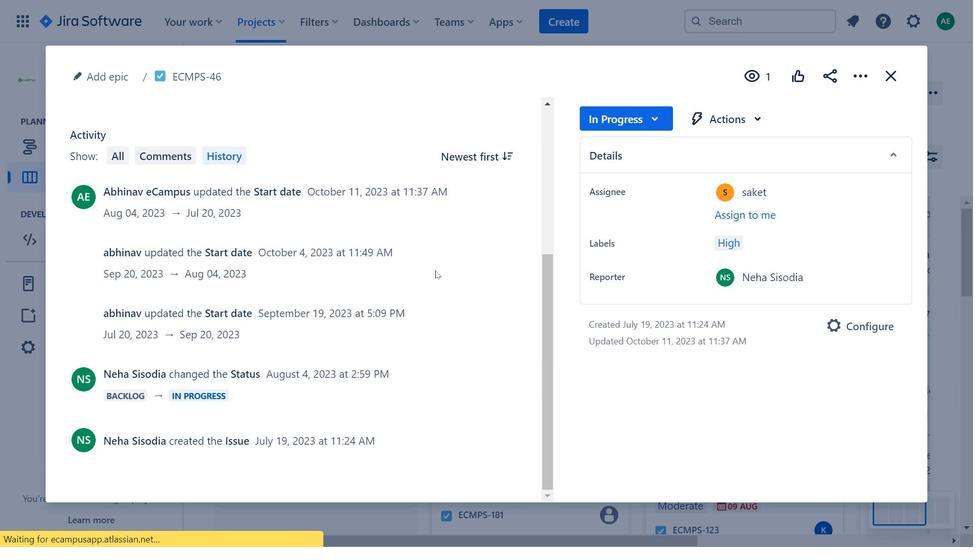 
Action: Mouse moved to (868, 80)
Screenshot: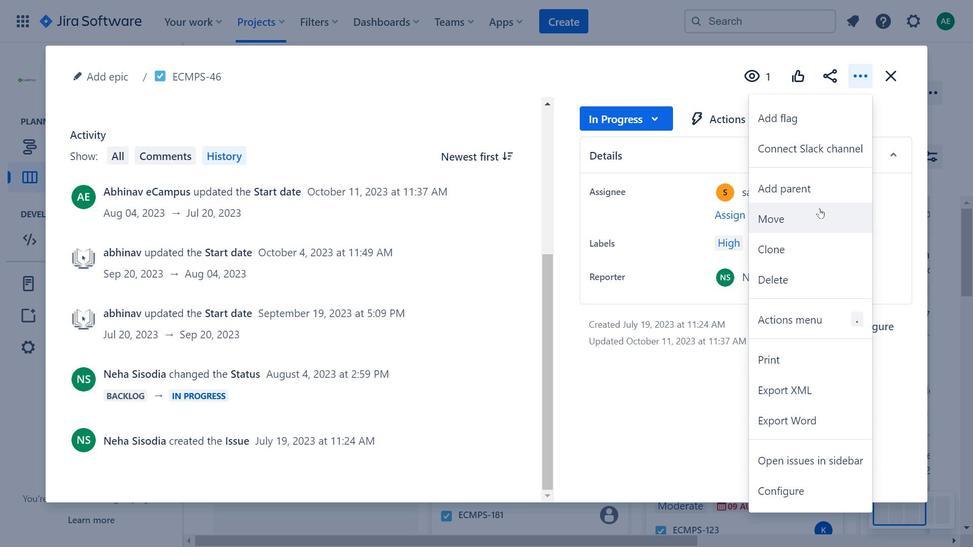 
Action: Mouse pressed left at (868, 80)
Screenshot: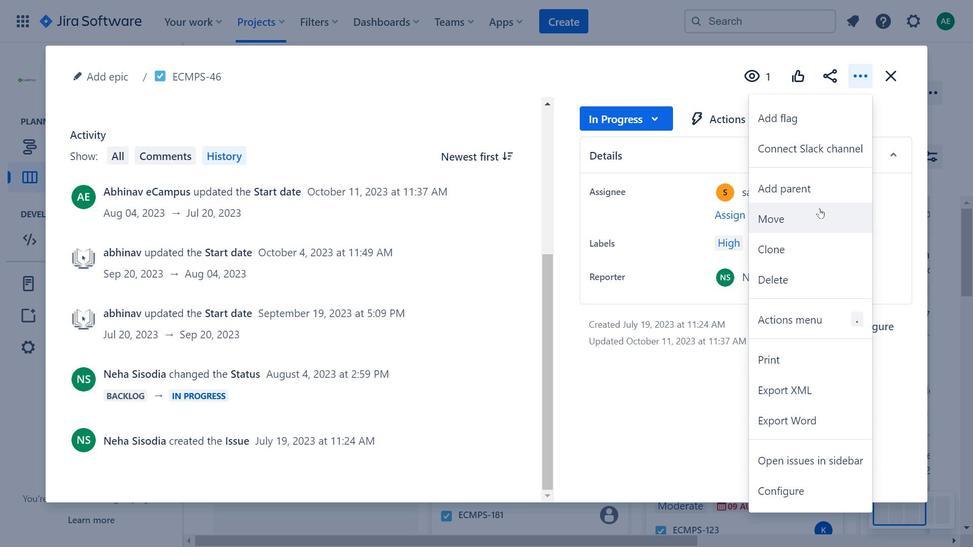 
Action: Mouse moved to (883, 75)
Screenshot: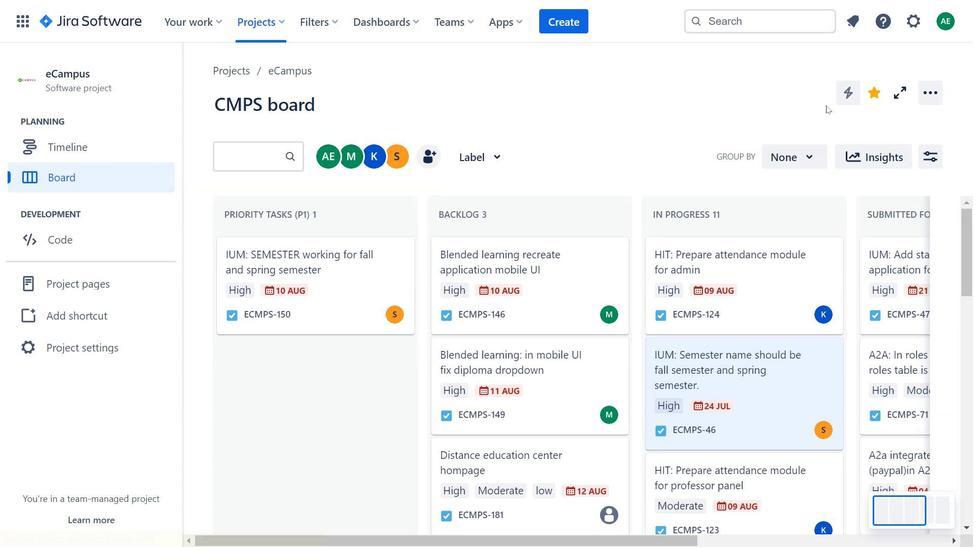 
Action: Mouse pressed left at (883, 75)
Screenshot: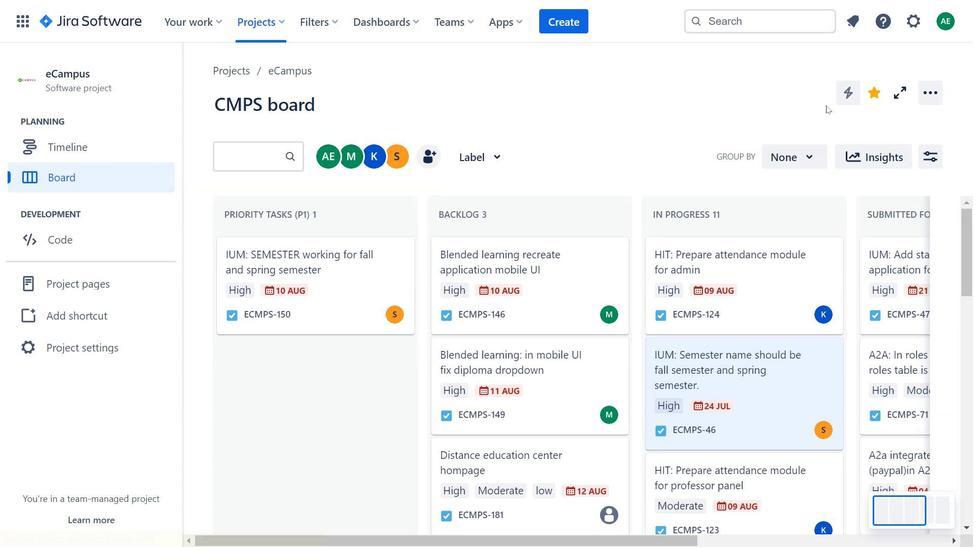 
Action: Mouse moved to (543, 354)
Screenshot: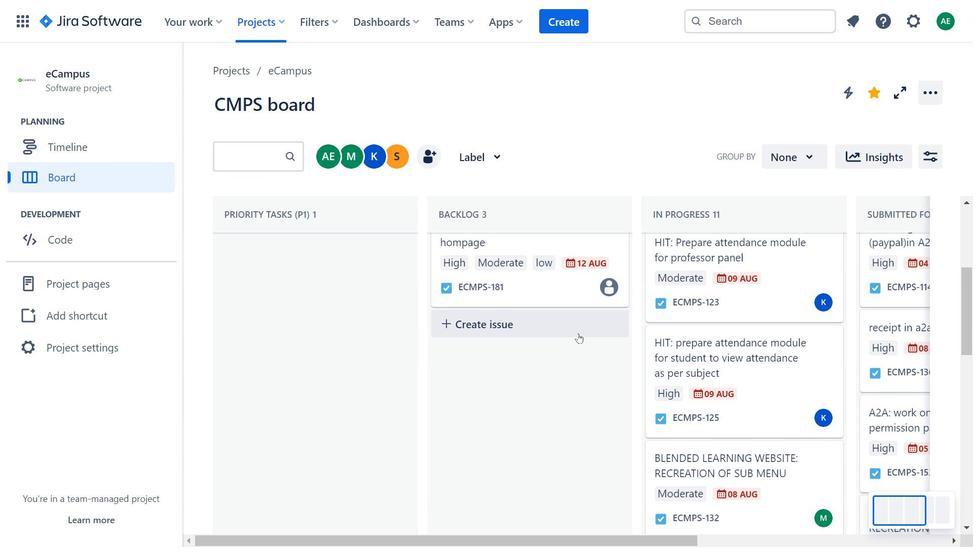 
Action: Mouse scrolled (543, 354) with delta (0, 0)
